 Task: Find connections with filter location Kāramadai with filter topic #Leanstartupswith filter profile language English with filter current company Syngenta with filter school Indian Institute of Management Rohtak with filter industry Fruit and Vegetable Preserves Manufacturing with filter service category Visual Design with filter keywords title Accounts Payable/Receivable Clerk
Action: Mouse moved to (178, 261)
Screenshot: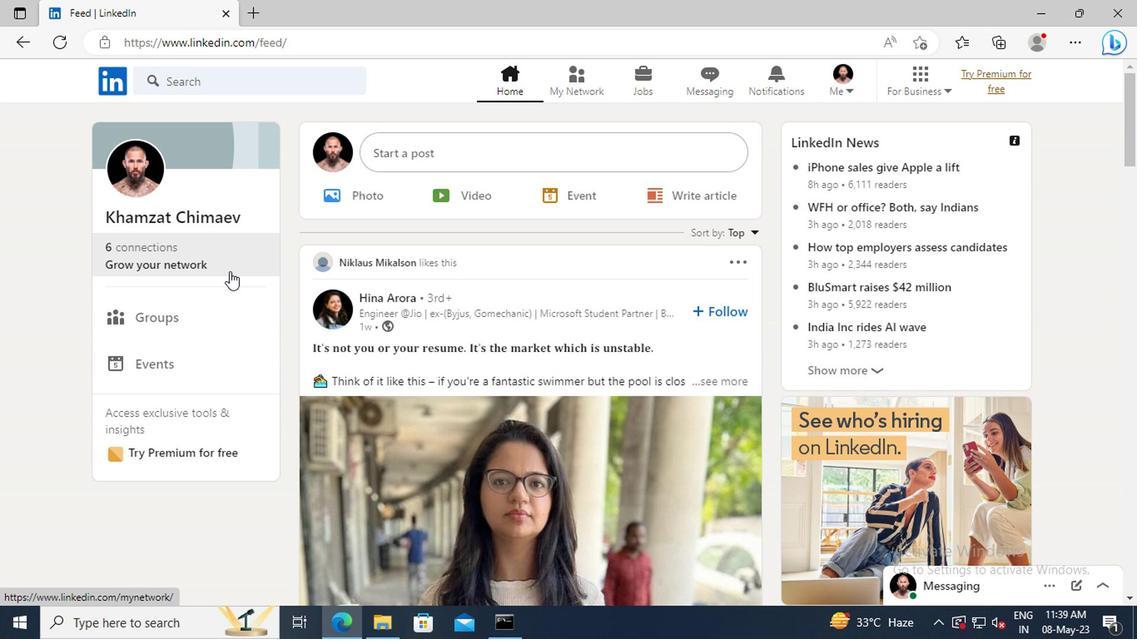 
Action: Mouse pressed left at (178, 261)
Screenshot: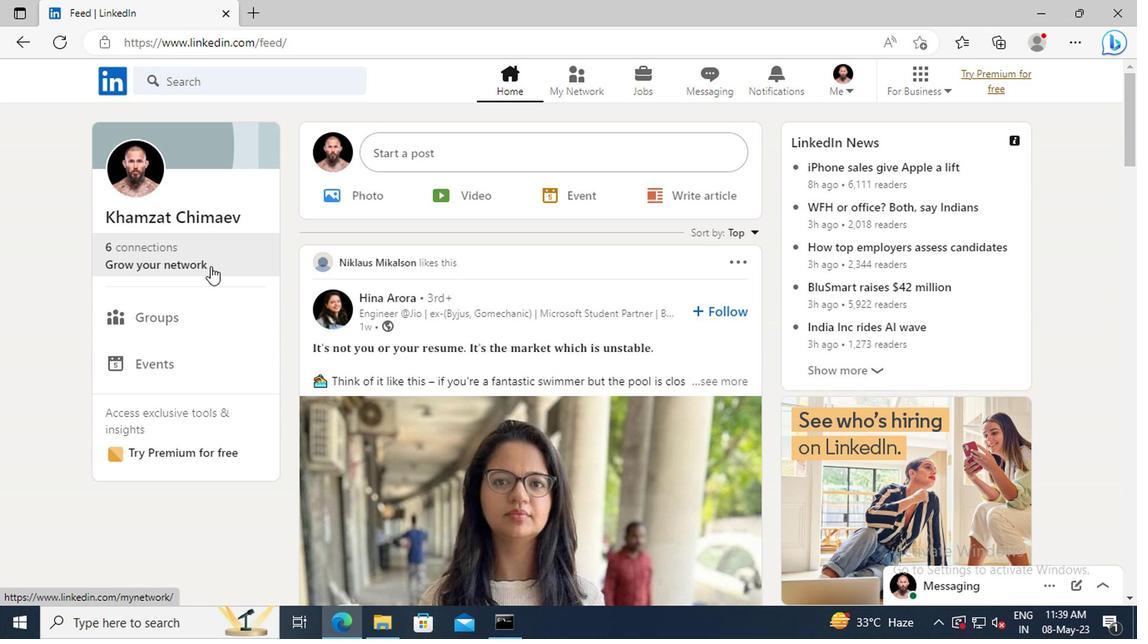 
Action: Mouse moved to (177, 178)
Screenshot: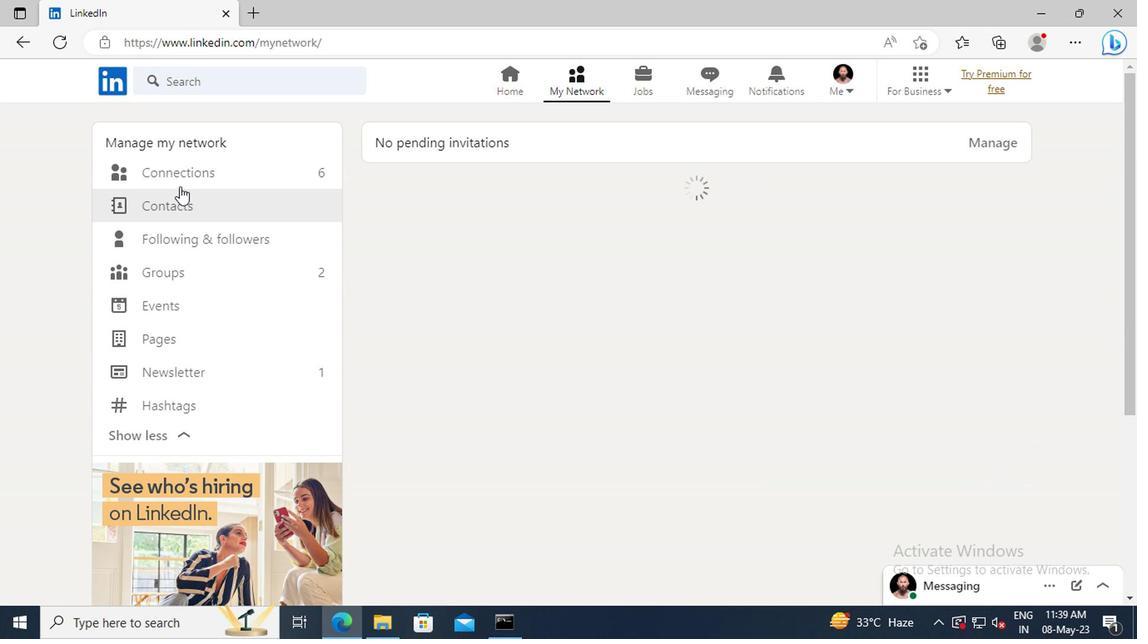 
Action: Mouse pressed left at (177, 178)
Screenshot: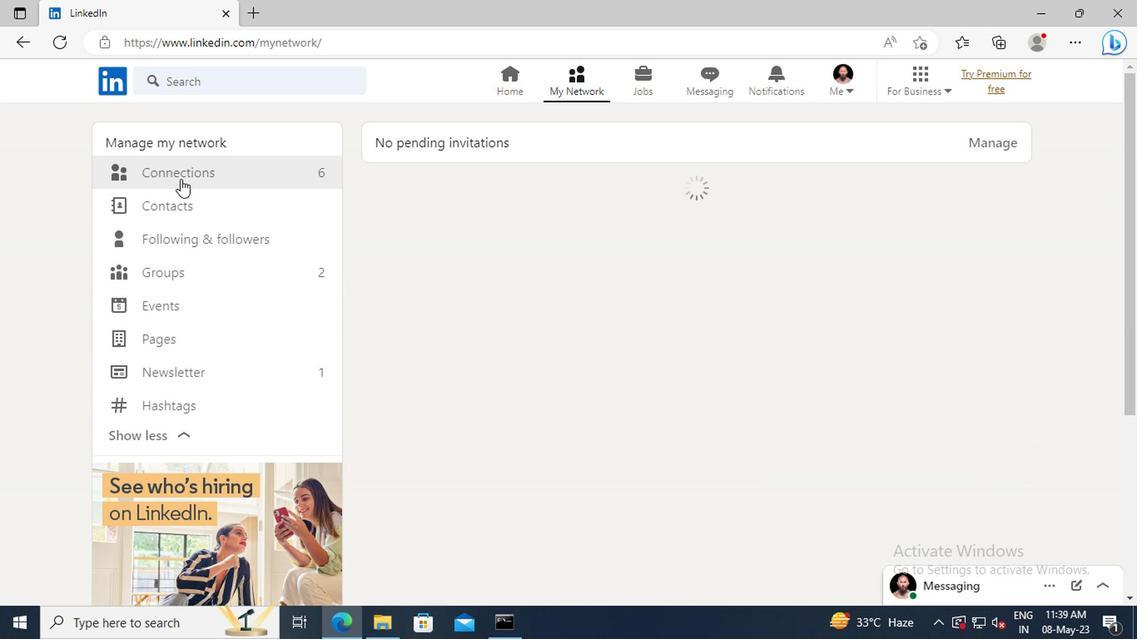 
Action: Mouse moved to (691, 180)
Screenshot: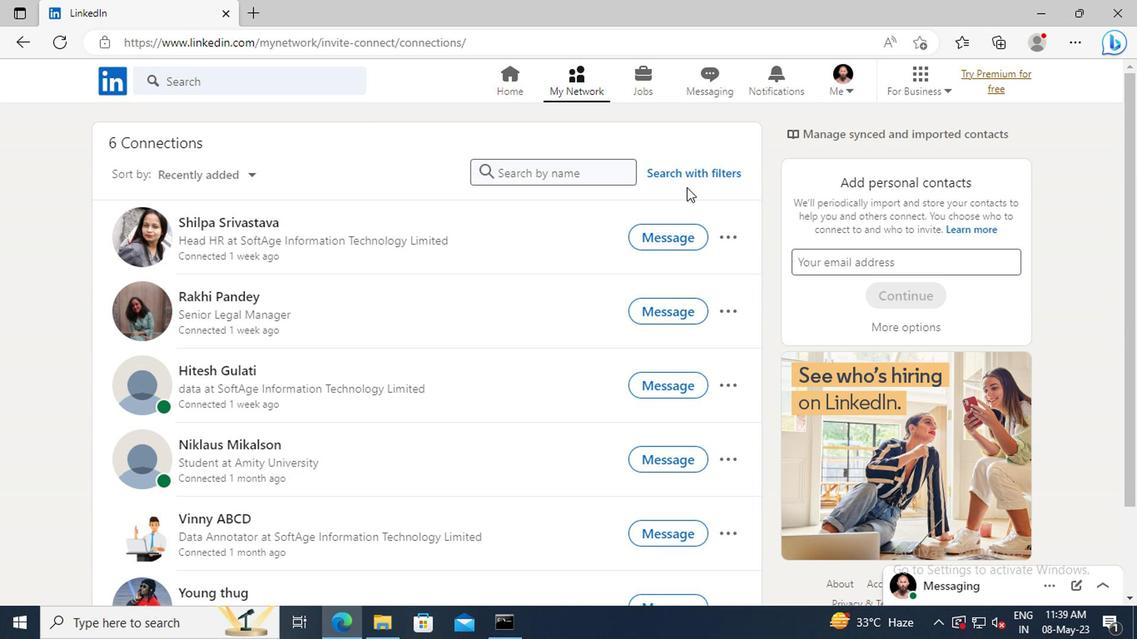 
Action: Mouse pressed left at (691, 180)
Screenshot: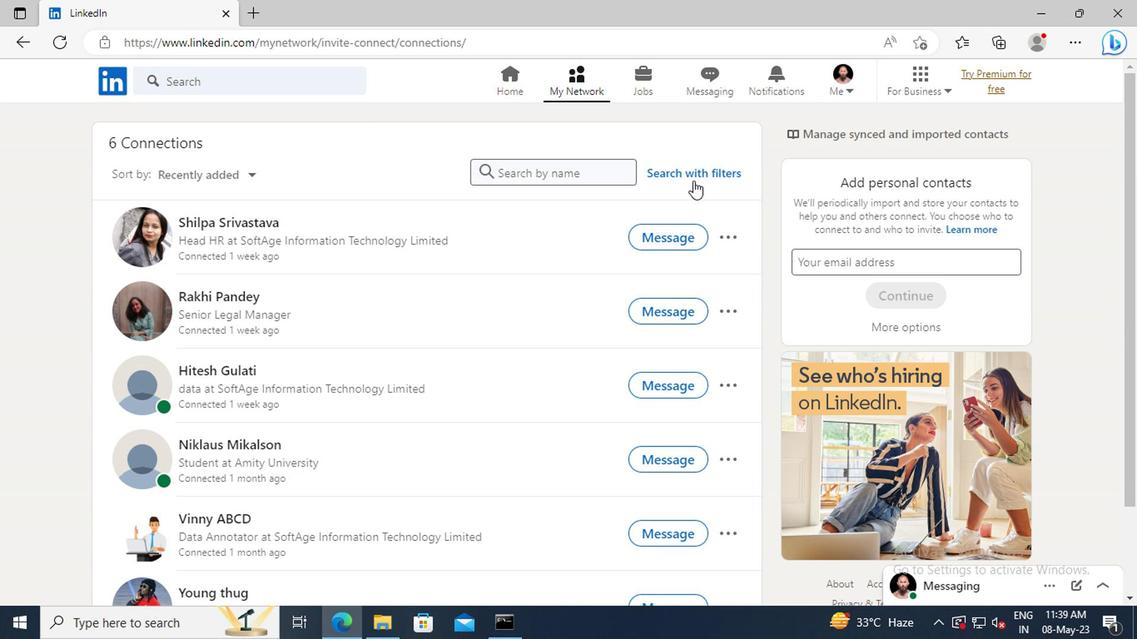 
Action: Mouse moved to (620, 125)
Screenshot: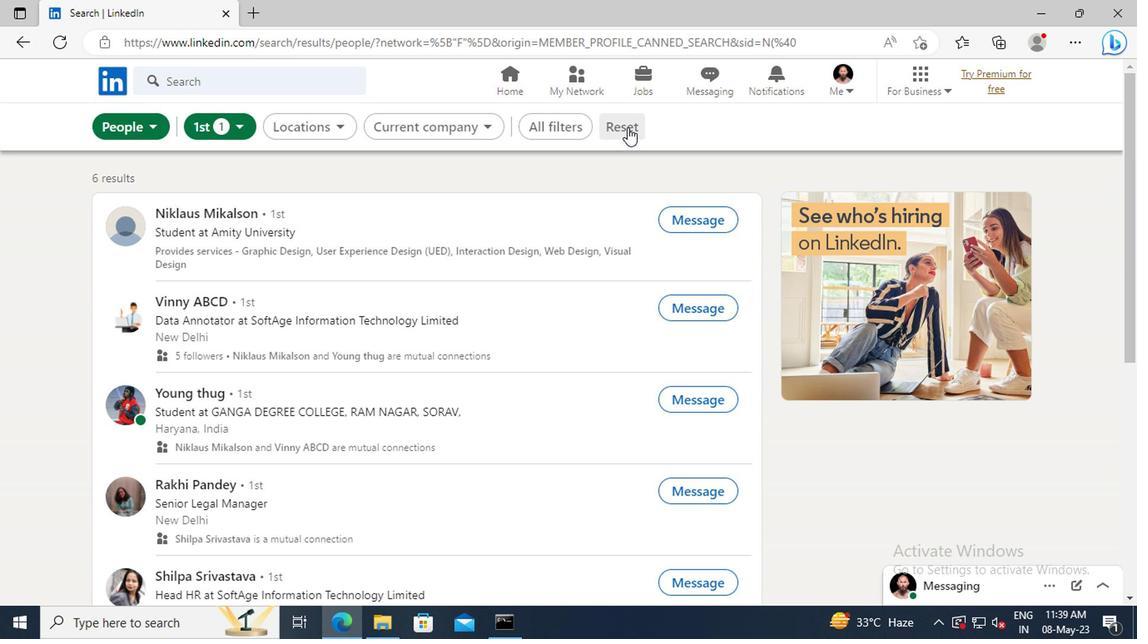 
Action: Mouse pressed left at (620, 125)
Screenshot: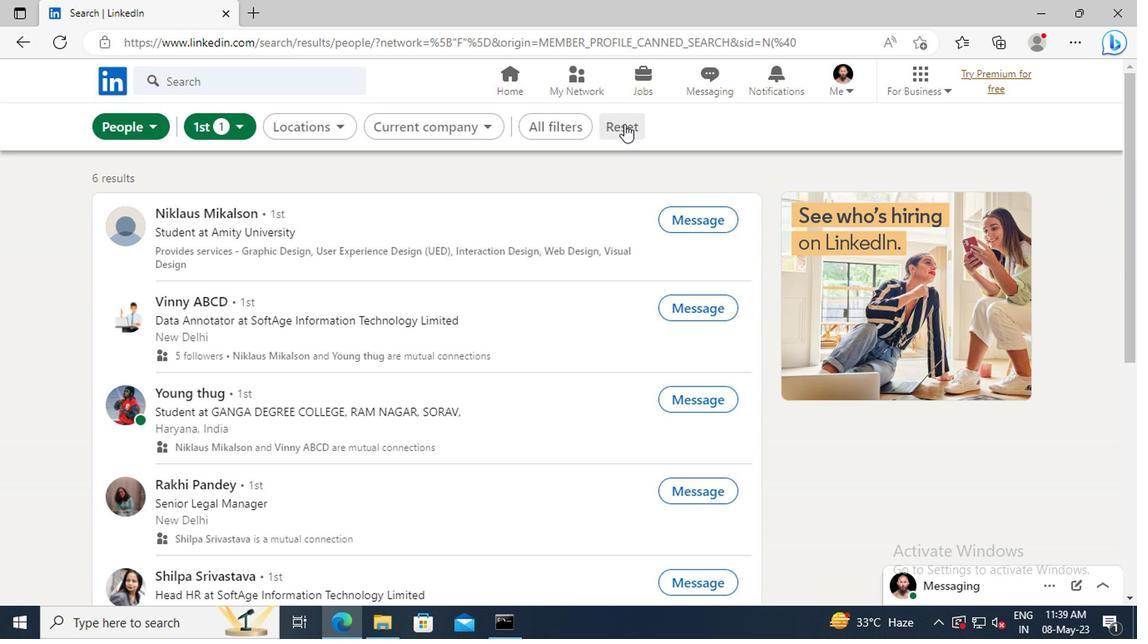 
Action: Mouse moved to (603, 130)
Screenshot: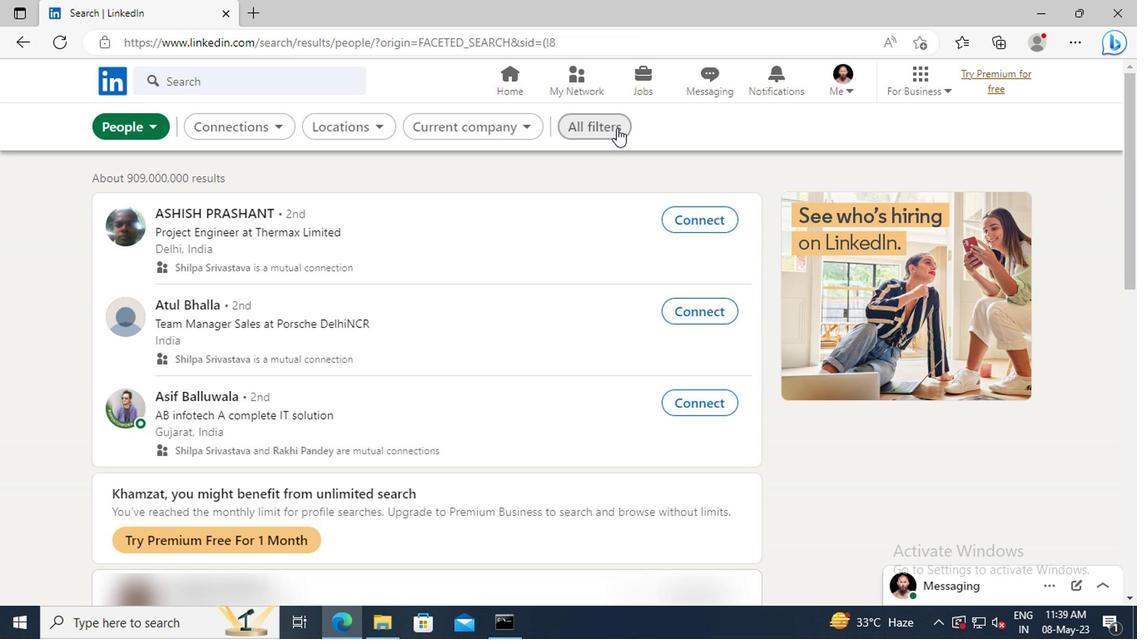 
Action: Mouse pressed left at (603, 130)
Screenshot: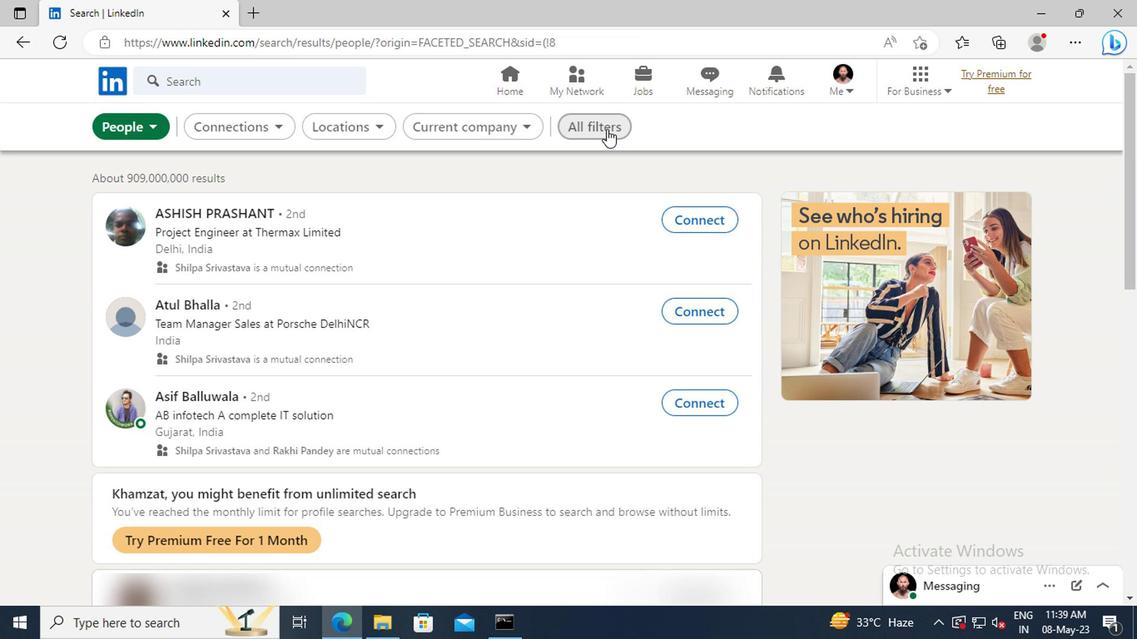 
Action: Mouse moved to (947, 319)
Screenshot: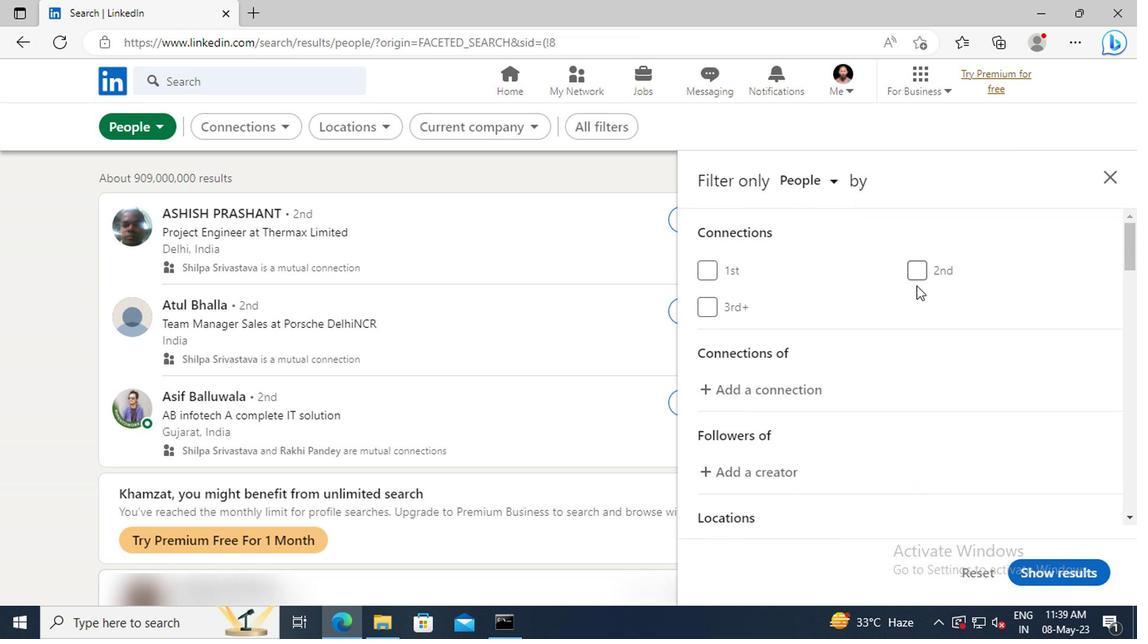 
Action: Mouse scrolled (947, 318) with delta (0, -1)
Screenshot: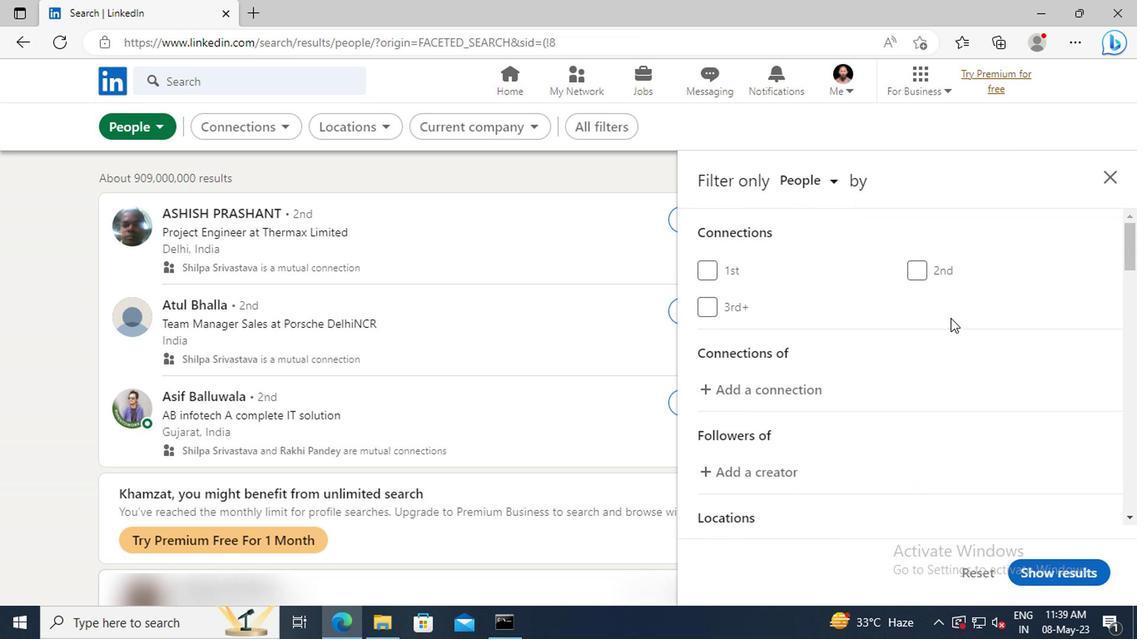 
Action: Mouse scrolled (947, 318) with delta (0, -1)
Screenshot: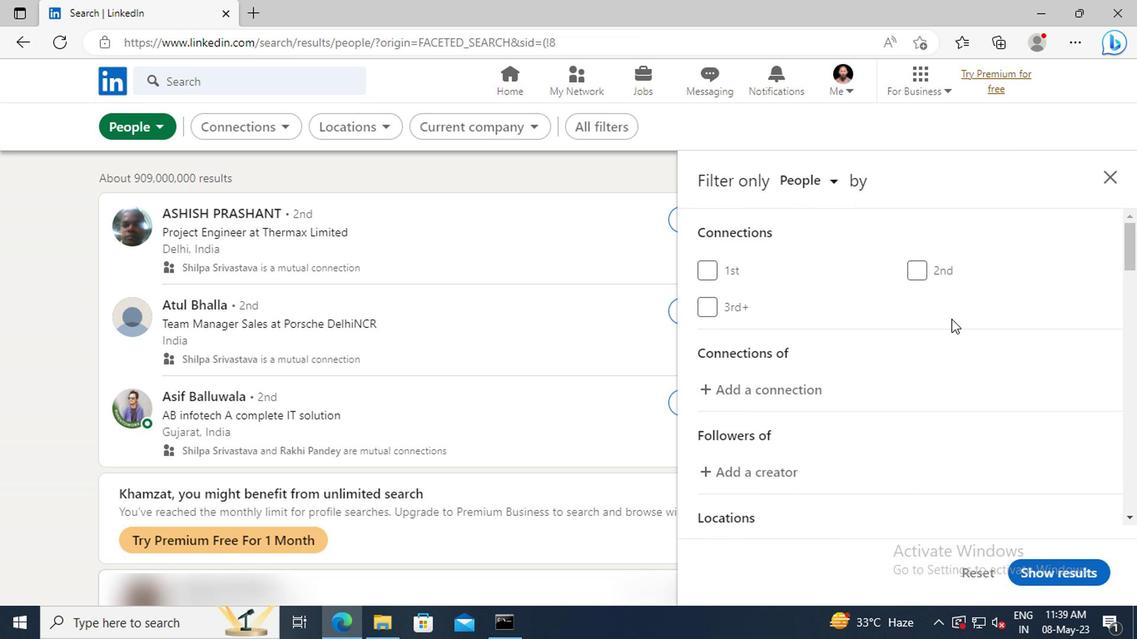 
Action: Mouse scrolled (947, 318) with delta (0, -1)
Screenshot: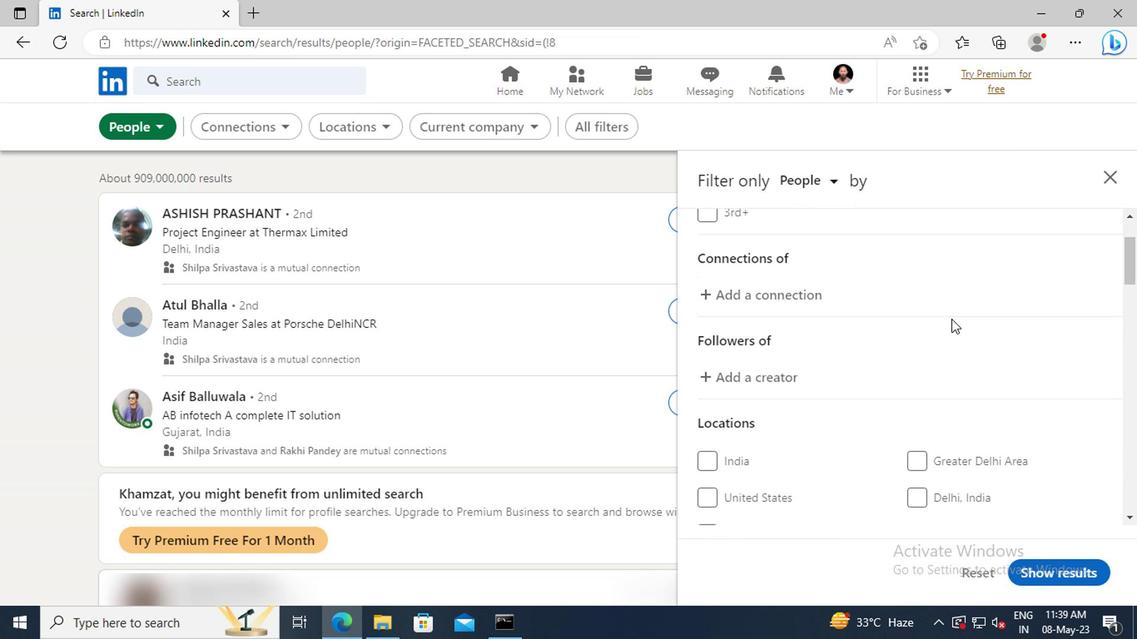 
Action: Mouse scrolled (947, 318) with delta (0, -1)
Screenshot: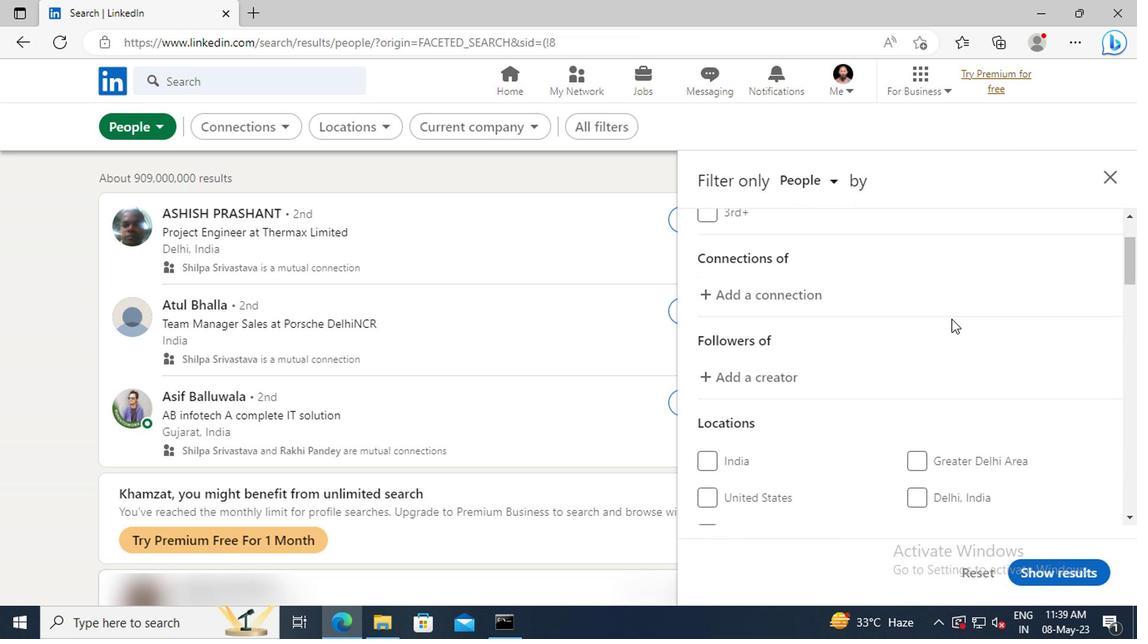 
Action: Mouse scrolled (947, 318) with delta (0, -1)
Screenshot: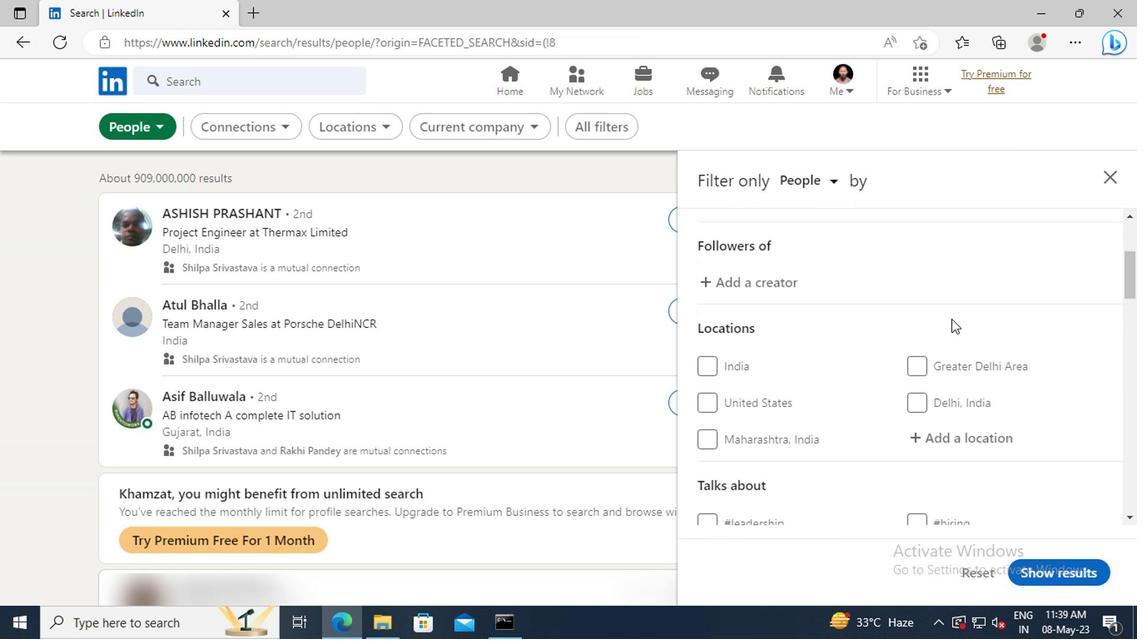 
Action: Mouse scrolled (947, 318) with delta (0, -1)
Screenshot: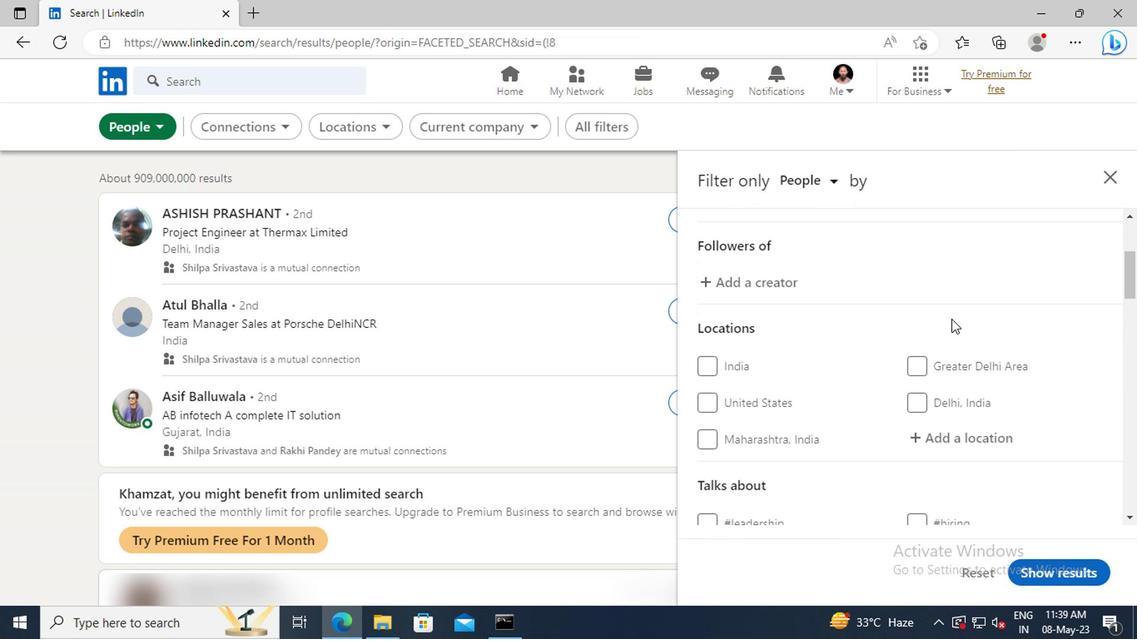 
Action: Mouse moved to (946, 341)
Screenshot: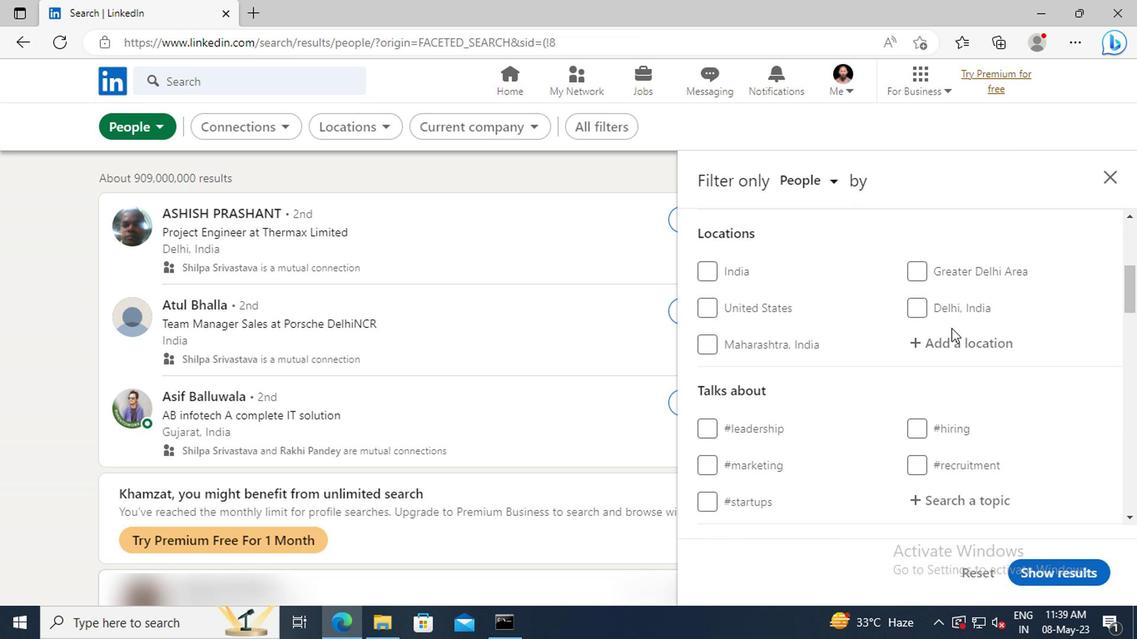 
Action: Mouse pressed left at (946, 341)
Screenshot: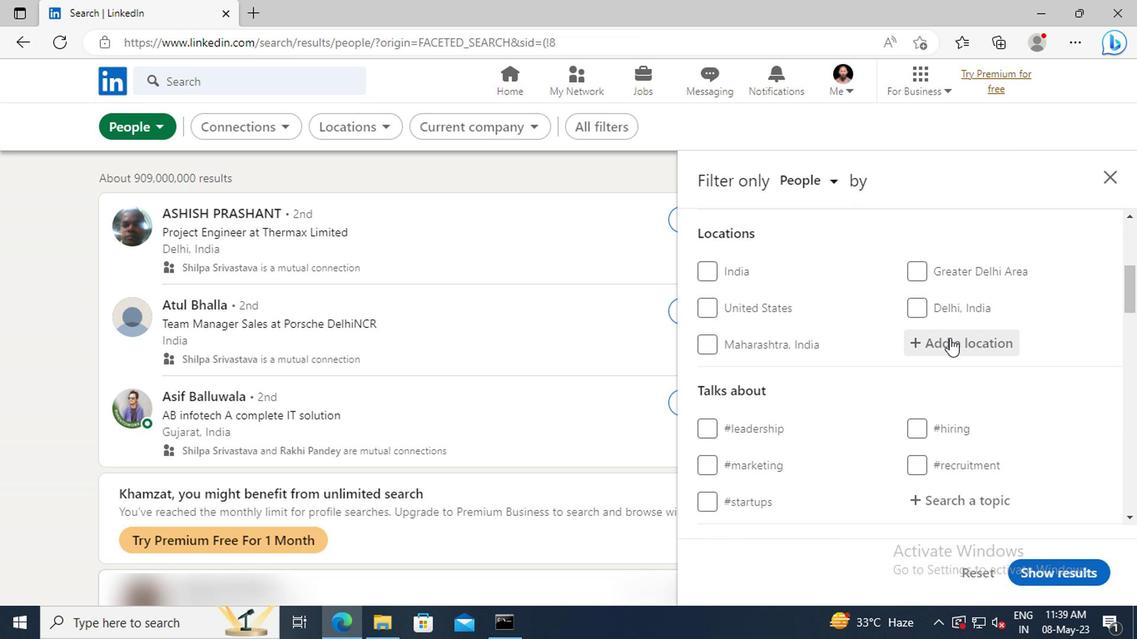 
Action: Key pressed <Key.shift>KARAMADAI<Key.enter>
Screenshot: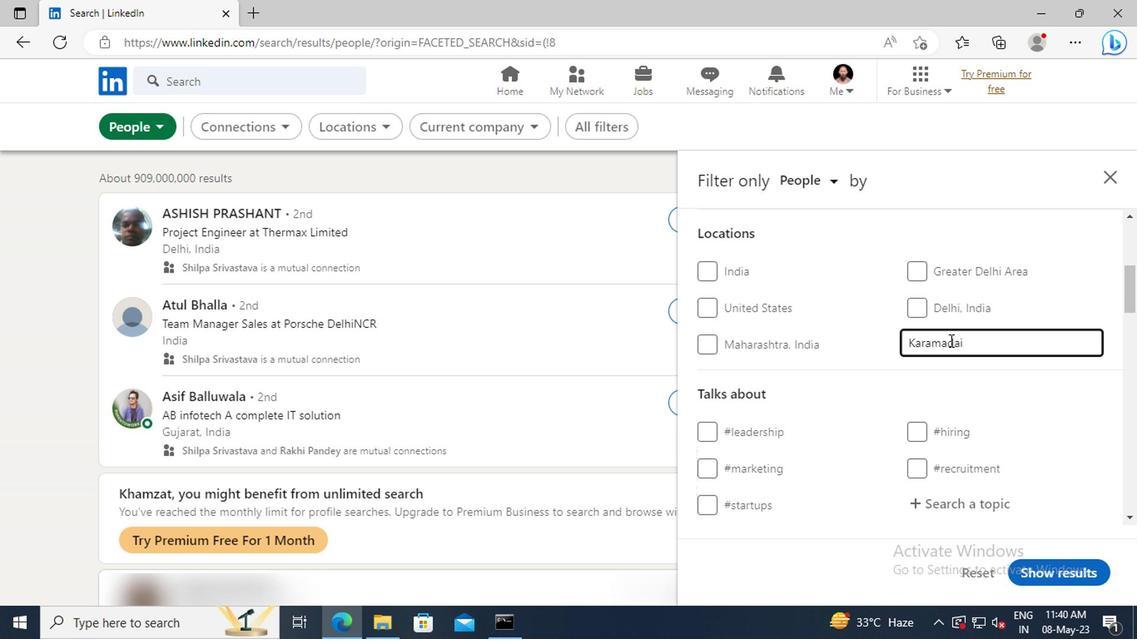 
Action: Mouse scrolled (946, 340) with delta (0, 0)
Screenshot: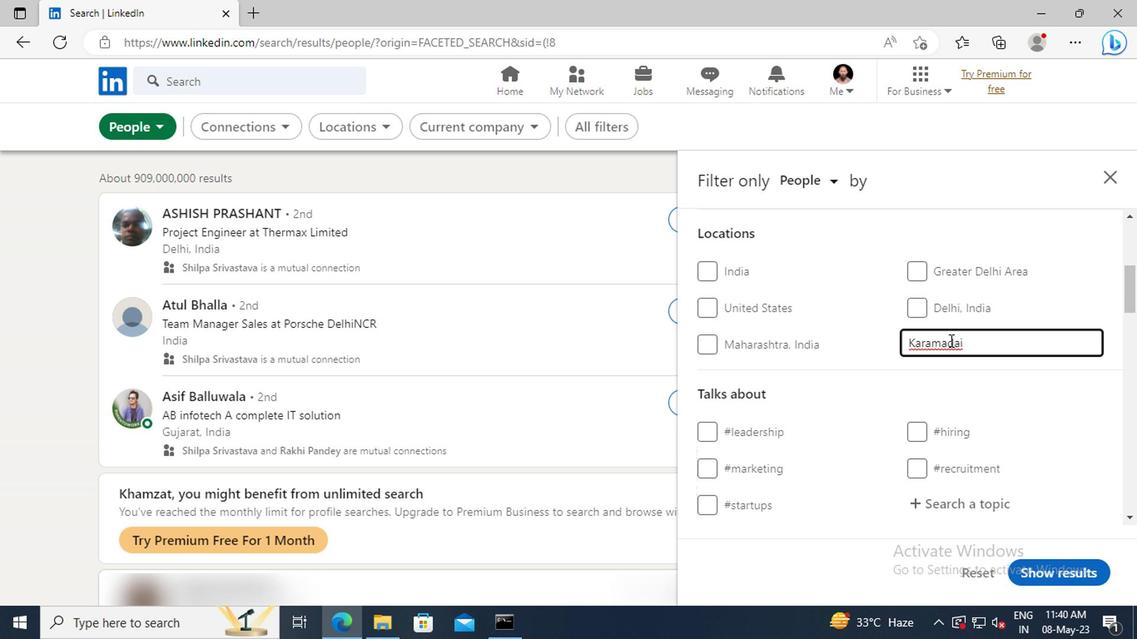 
Action: Mouse moved to (946, 342)
Screenshot: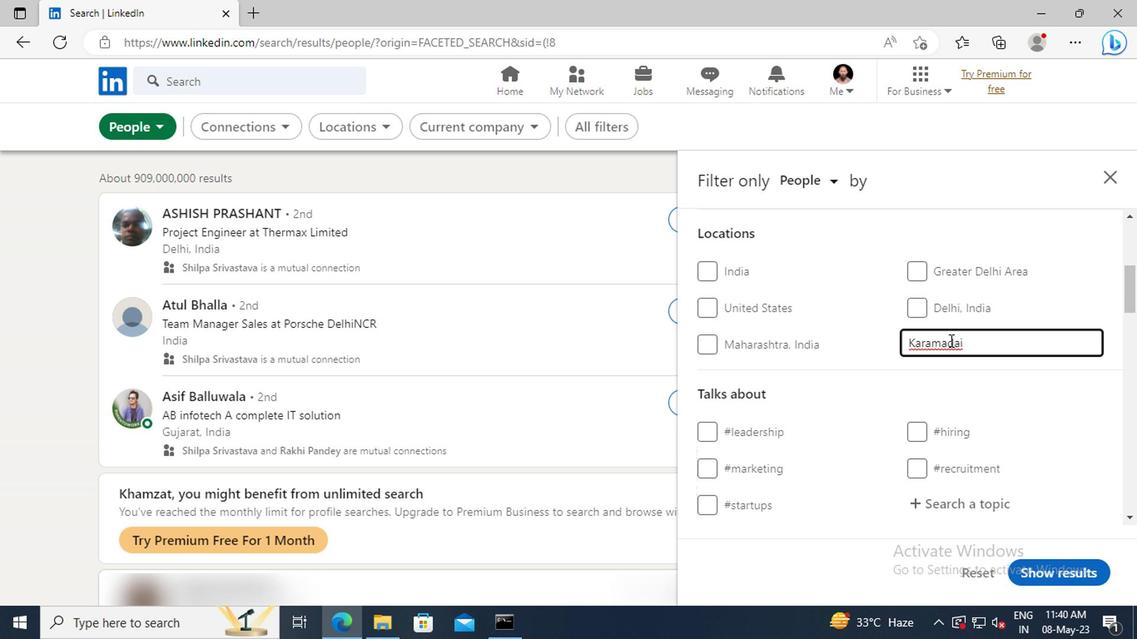 
Action: Mouse scrolled (946, 341) with delta (0, -1)
Screenshot: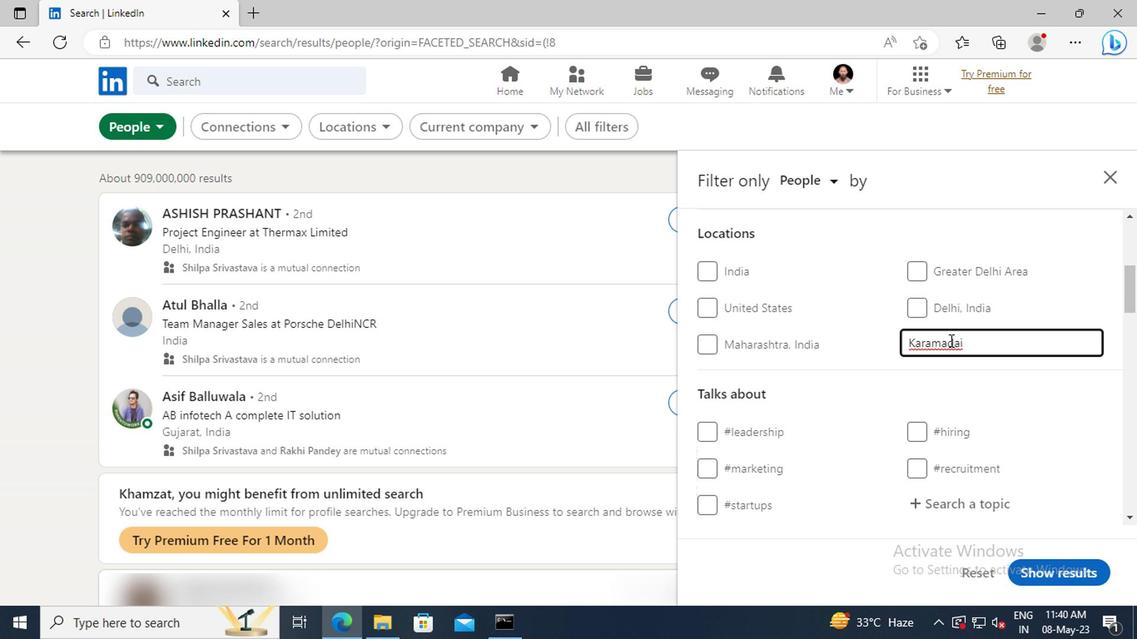 
Action: Mouse scrolled (946, 341) with delta (0, -1)
Screenshot: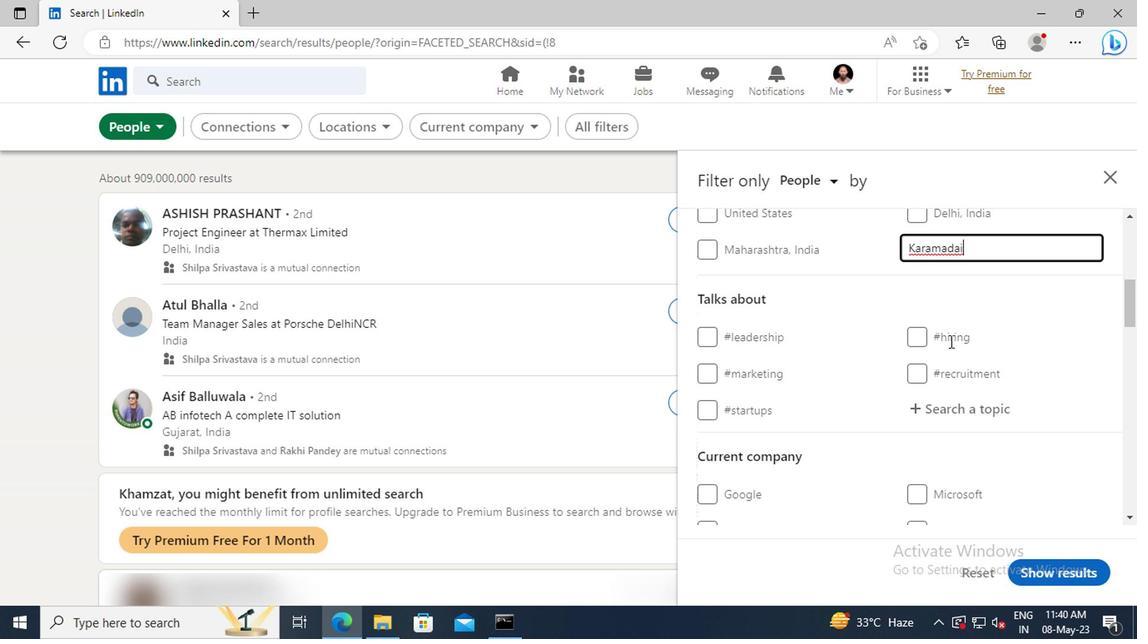
Action: Mouse moved to (936, 363)
Screenshot: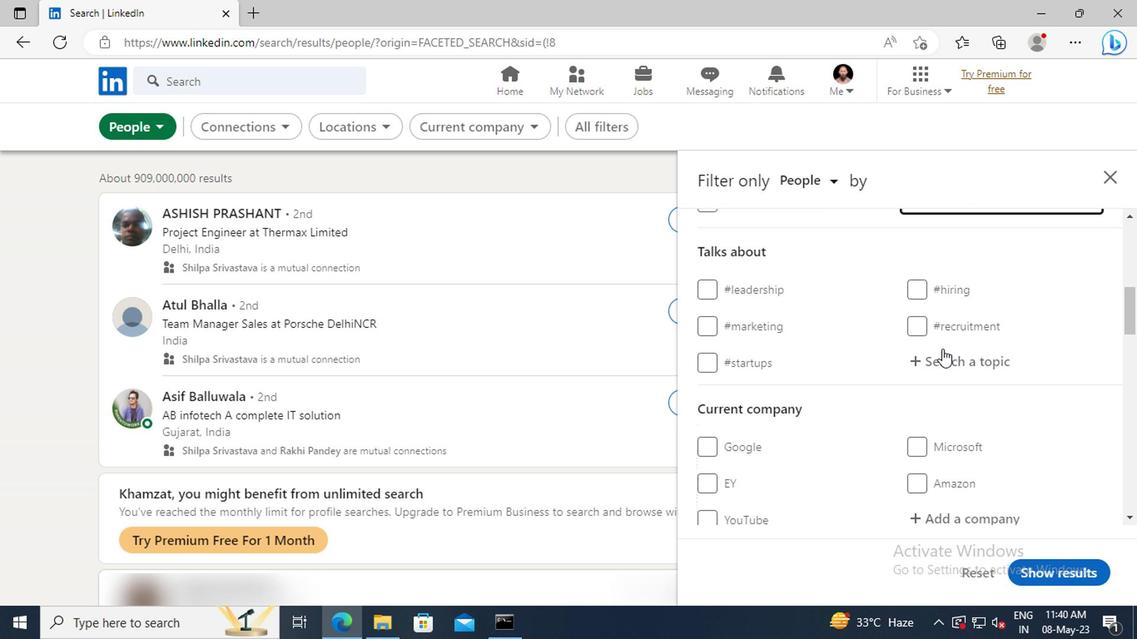 
Action: Mouse pressed left at (936, 363)
Screenshot: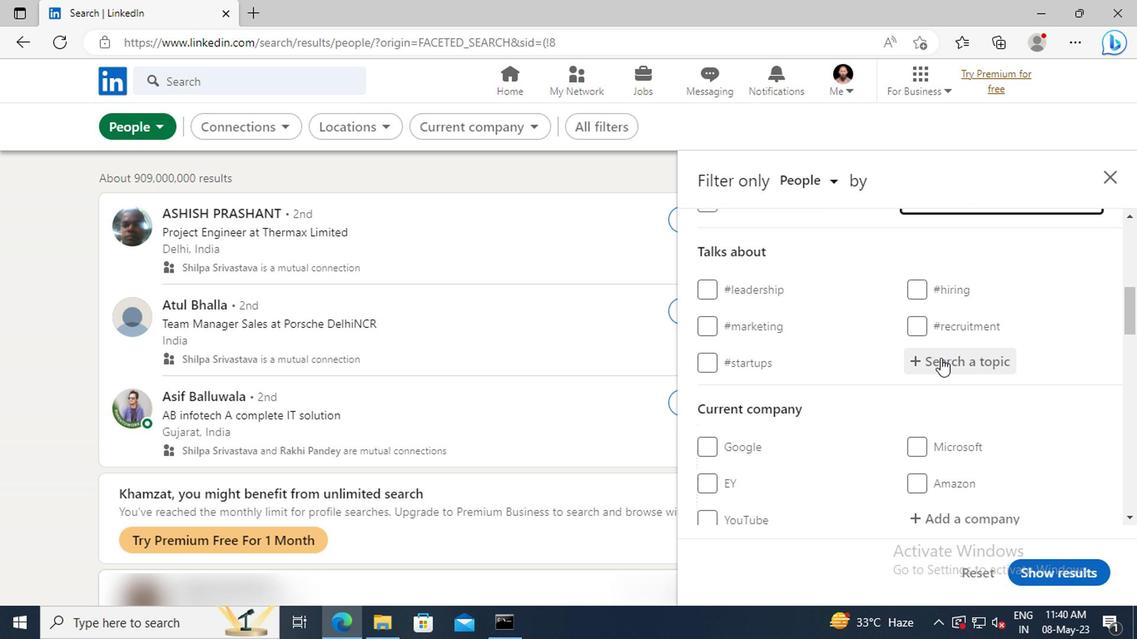 
Action: Key pressed <Key.shift>LEANST
Screenshot: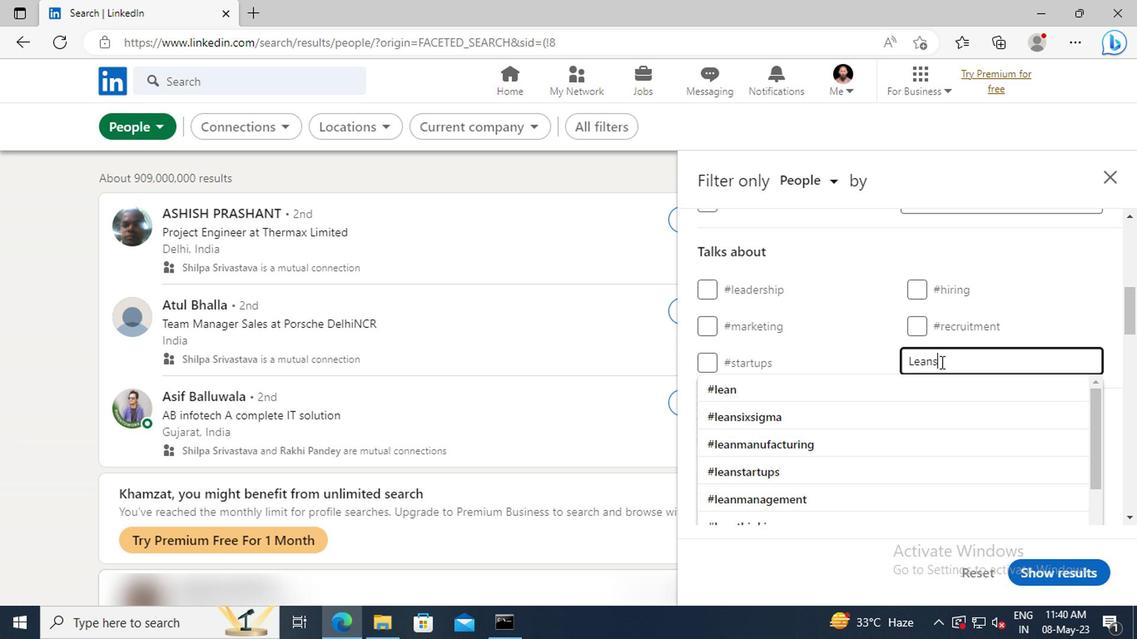 
Action: Mouse moved to (930, 383)
Screenshot: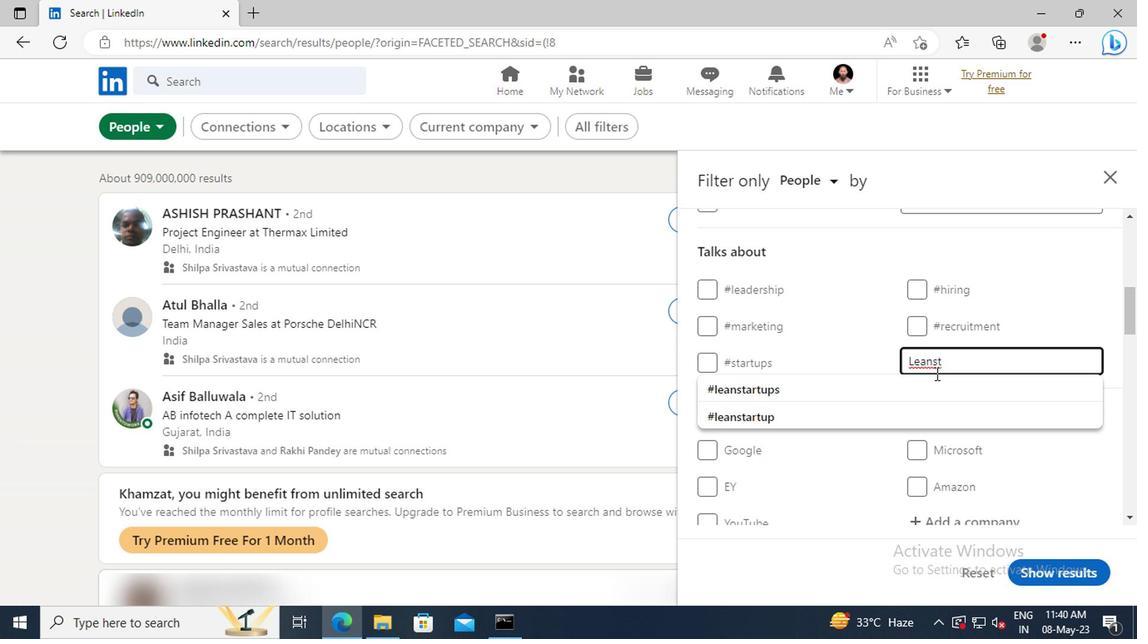
Action: Mouse pressed left at (930, 383)
Screenshot: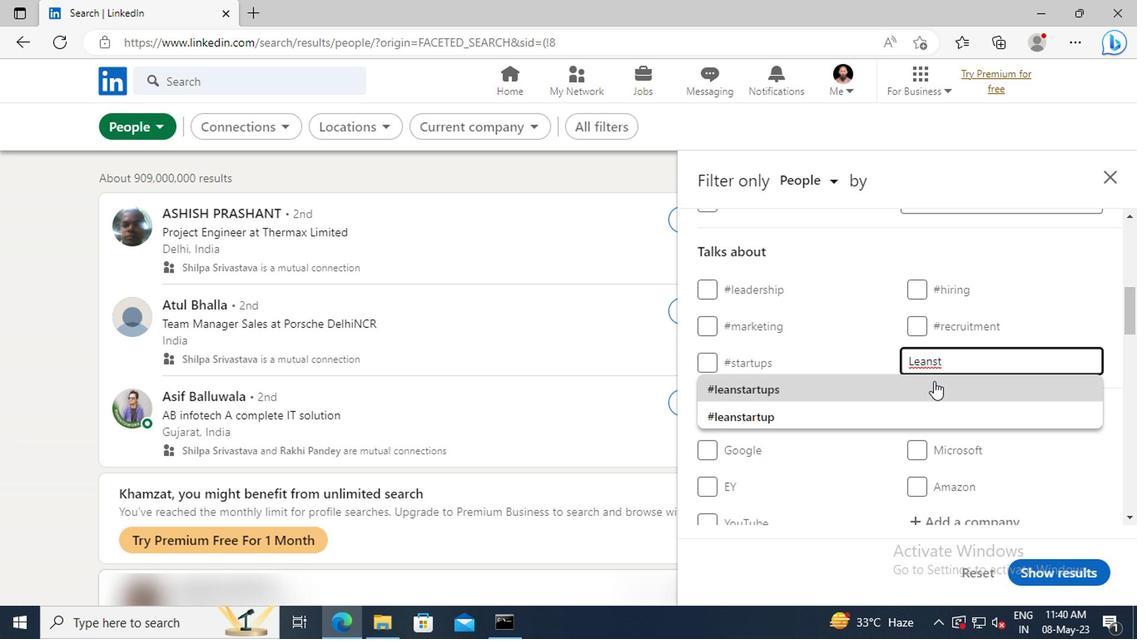
Action: Mouse scrolled (930, 382) with delta (0, -1)
Screenshot: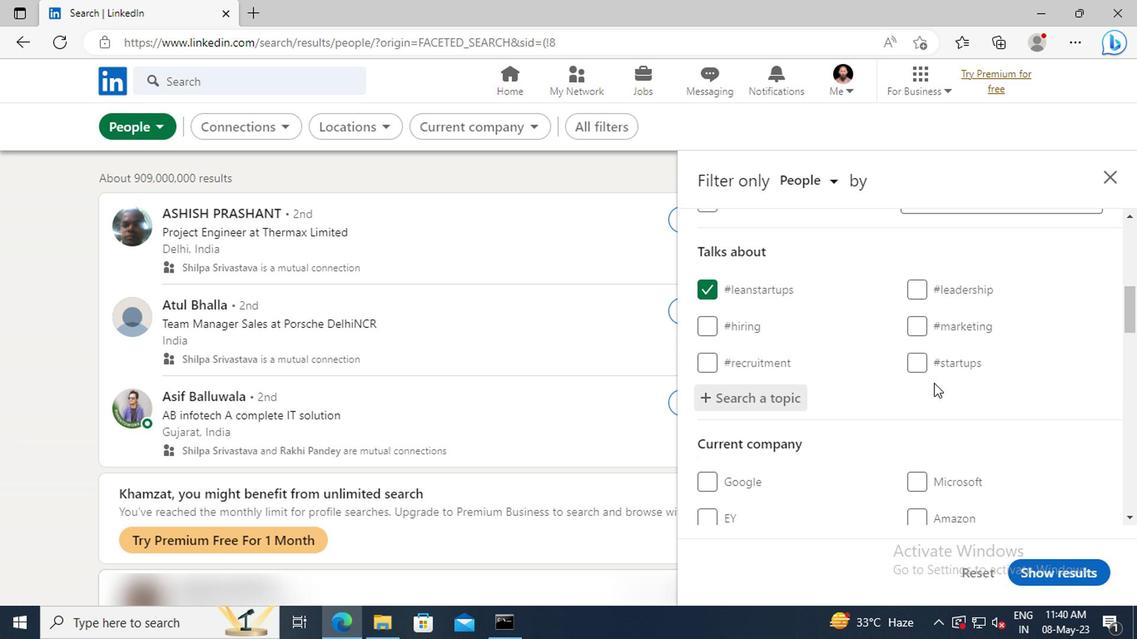 
Action: Mouse scrolled (930, 382) with delta (0, -1)
Screenshot: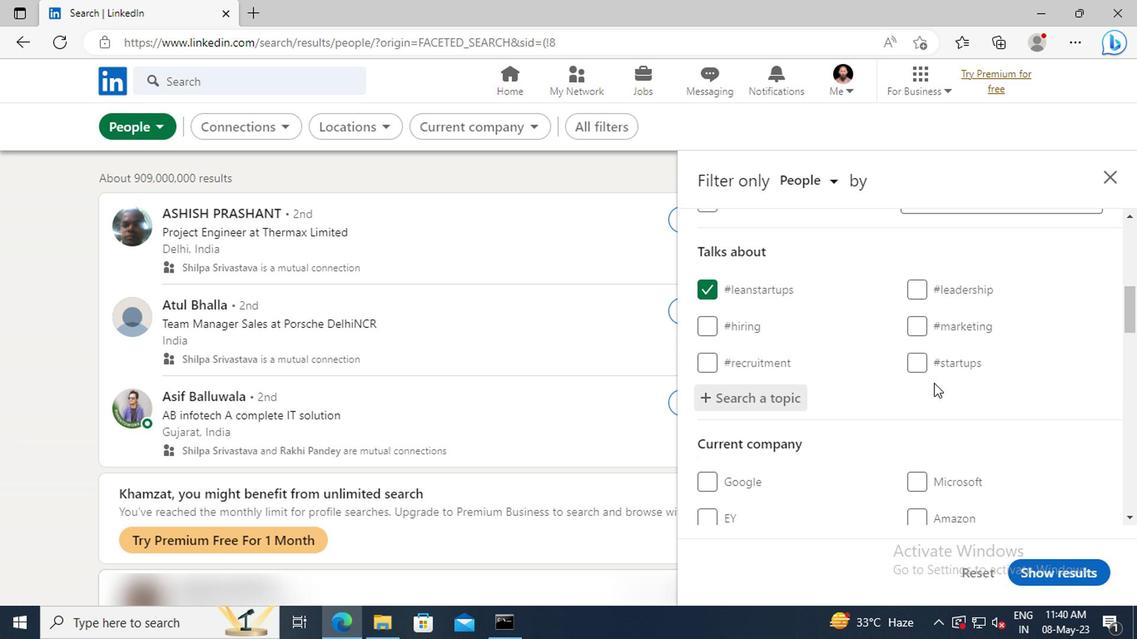 
Action: Mouse scrolled (930, 382) with delta (0, -1)
Screenshot: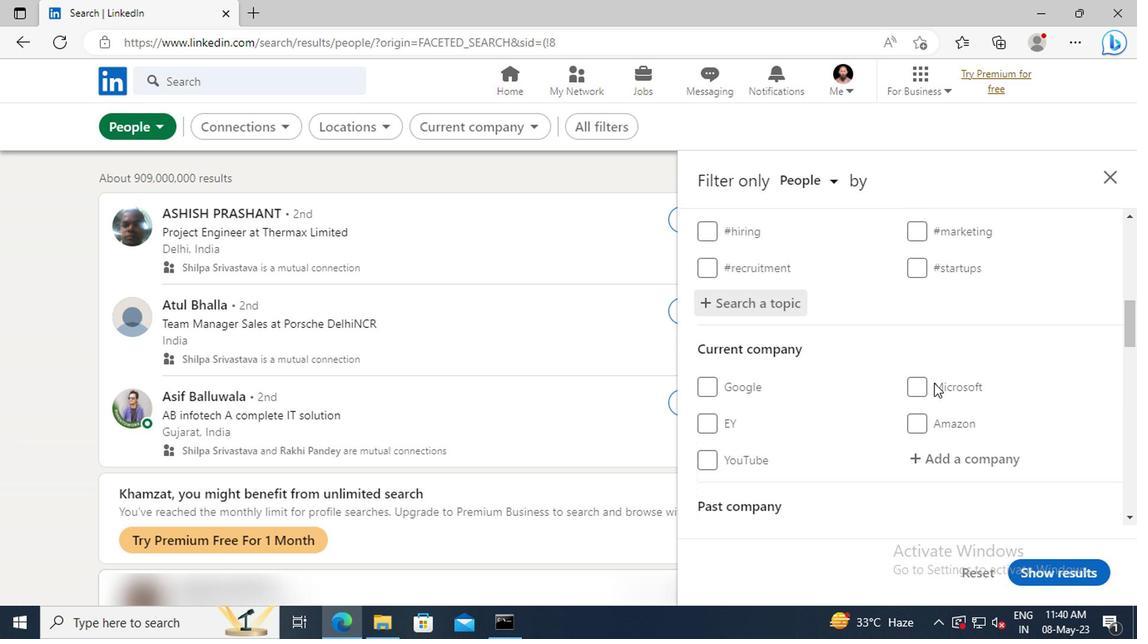 
Action: Mouse scrolled (930, 382) with delta (0, -1)
Screenshot: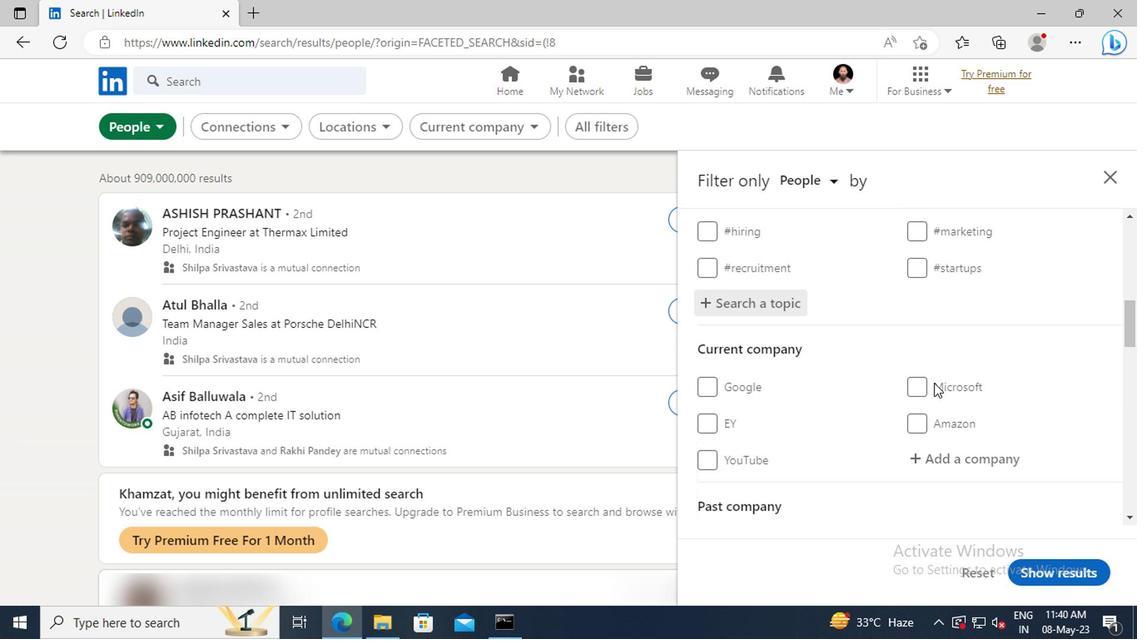 
Action: Mouse scrolled (930, 382) with delta (0, -1)
Screenshot: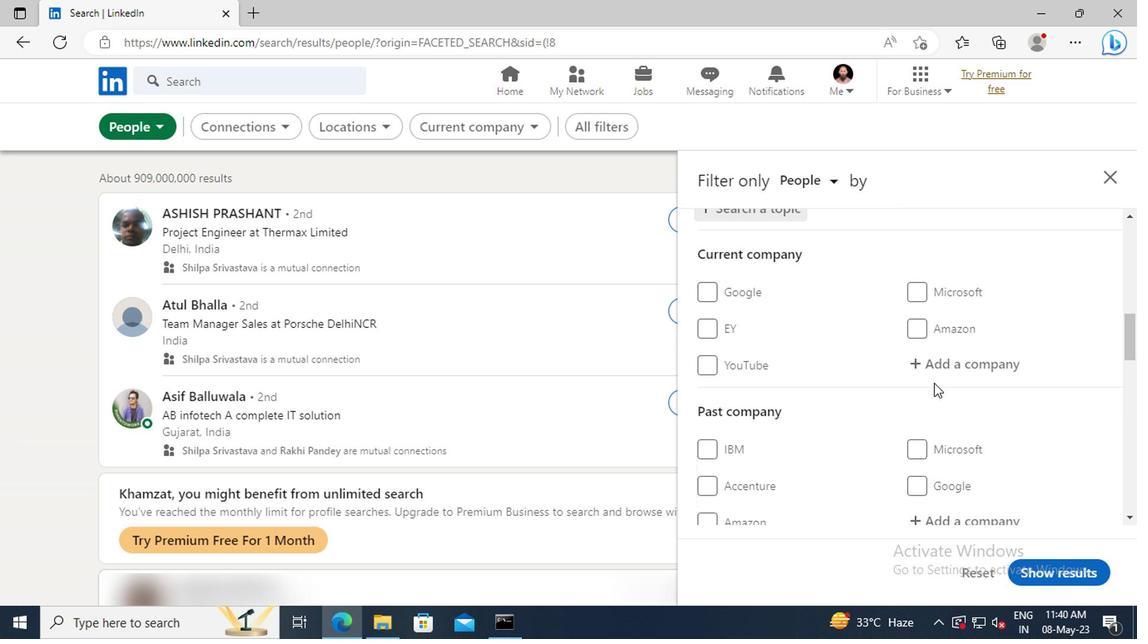 
Action: Mouse scrolled (930, 382) with delta (0, -1)
Screenshot: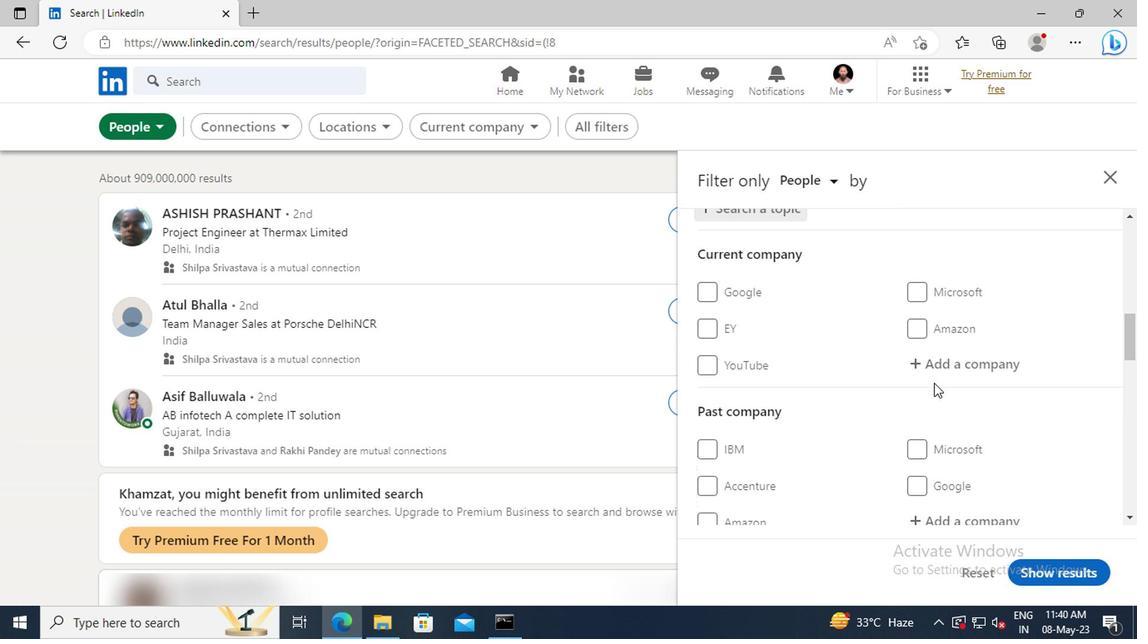 
Action: Mouse scrolled (930, 382) with delta (0, -1)
Screenshot: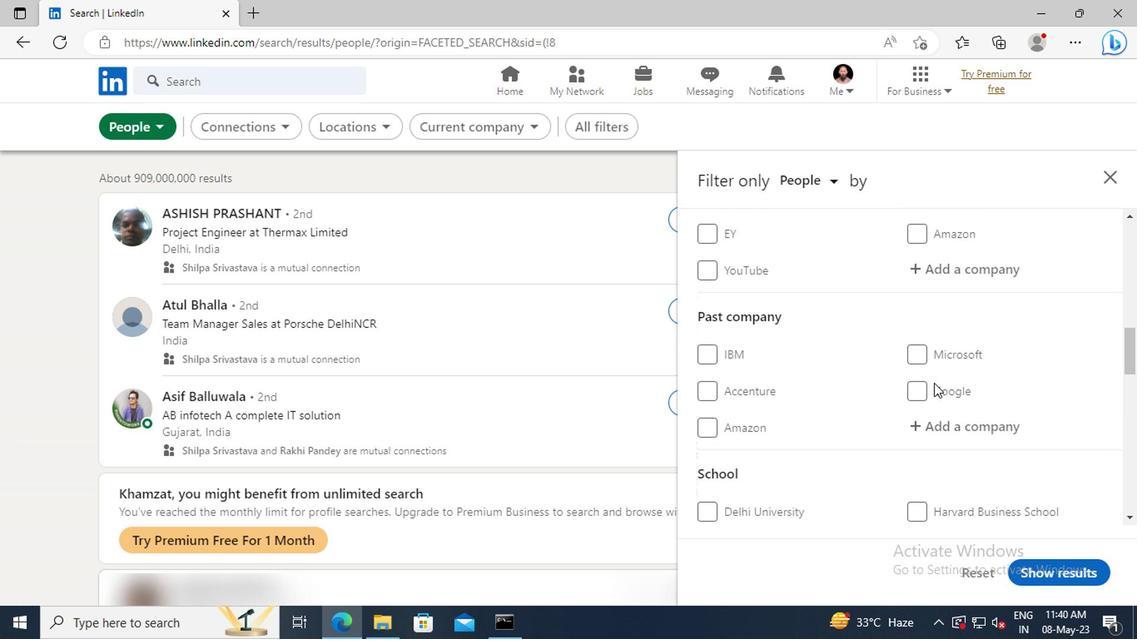 
Action: Mouse scrolled (930, 382) with delta (0, -1)
Screenshot: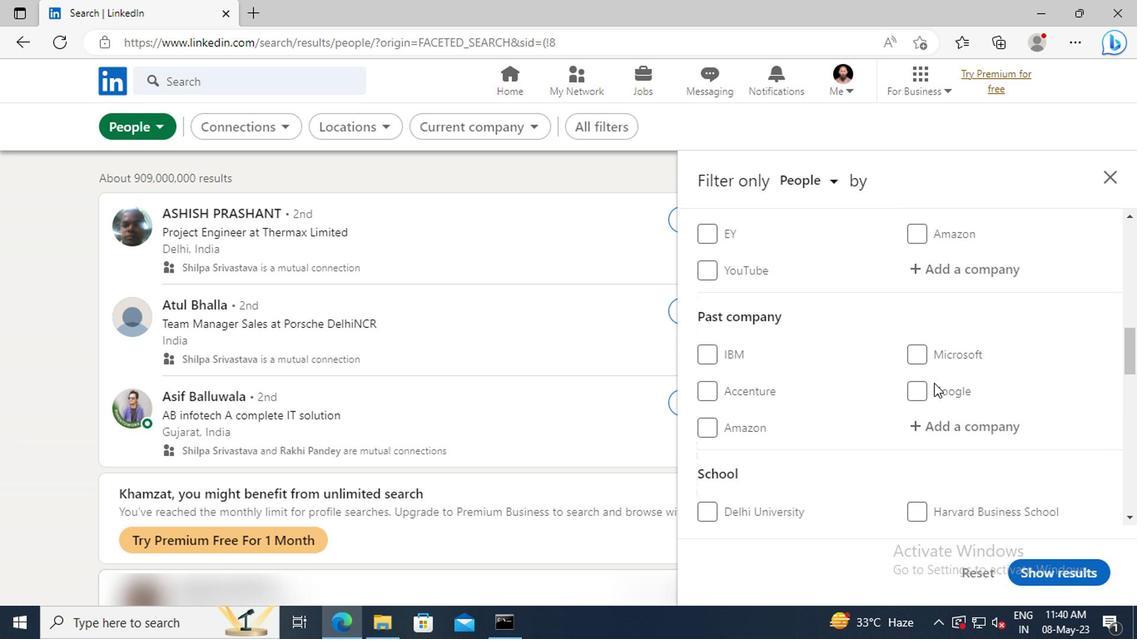 
Action: Mouse scrolled (930, 382) with delta (0, -1)
Screenshot: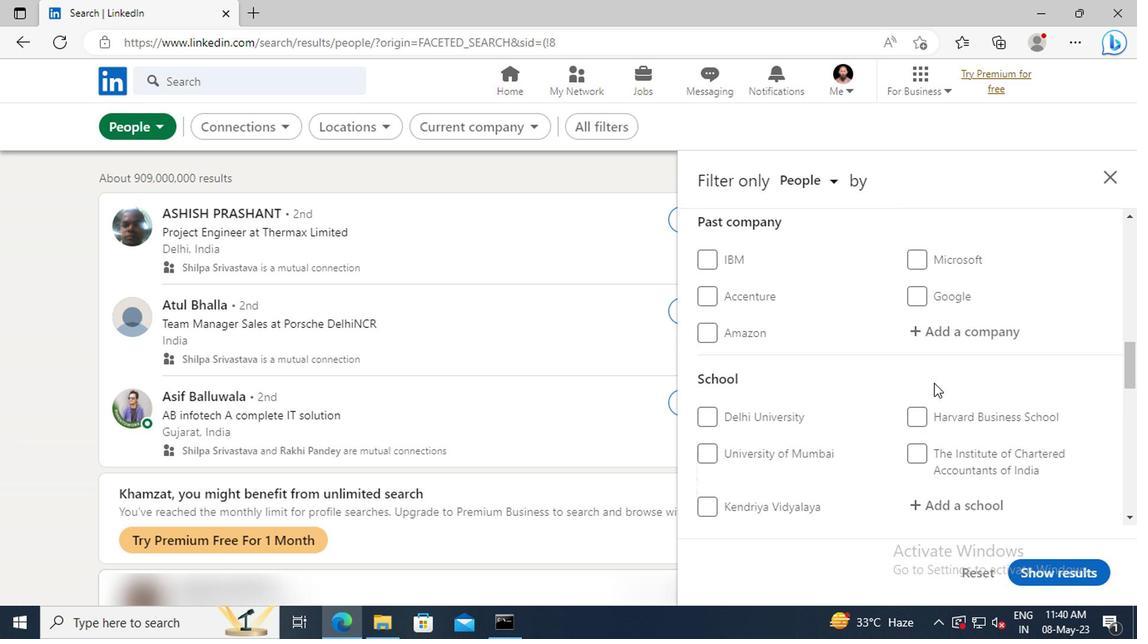 
Action: Mouse scrolled (930, 382) with delta (0, -1)
Screenshot: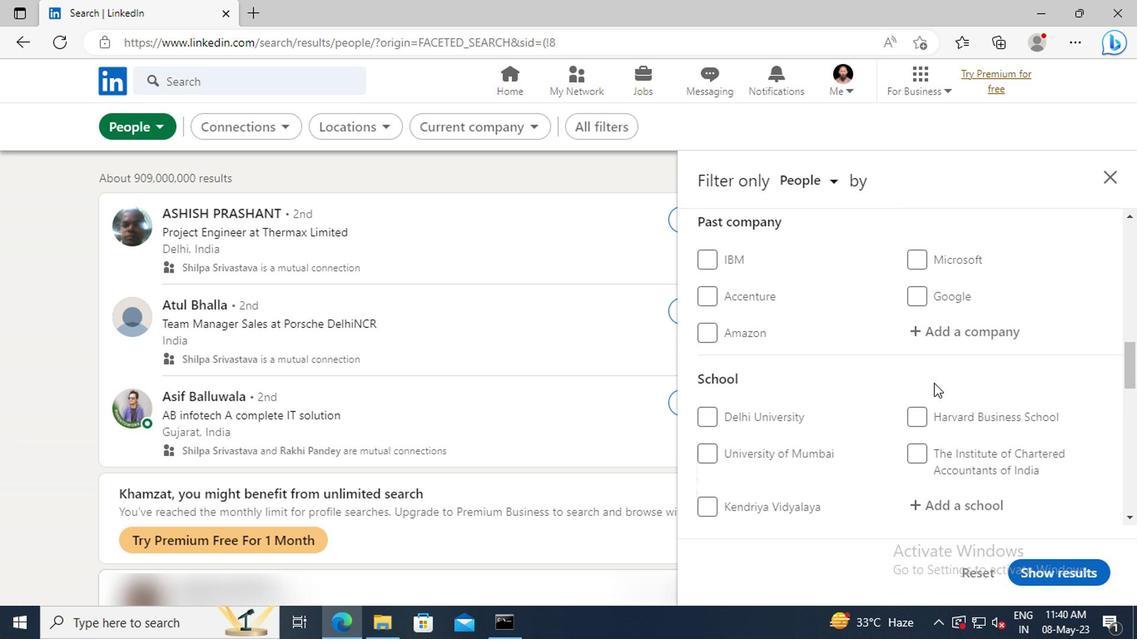
Action: Mouse scrolled (930, 382) with delta (0, -1)
Screenshot: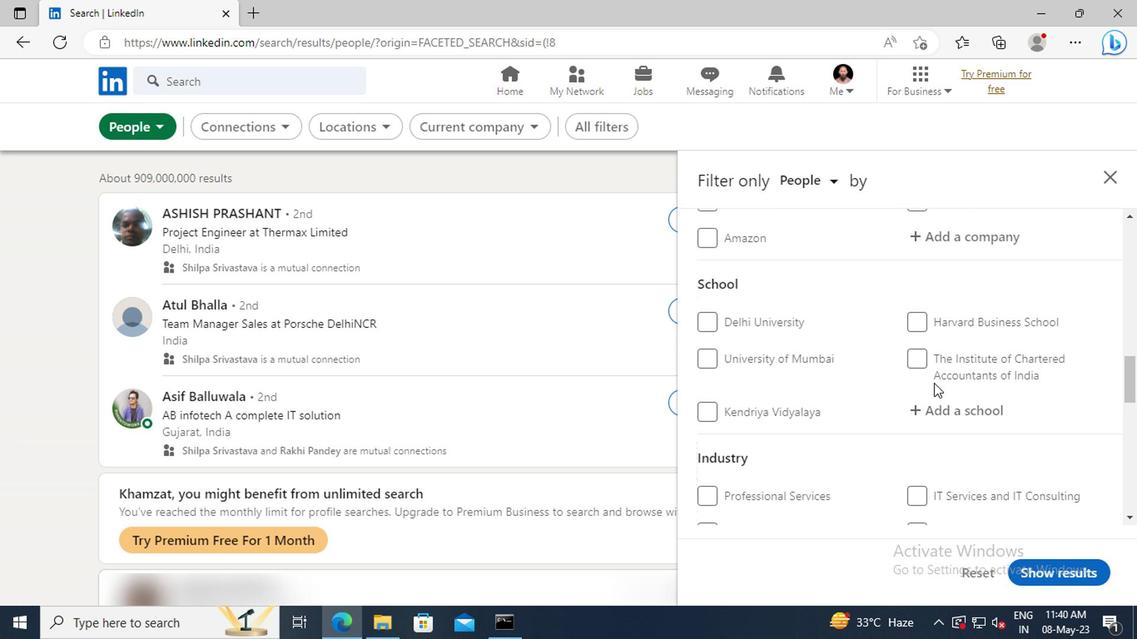 
Action: Mouse scrolled (930, 382) with delta (0, -1)
Screenshot: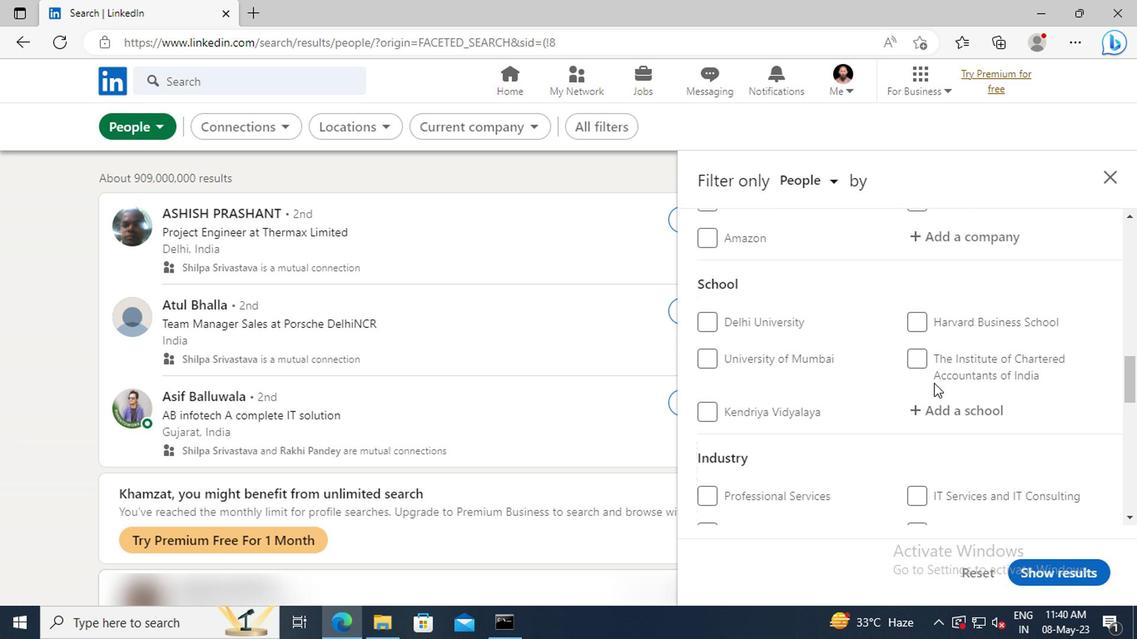 
Action: Mouse scrolled (930, 382) with delta (0, -1)
Screenshot: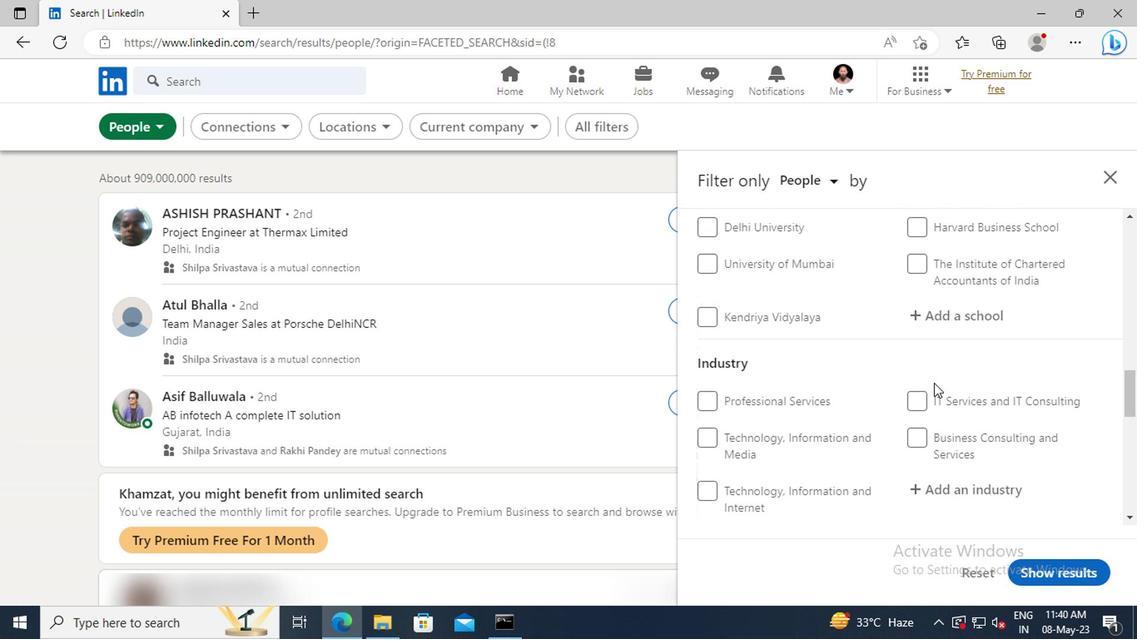 
Action: Mouse scrolled (930, 382) with delta (0, -1)
Screenshot: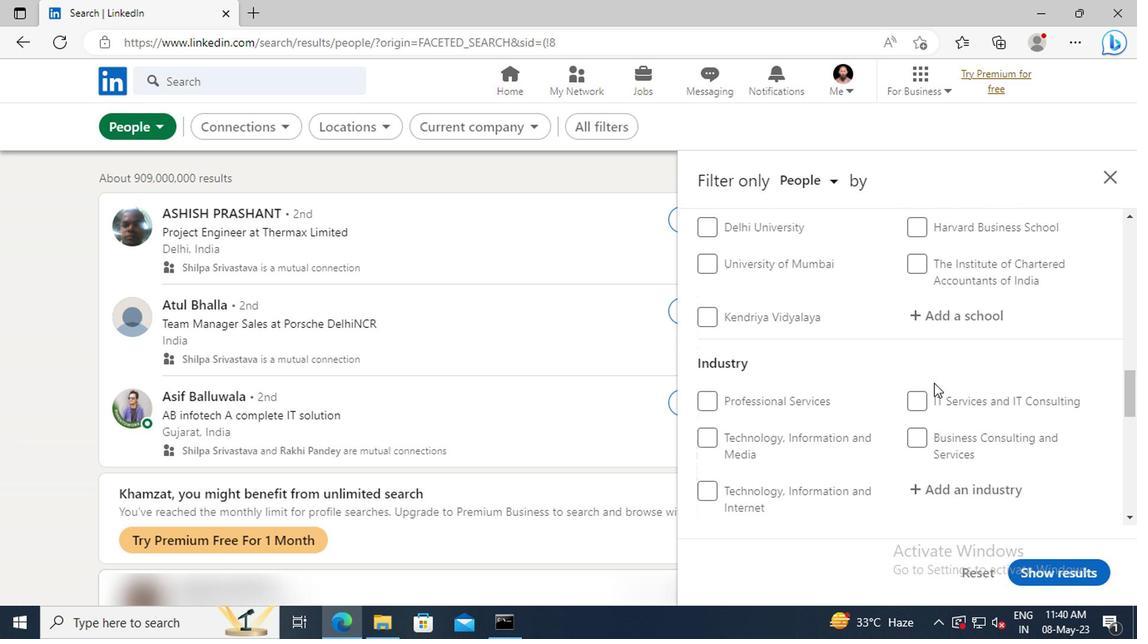 
Action: Mouse scrolled (930, 382) with delta (0, -1)
Screenshot: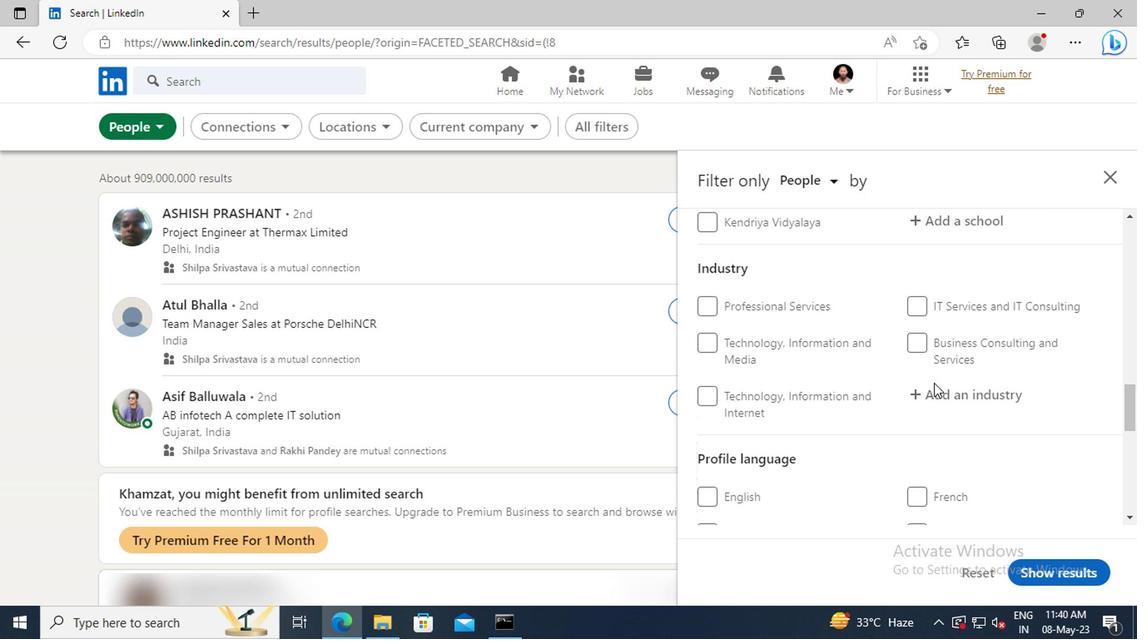 
Action: Mouse moved to (707, 455)
Screenshot: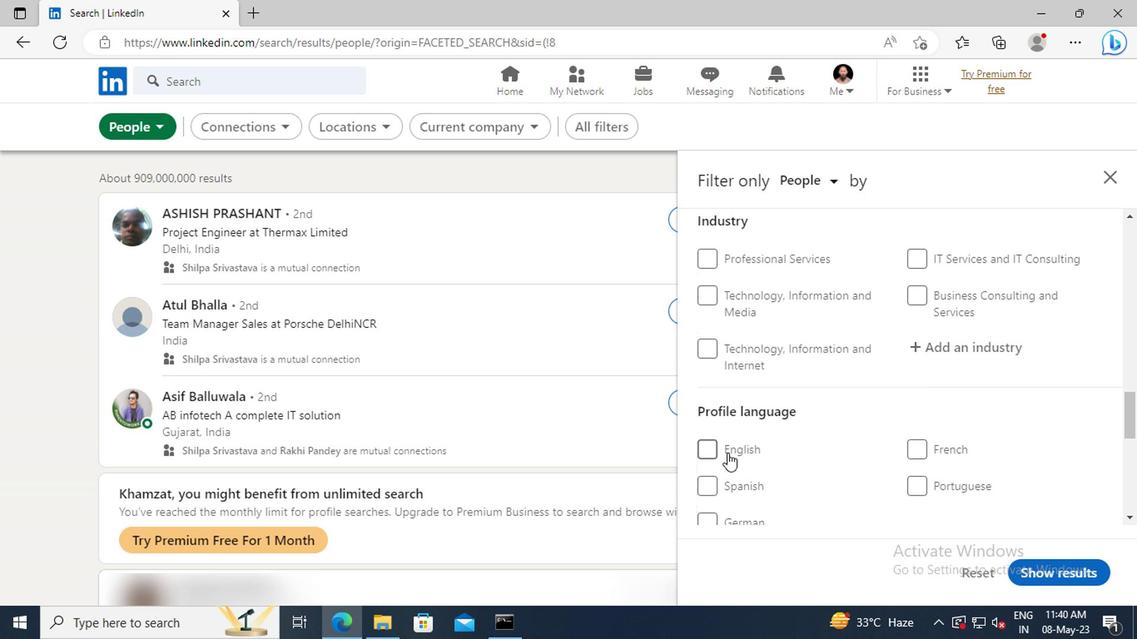 
Action: Mouse pressed left at (707, 455)
Screenshot: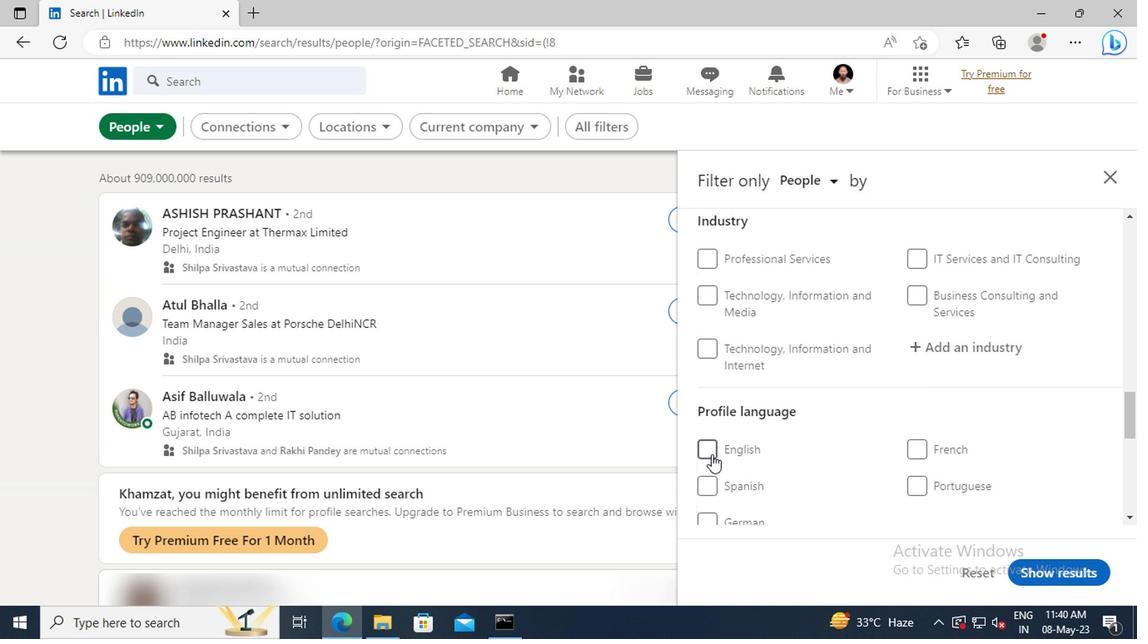 
Action: Mouse moved to (946, 408)
Screenshot: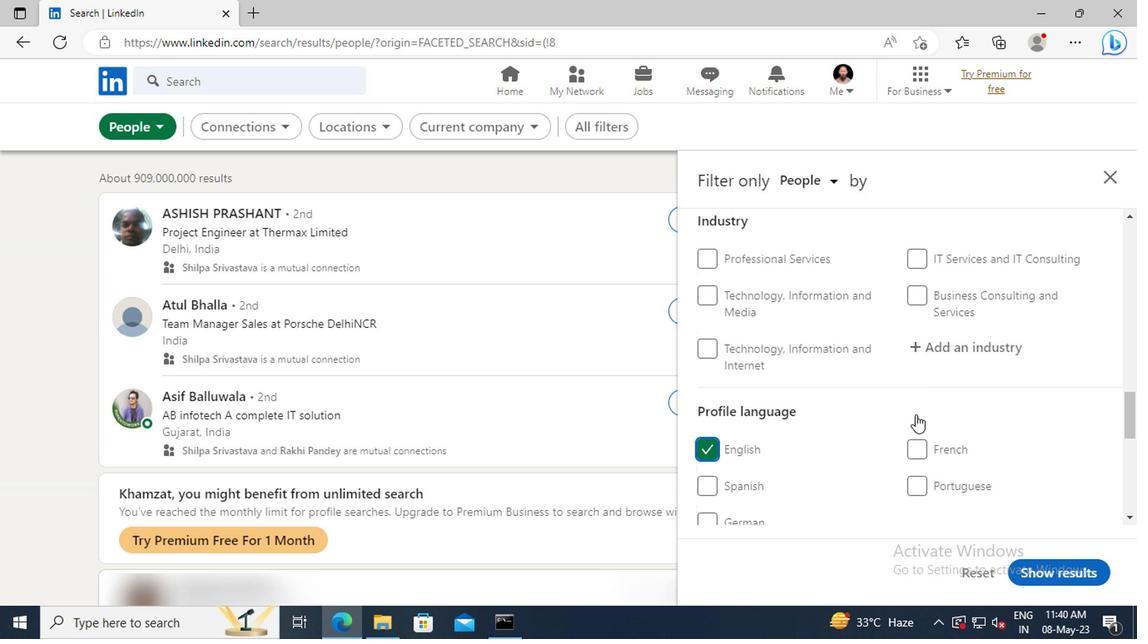 
Action: Mouse scrolled (946, 409) with delta (0, 0)
Screenshot: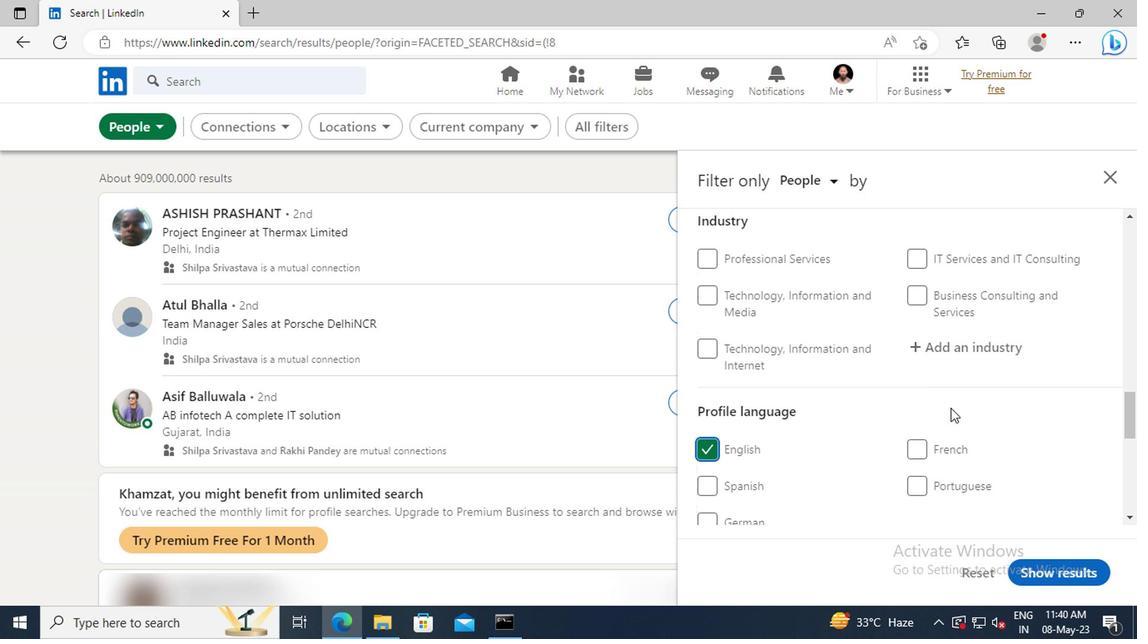 
Action: Mouse moved to (946, 408)
Screenshot: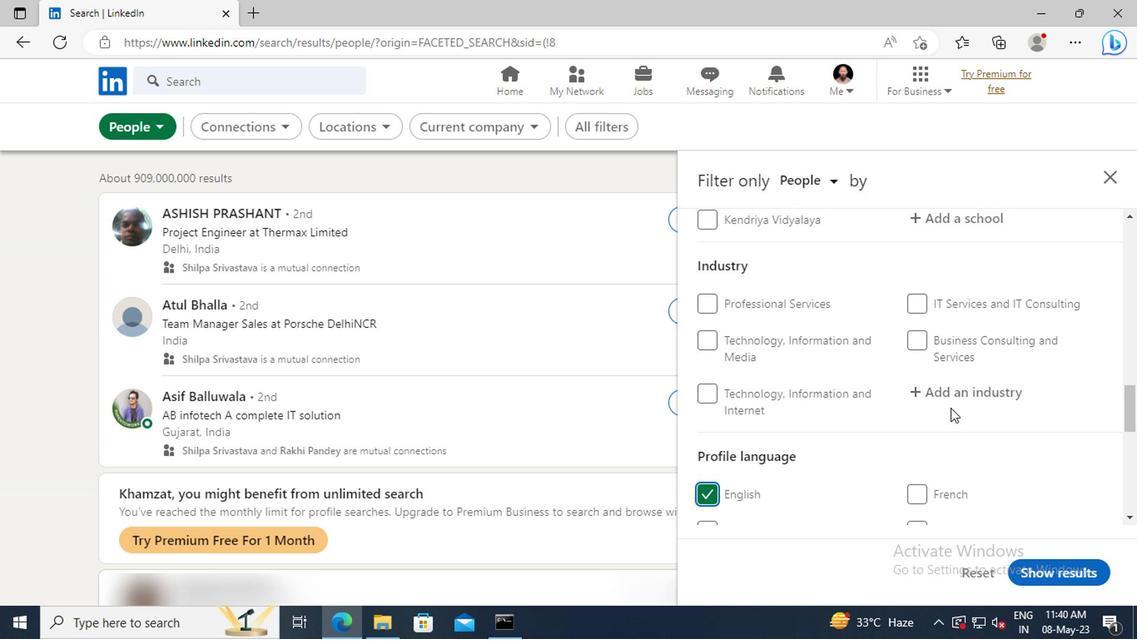 
Action: Mouse scrolled (946, 408) with delta (0, 0)
Screenshot: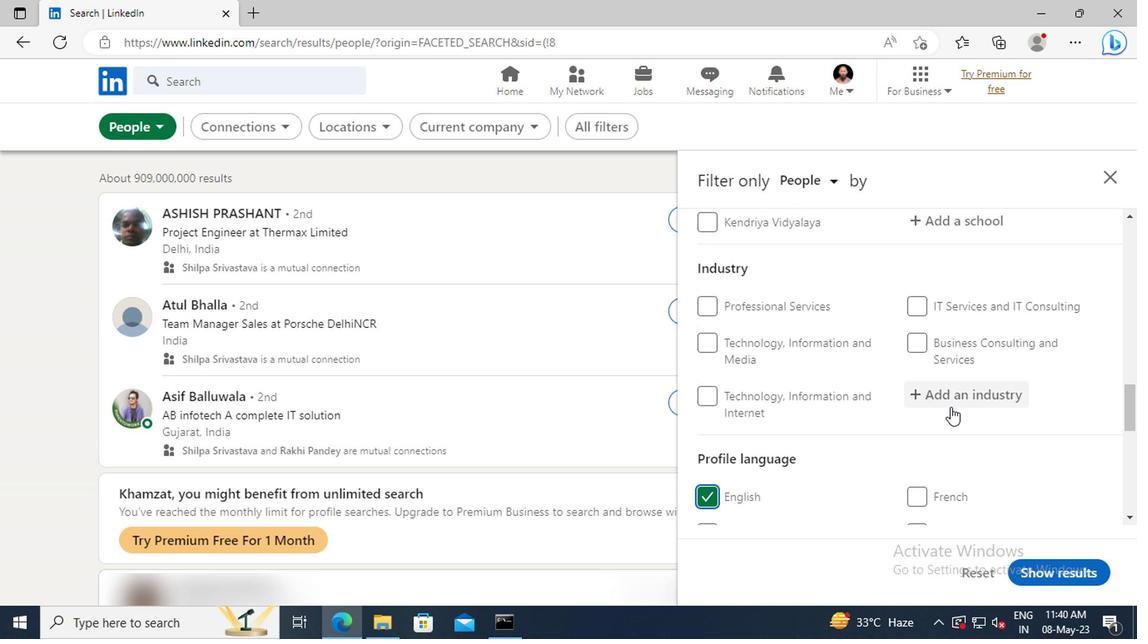 
Action: Mouse moved to (947, 408)
Screenshot: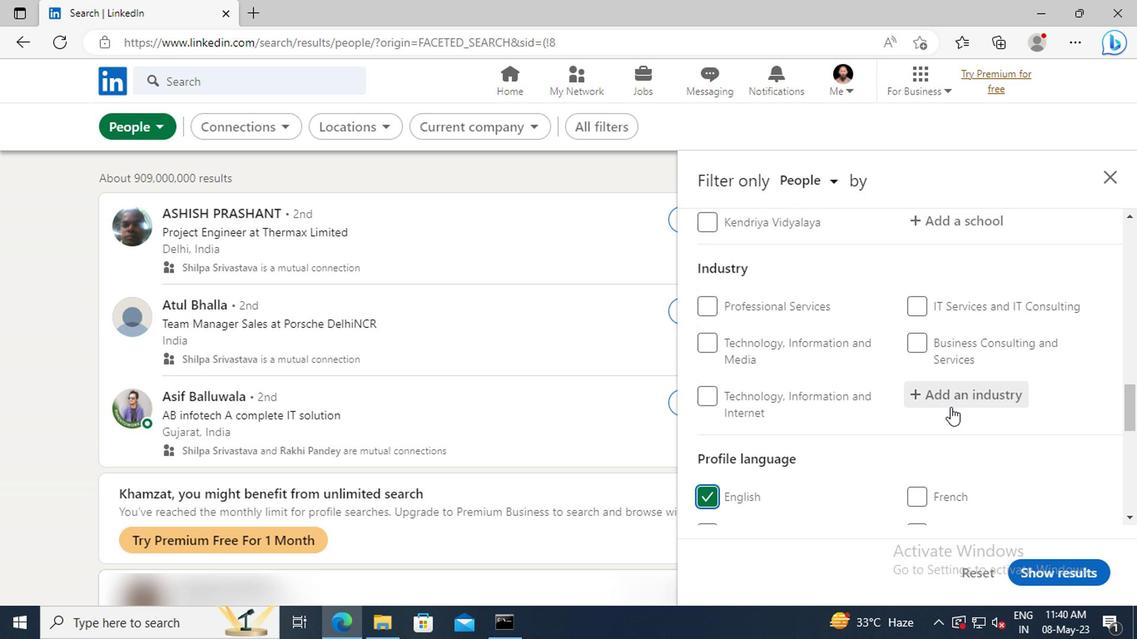 
Action: Mouse scrolled (947, 408) with delta (0, 0)
Screenshot: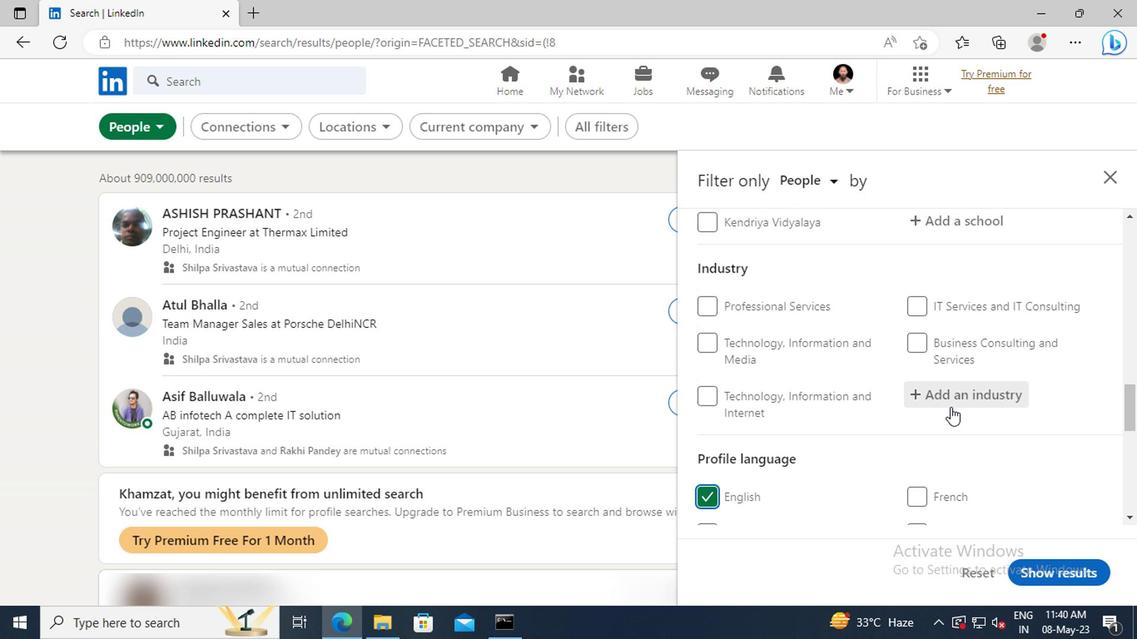 
Action: Mouse scrolled (947, 408) with delta (0, 0)
Screenshot: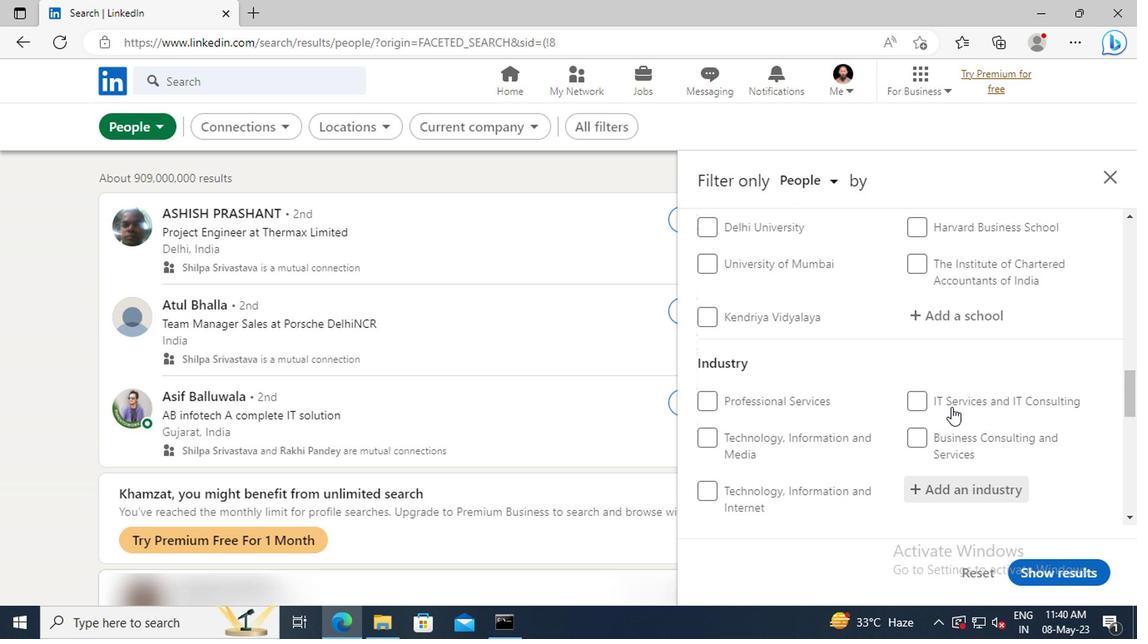 
Action: Mouse scrolled (947, 408) with delta (0, 0)
Screenshot: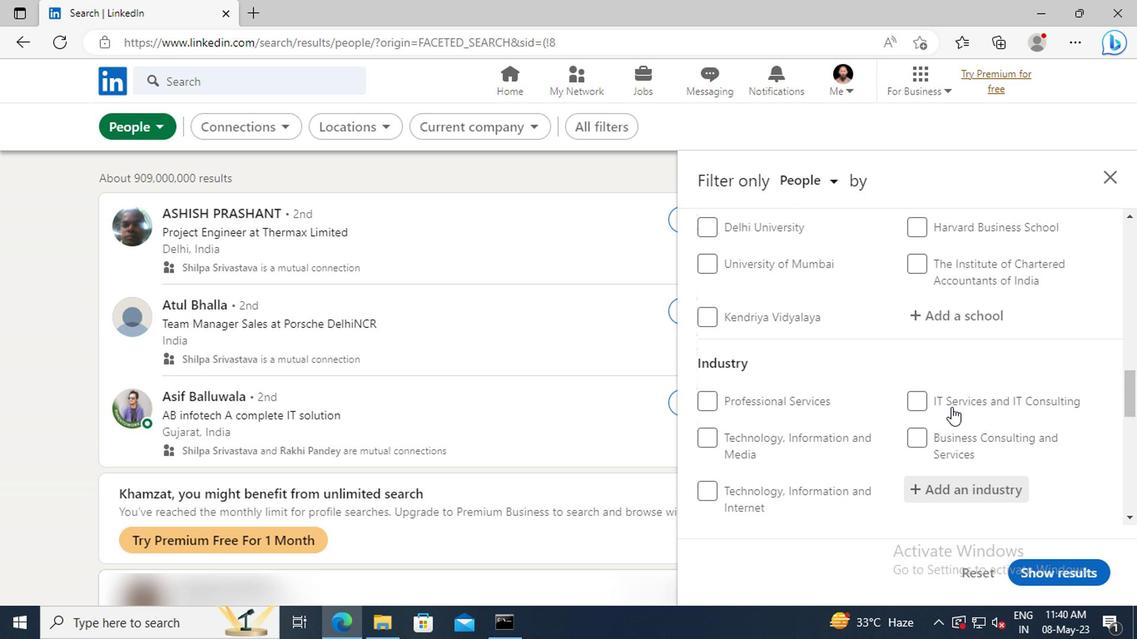 
Action: Mouse scrolled (947, 408) with delta (0, 0)
Screenshot: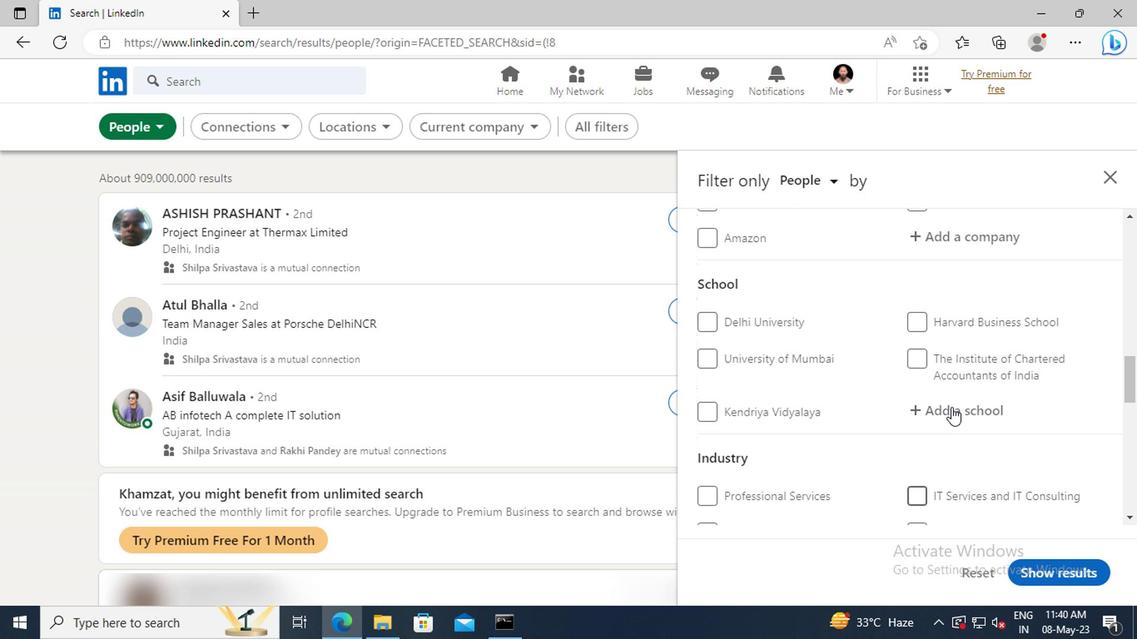 
Action: Mouse scrolled (947, 408) with delta (0, 0)
Screenshot: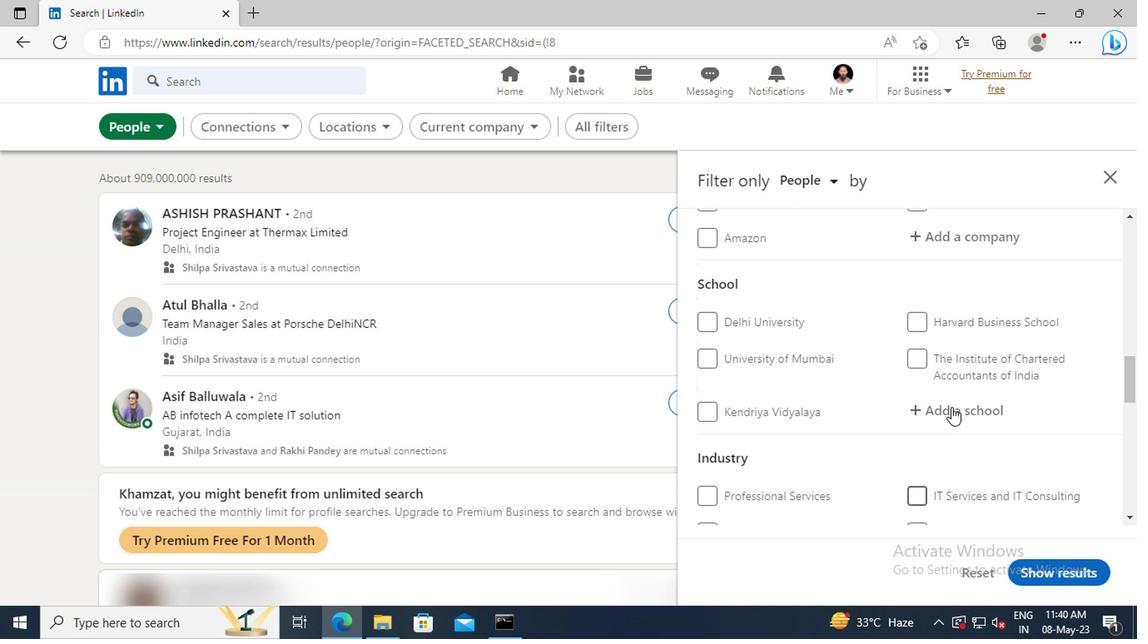 
Action: Mouse scrolled (947, 408) with delta (0, 0)
Screenshot: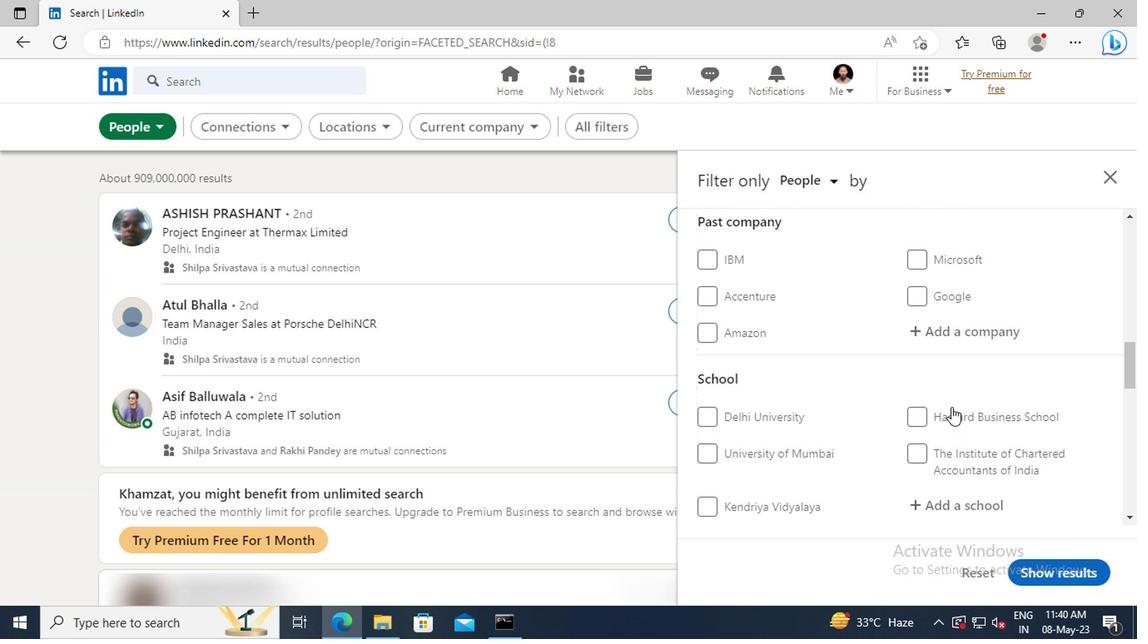 
Action: Mouse scrolled (947, 408) with delta (0, 0)
Screenshot: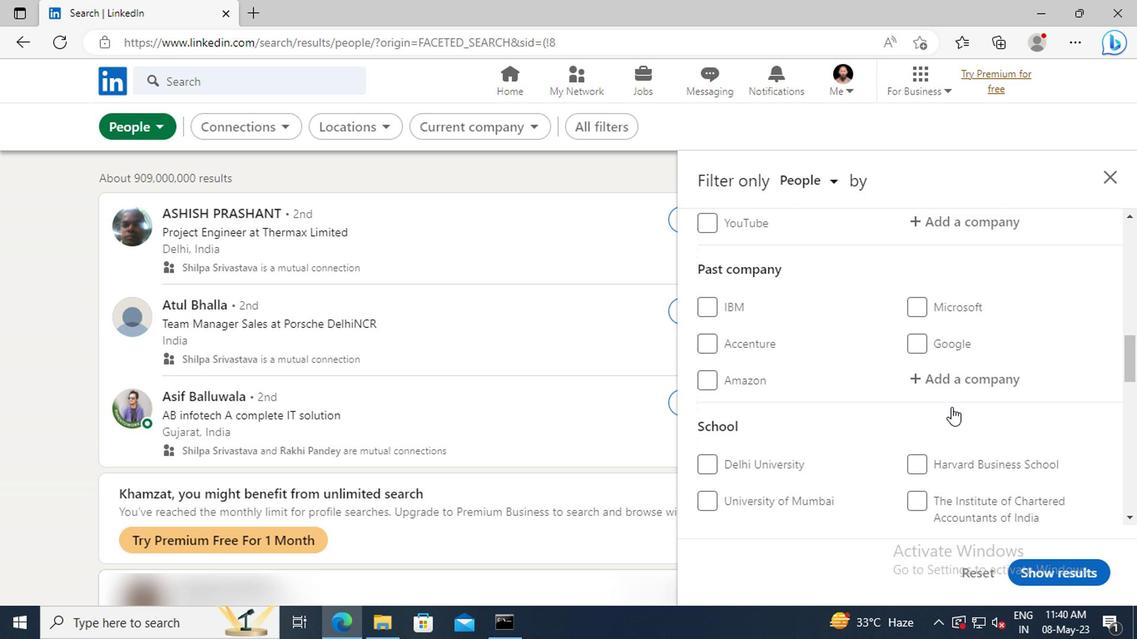 
Action: Mouse scrolled (947, 408) with delta (0, 0)
Screenshot: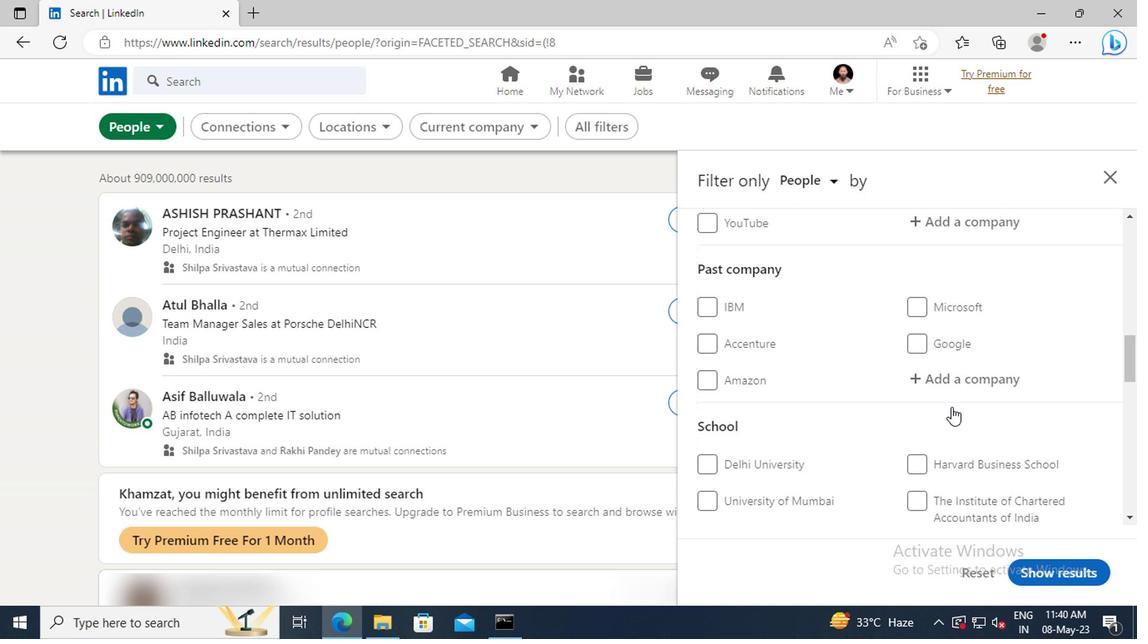 
Action: Mouse scrolled (947, 408) with delta (0, 0)
Screenshot: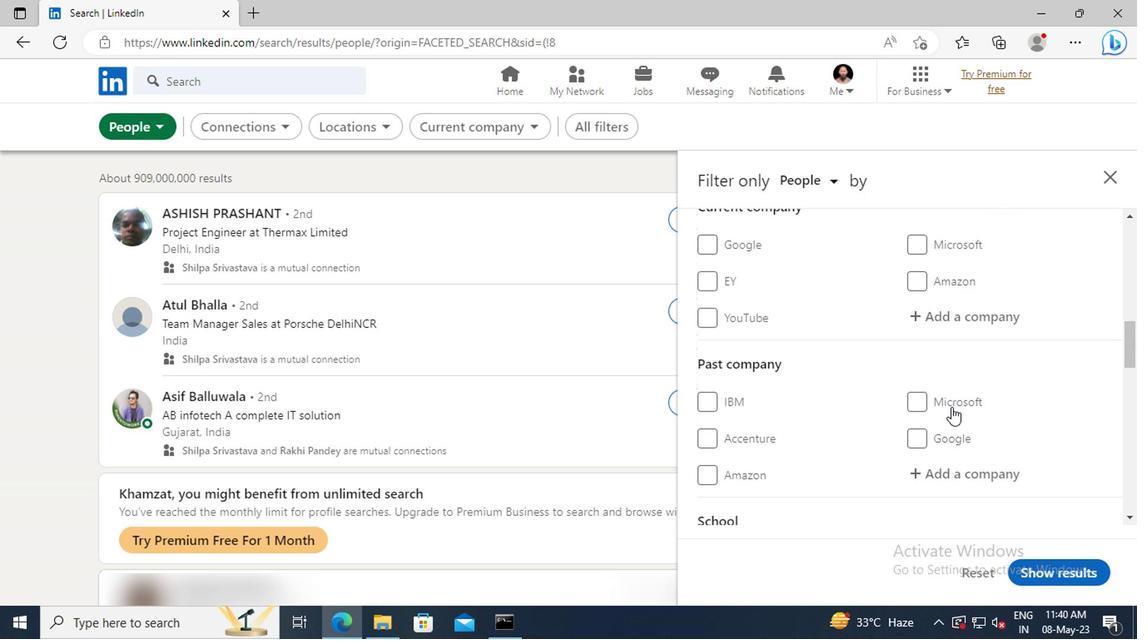 
Action: Mouse moved to (944, 370)
Screenshot: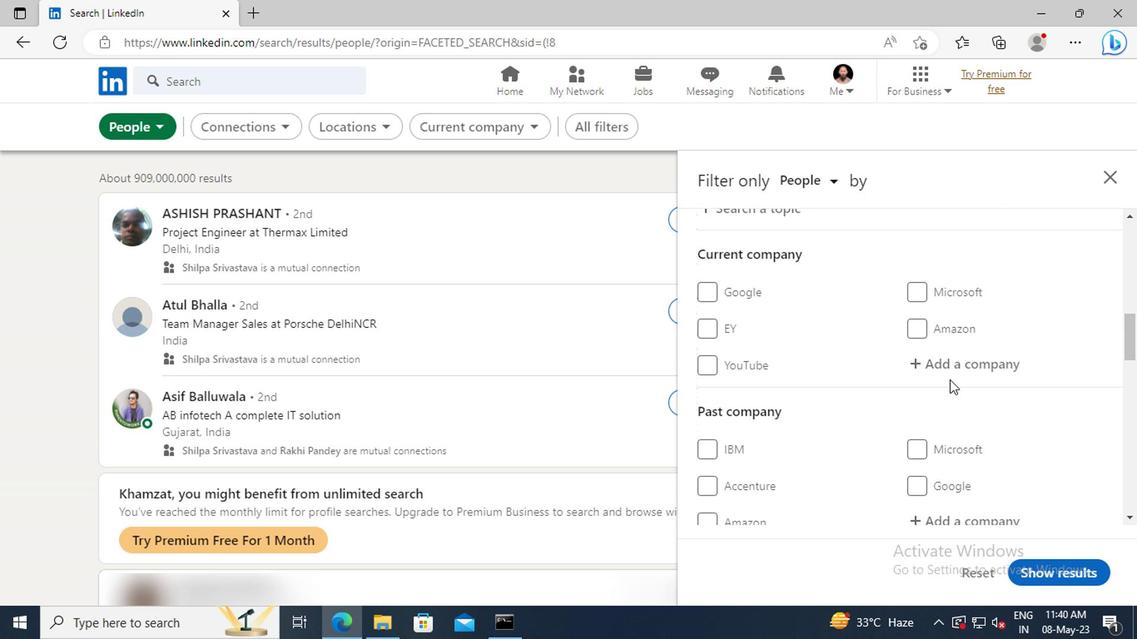 
Action: Mouse pressed left at (944, 370)
Screenshot: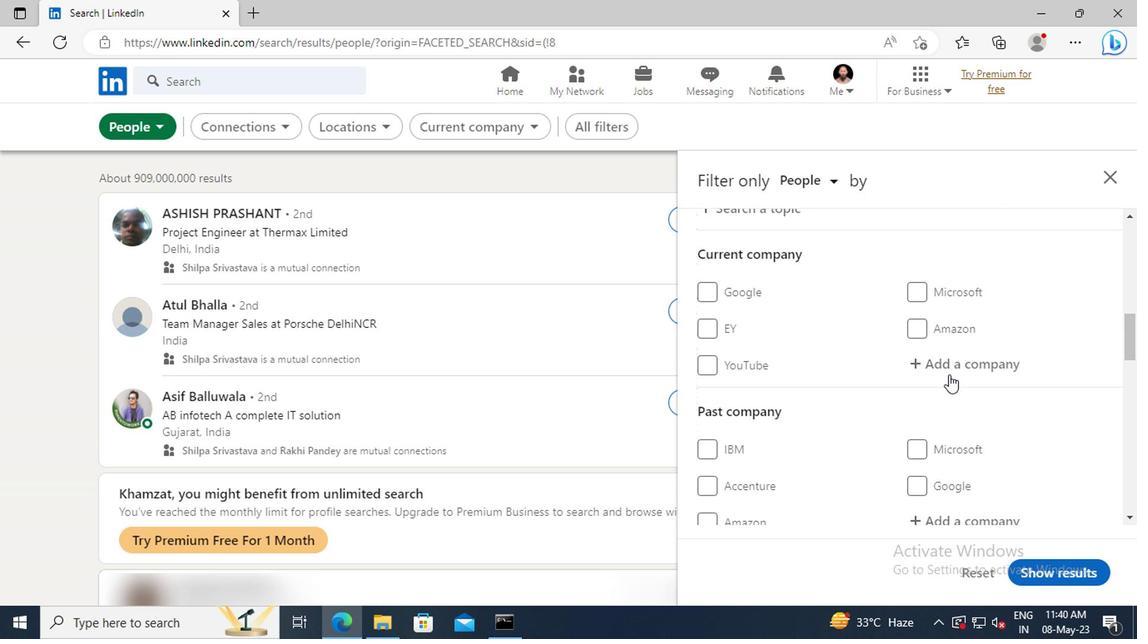 
Action: Key pressed <Key.shift>SYNGENTA
Screenshot: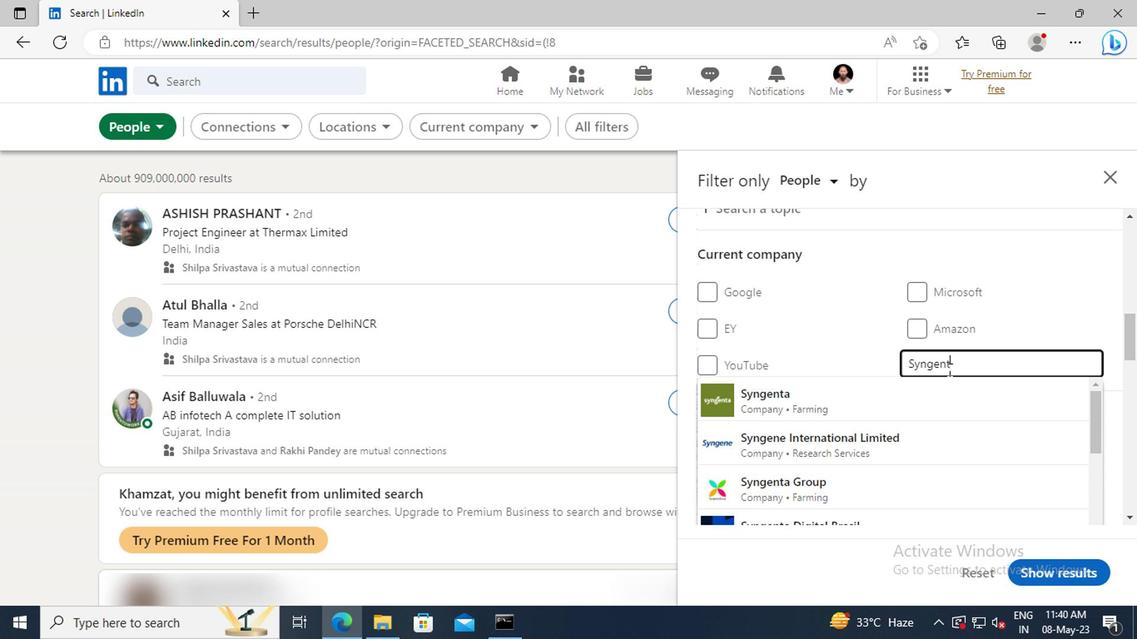 
Action: Mouse moved to (943, 394)
Screenshot: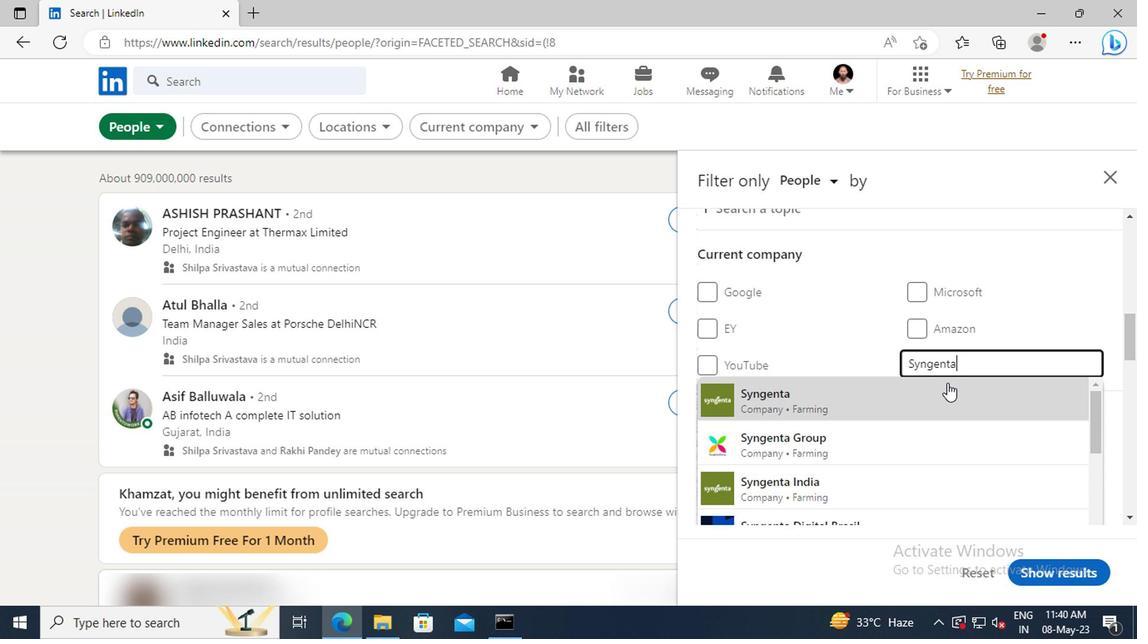 
Action: Mouse pressed left at (943, 394)
Screenshot: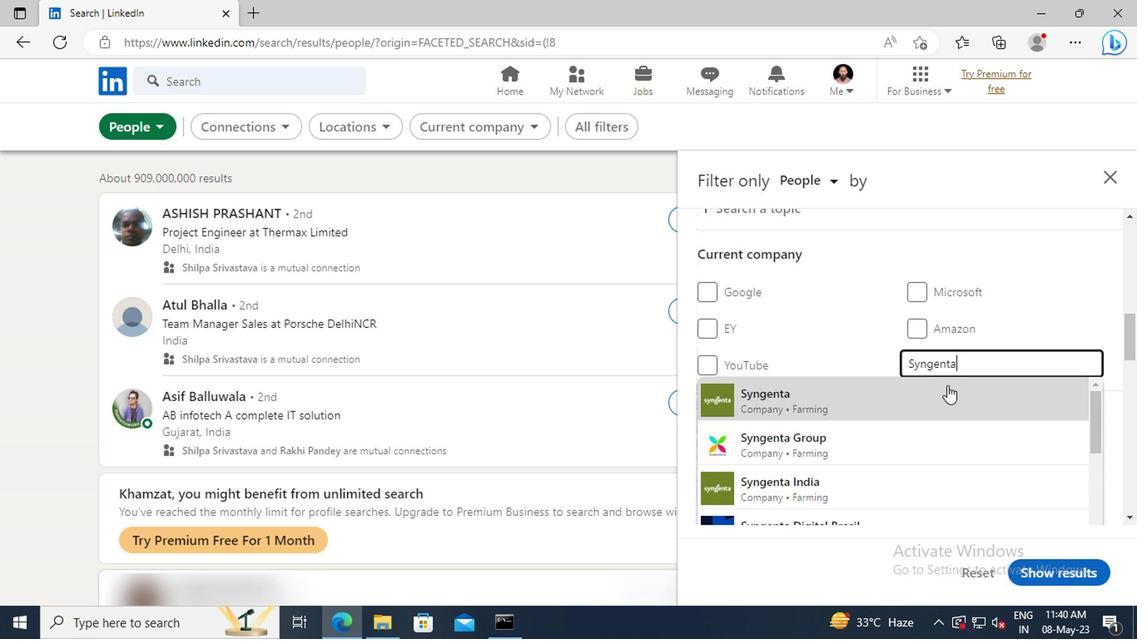 
Action: Mouse scrolled (943, 392) with delta (0, -1)
Screenshot: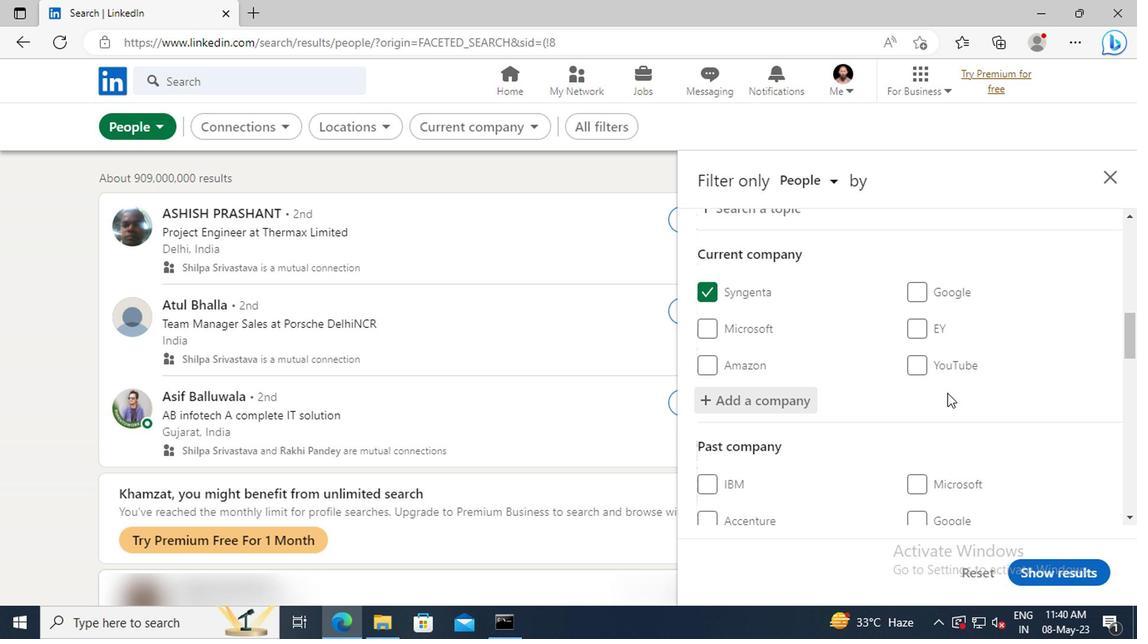 
Action: Mouse scrolled (943, 392) with delta (0, -1)
Screenshot: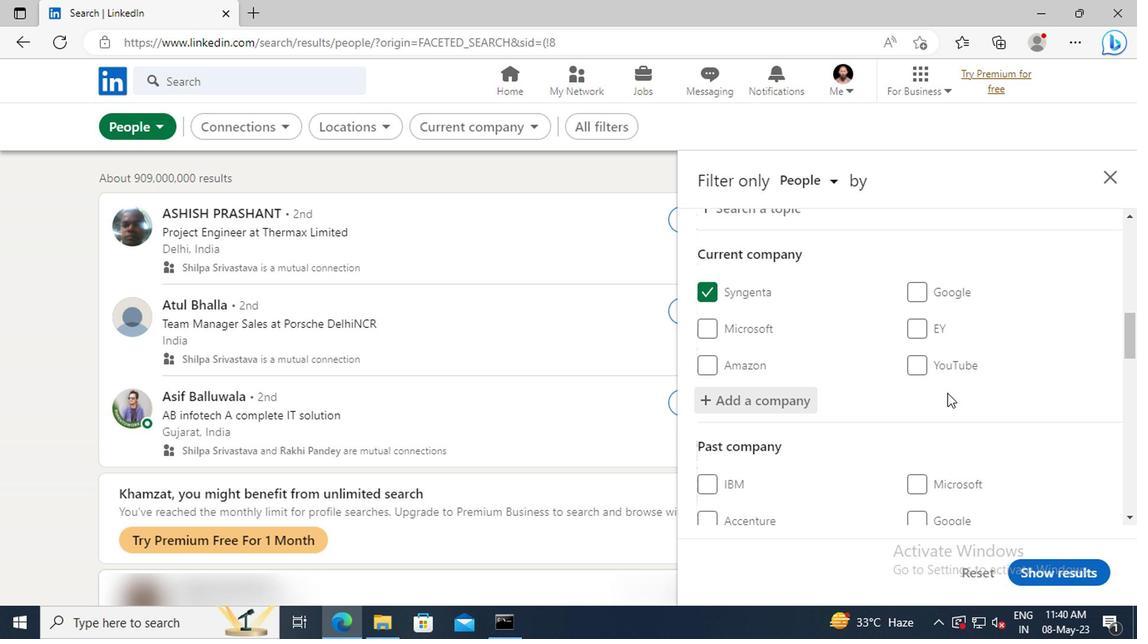
Action: Mouse moved to (942, 386)
Screenshot: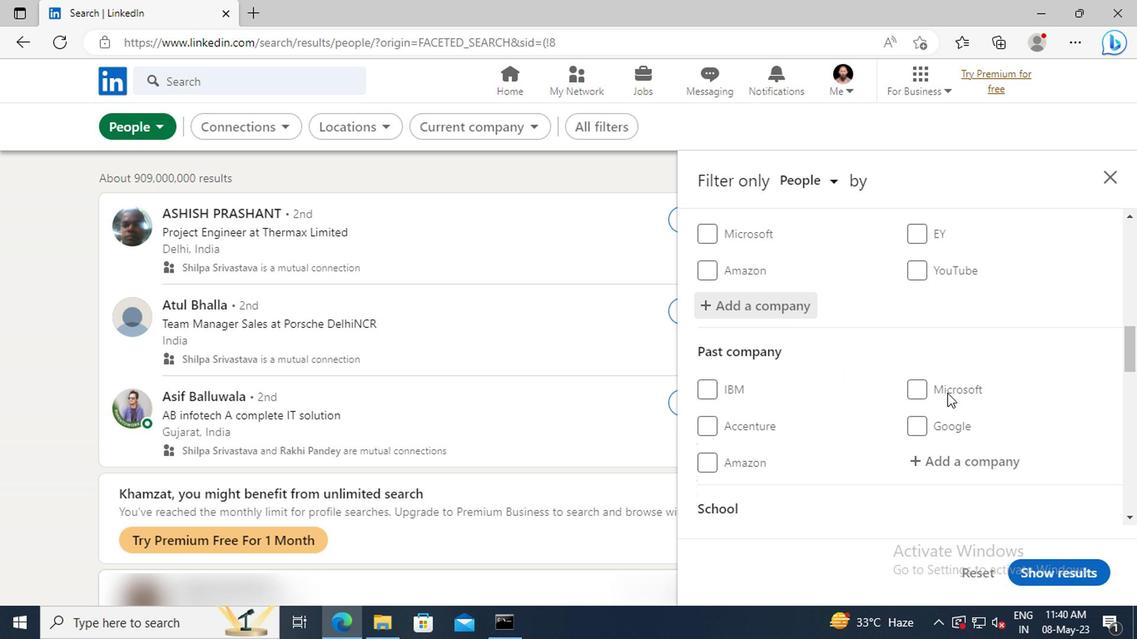 
Action: Mouse scrolled (942, 385) with delta (0, 0)
Screenshot: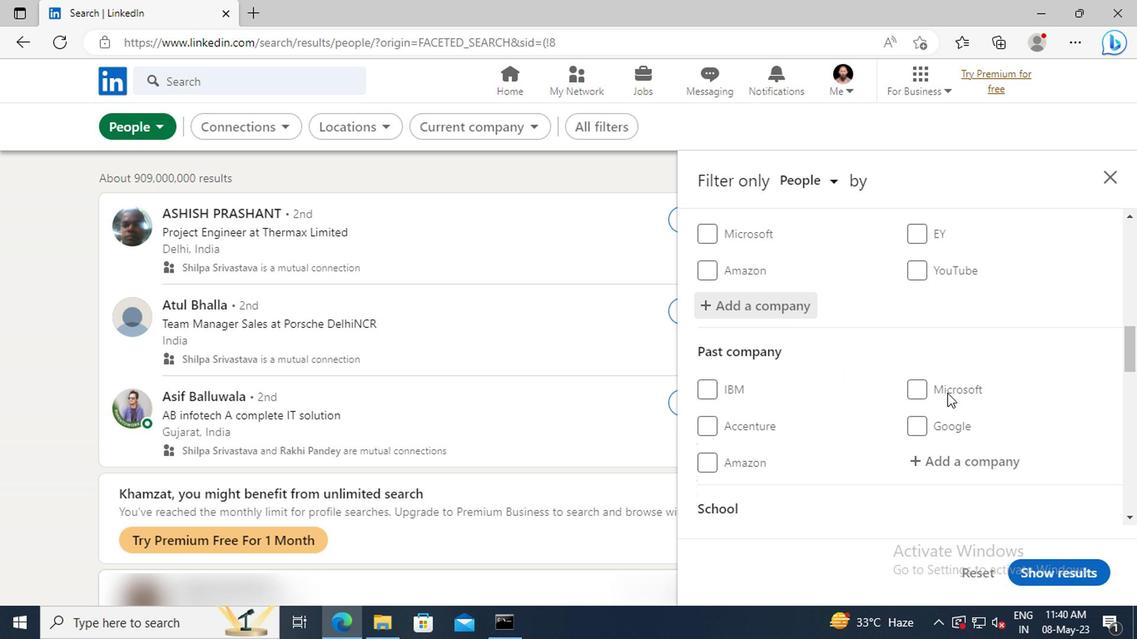 
Action: Mouse moved to (940, 382)
Screenshot: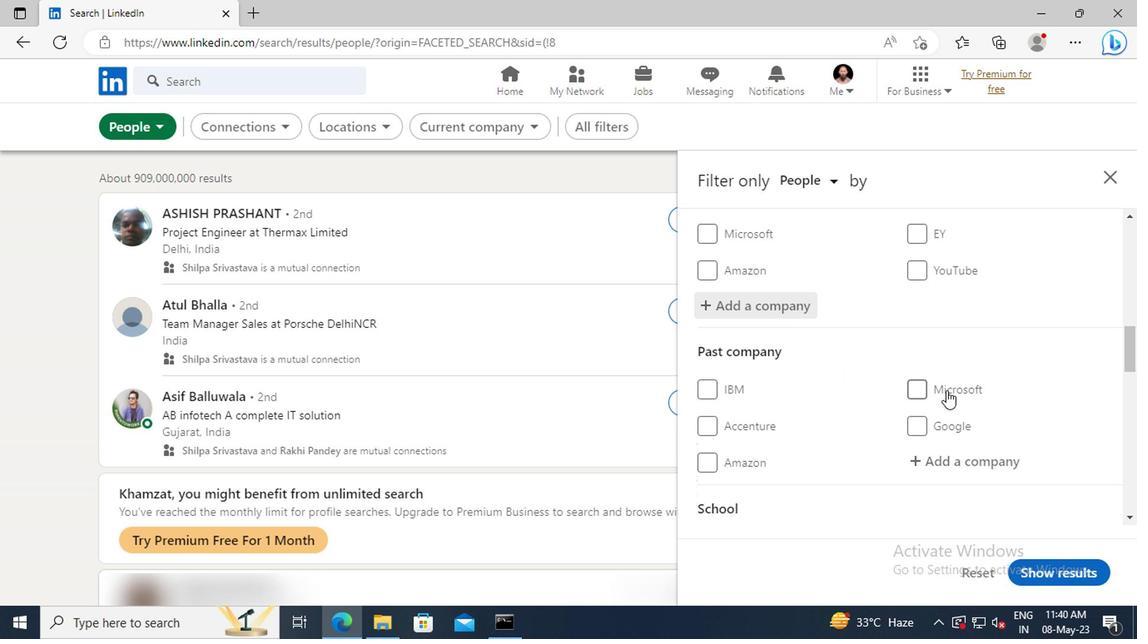 
Action: Mouse scrolled (940, 382) with delta (0, 0)
Screenshot: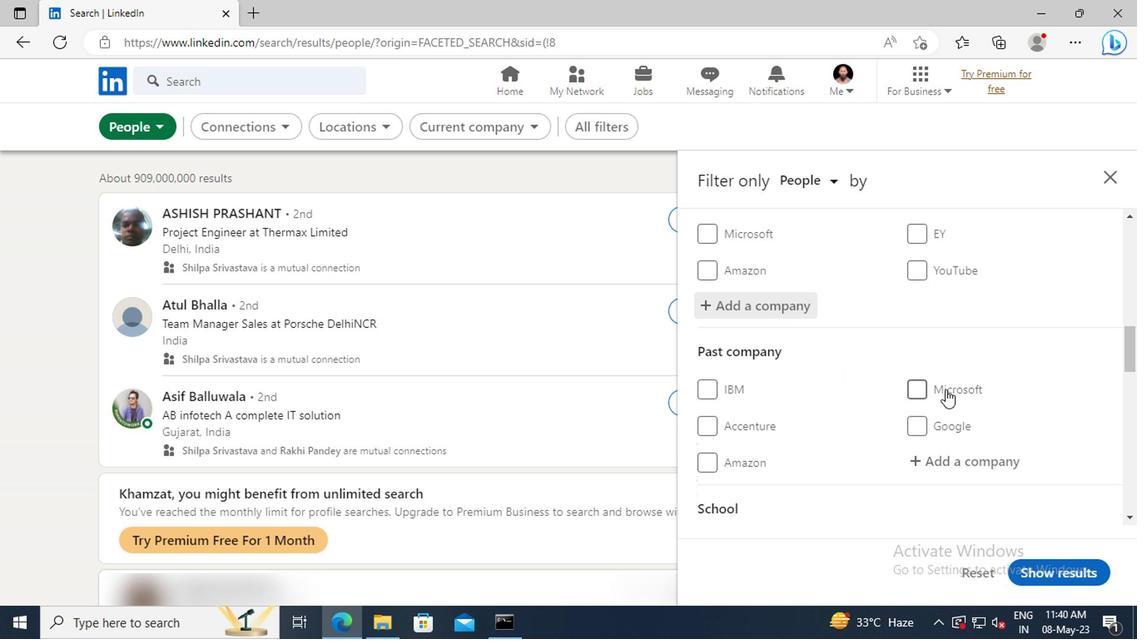
Action: Mouse moved to (939, 378)
Screenshot: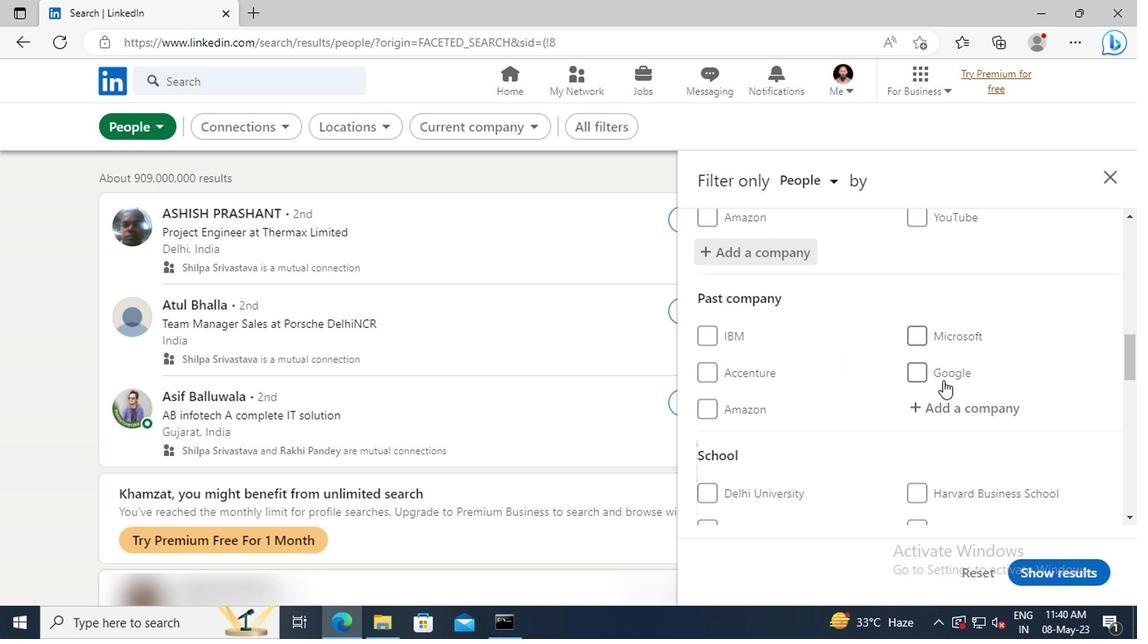 
Action: Mouse scrolled (939, 377) with delta (0, 0)
Screenshot: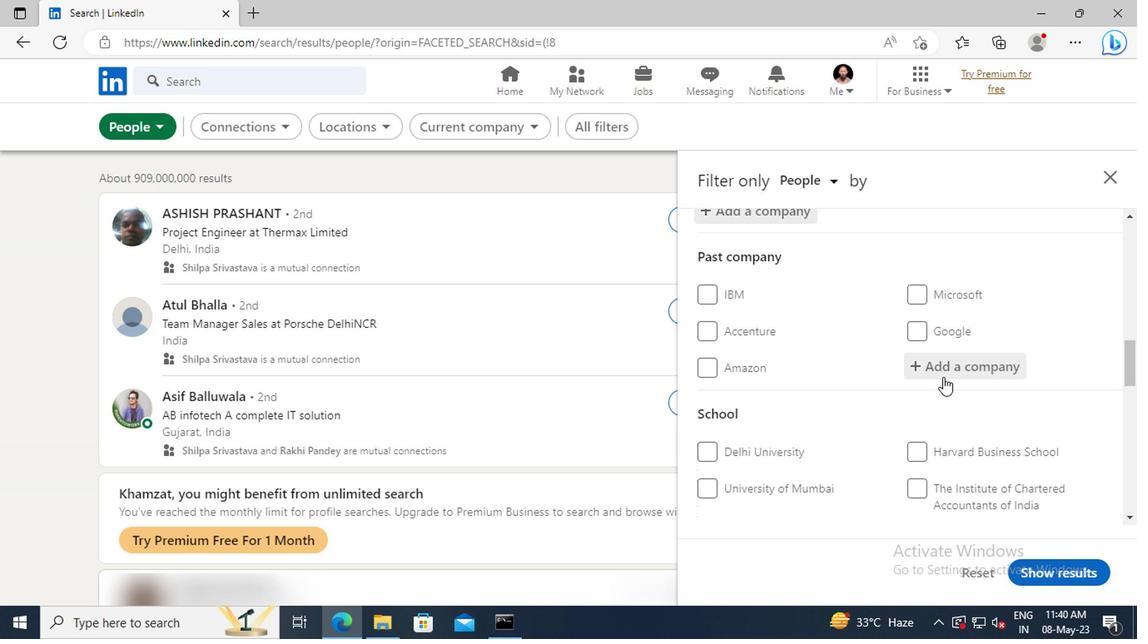 
Action: Mouse moved to (938, 374)
Screenshot: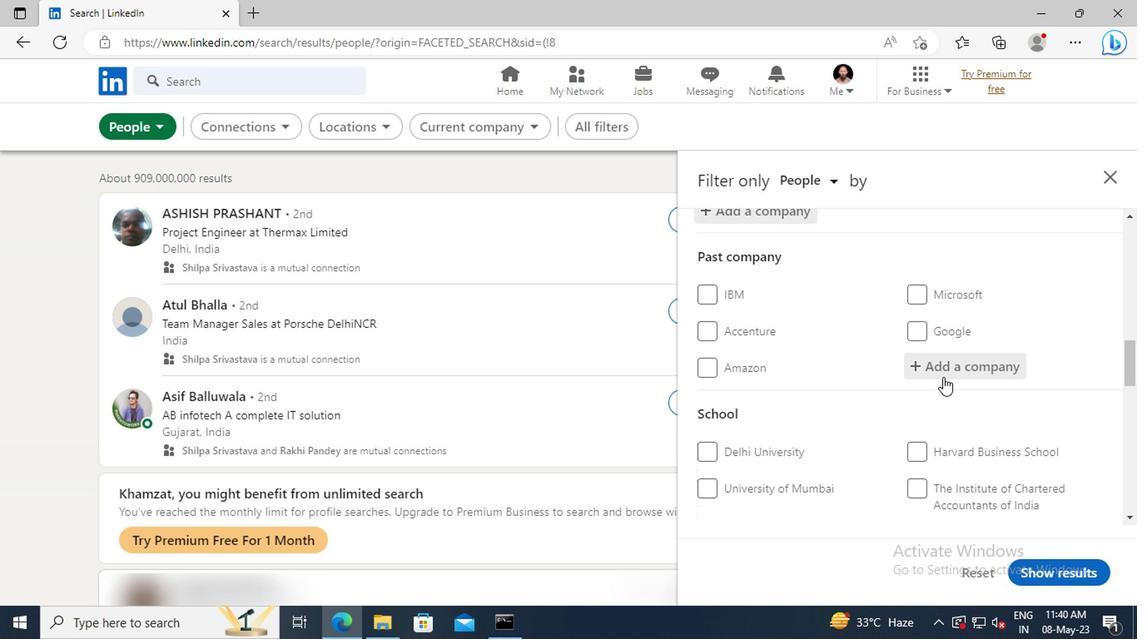 
Action: Mouse scrolled (938, 373) with delta (0, 0)
Screenshot: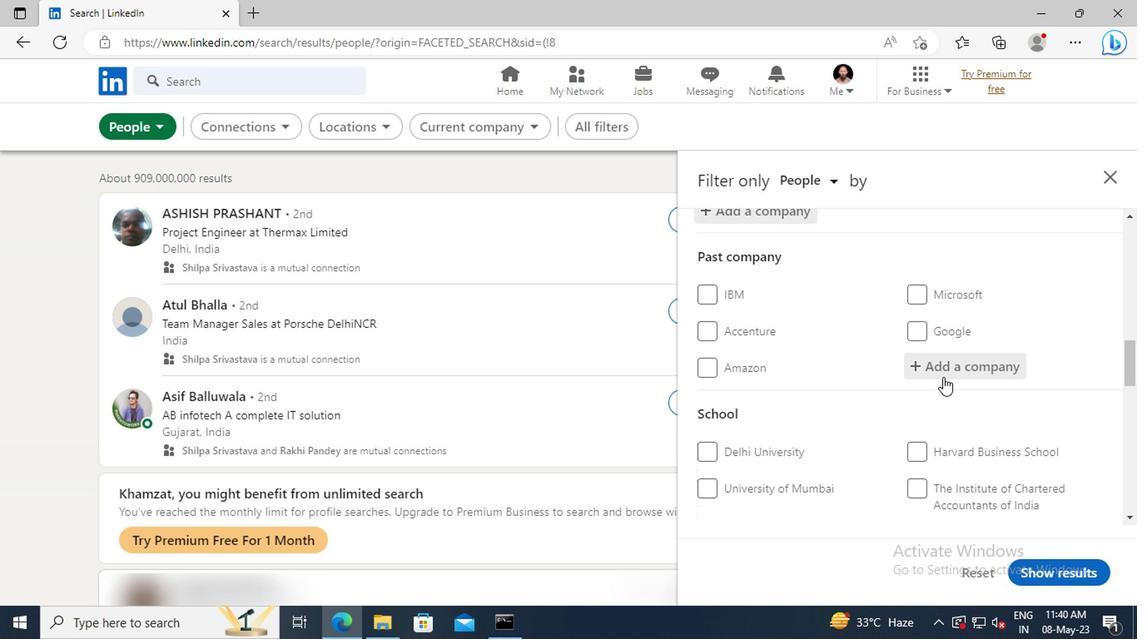 
Action: Mouse moved to (938, 374)
Screenshot: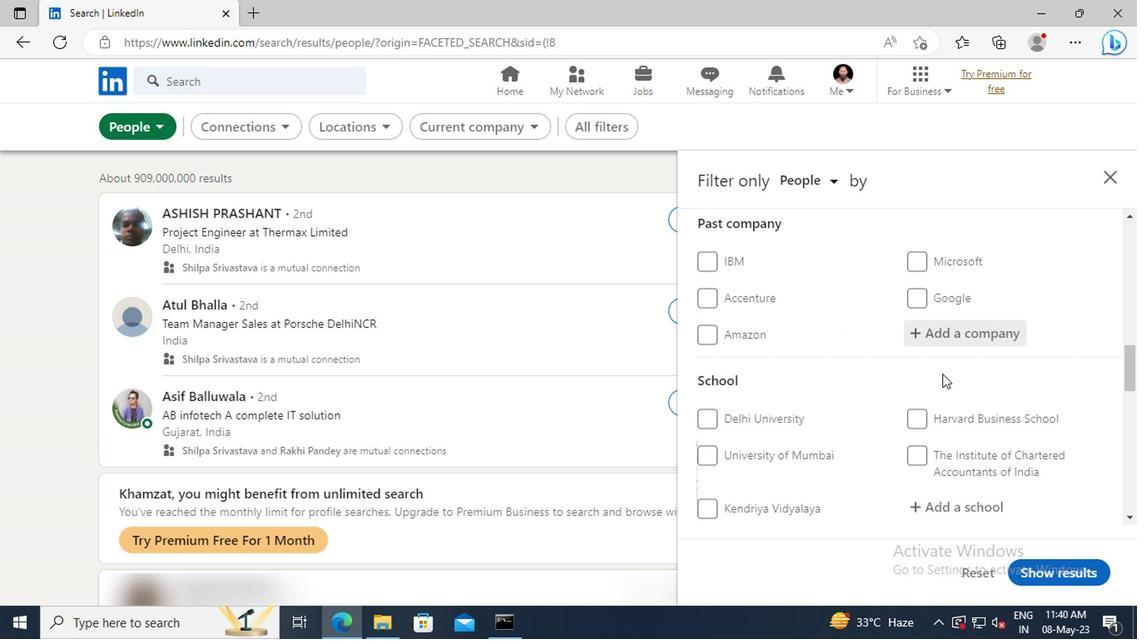 
Action: Mouse scrolled (938, 373) with delta (0, 0)
Screenshot: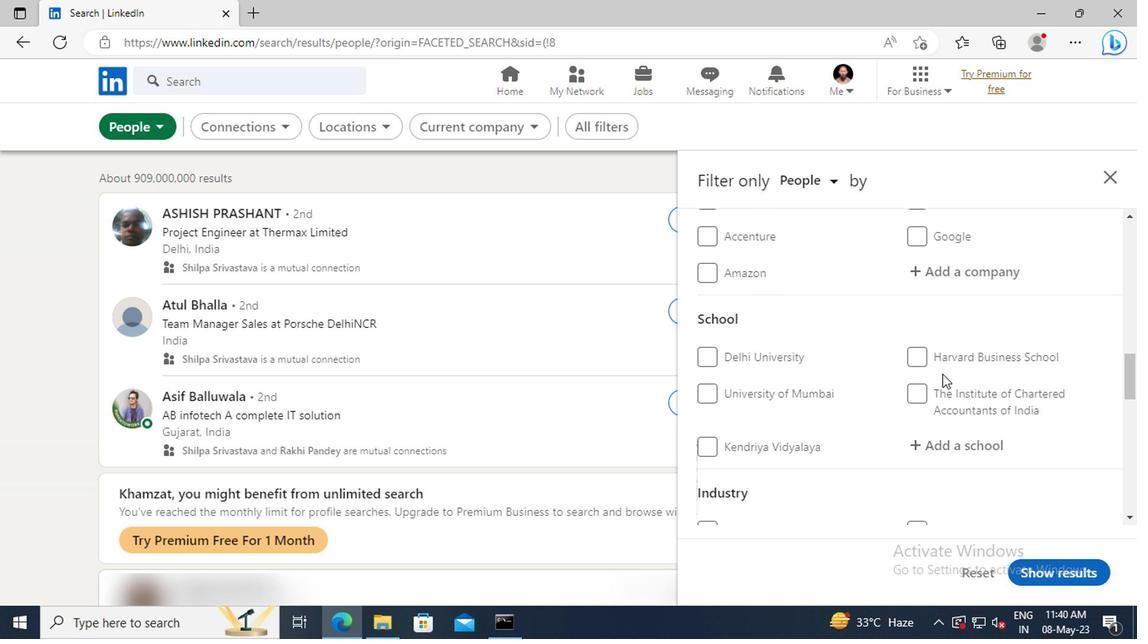 
Action: Mouse moved to (936, 395)
Screenshot: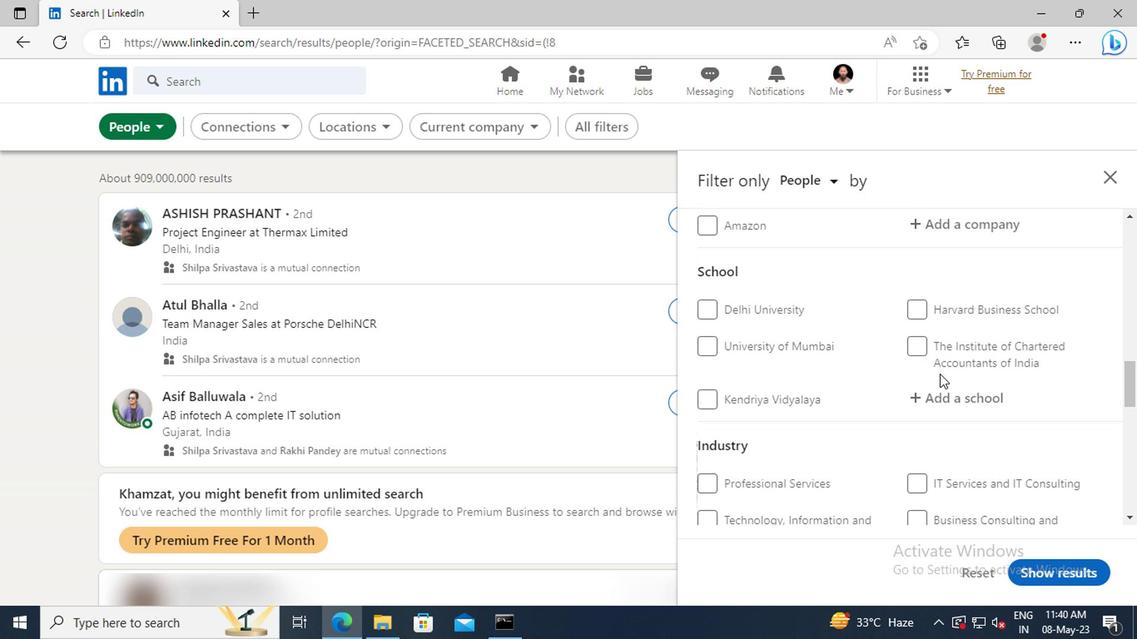 
Action: Mouse pressed left at (936, 395)
Screenshot: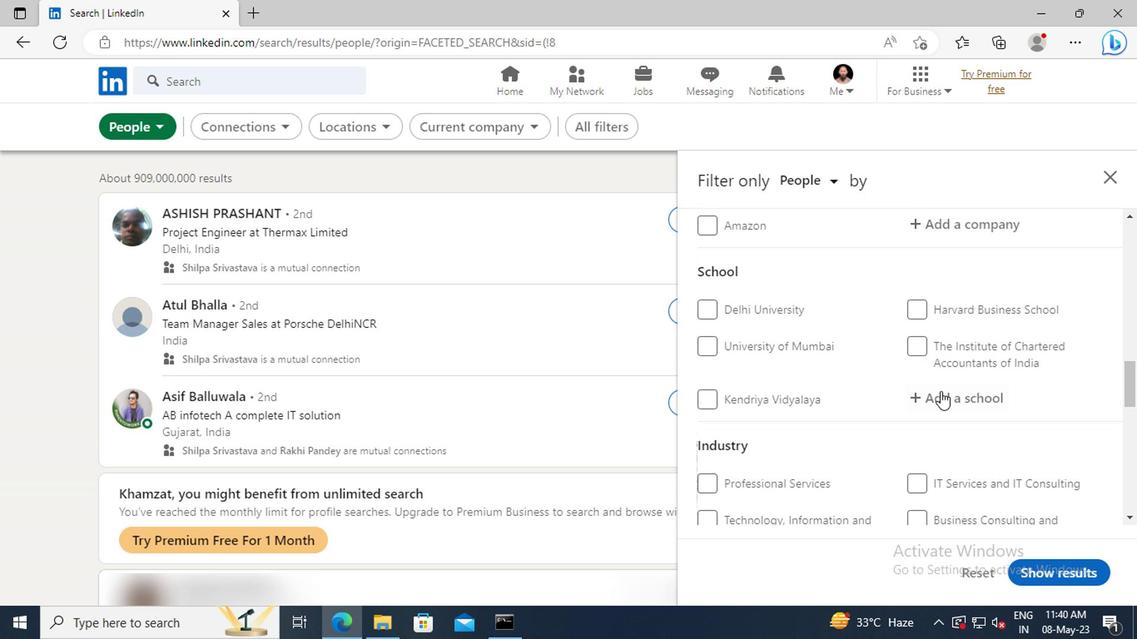
Action: Mouse moved to (939, 396)
Screenshot: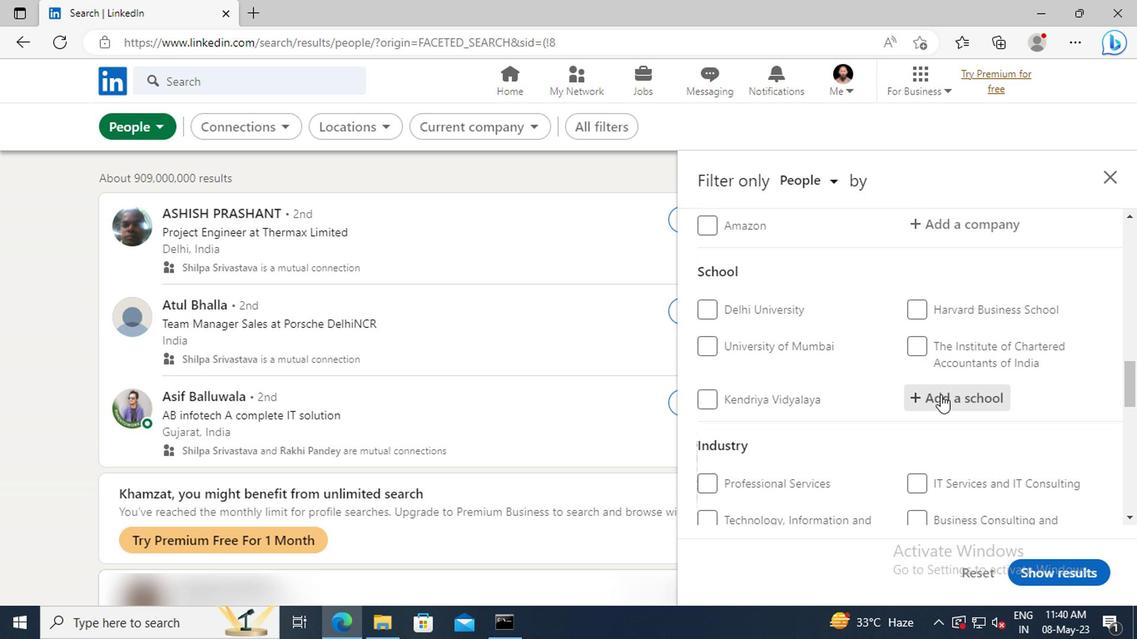 
Action: Key pressed <Key.shift>INDIAN<Key.space><Key.shift>INSTITUTE<Key.space>OF<Key.space><Key.shift>MANAGEMENT<Key.space><Key.shift>RO
Screenshot: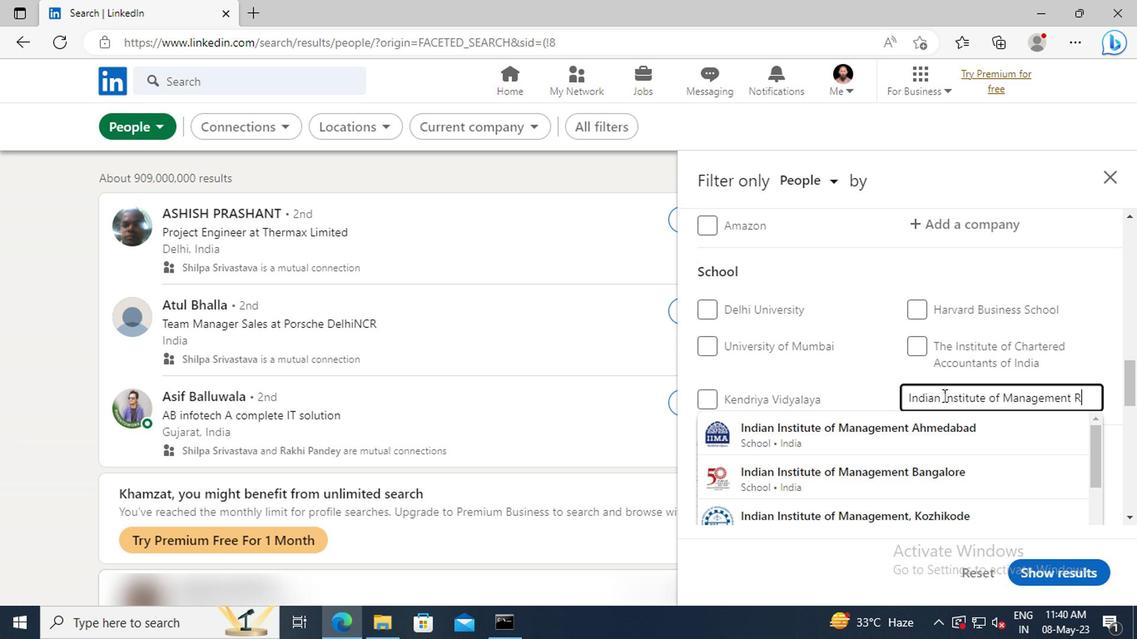
Action: Mouse moved to (935, 426)
Screenshot: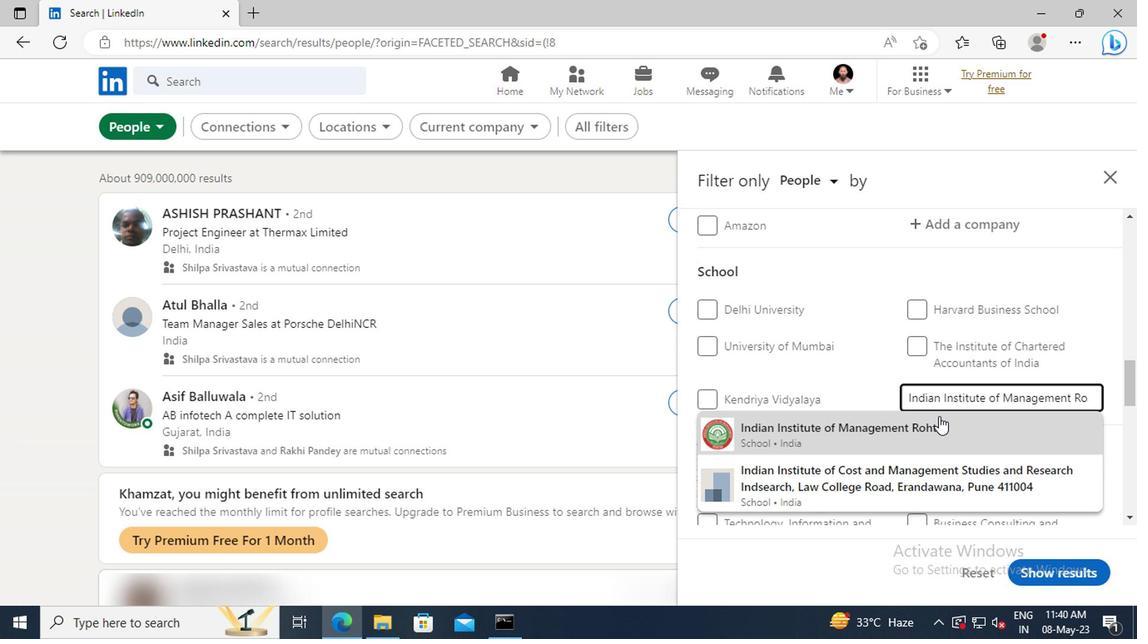 
Action: Mouse pressed left at (935, 426)
Screenshot: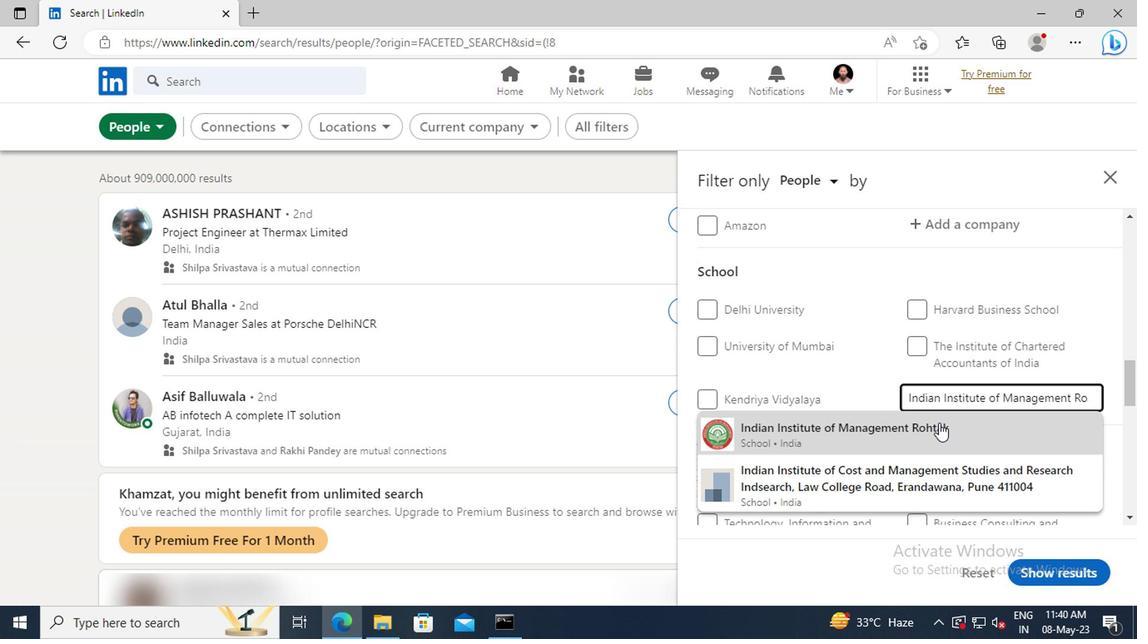 
Action: Mouse moved to (933, 413)
Screenshot: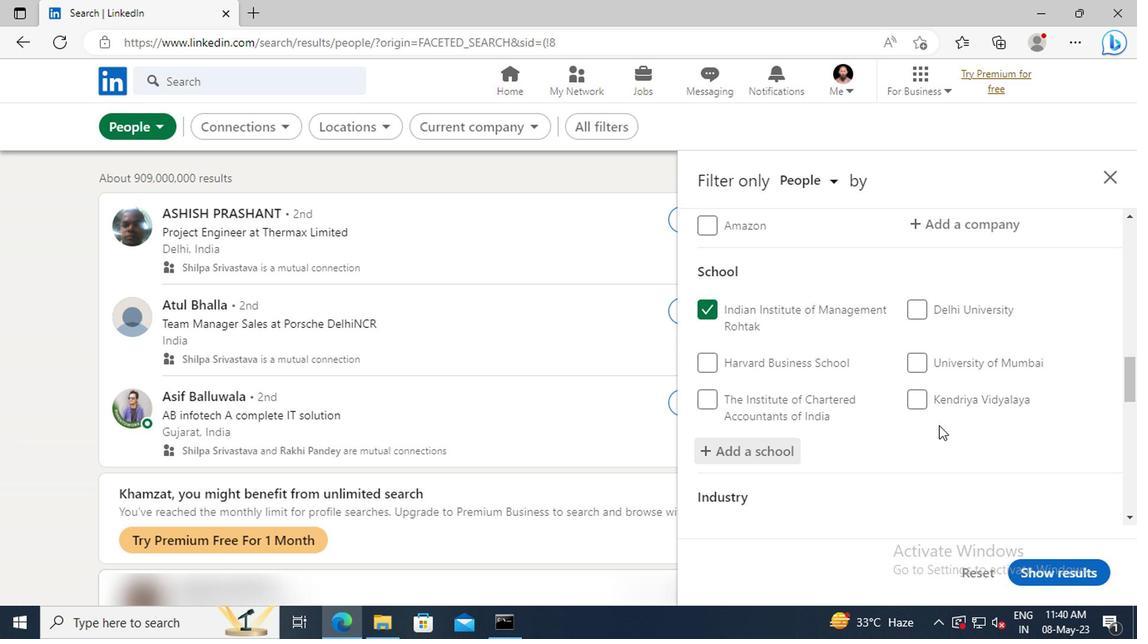 
Action: Mouse scrolled (933, 413) with delta (0, 0)
Screenshot: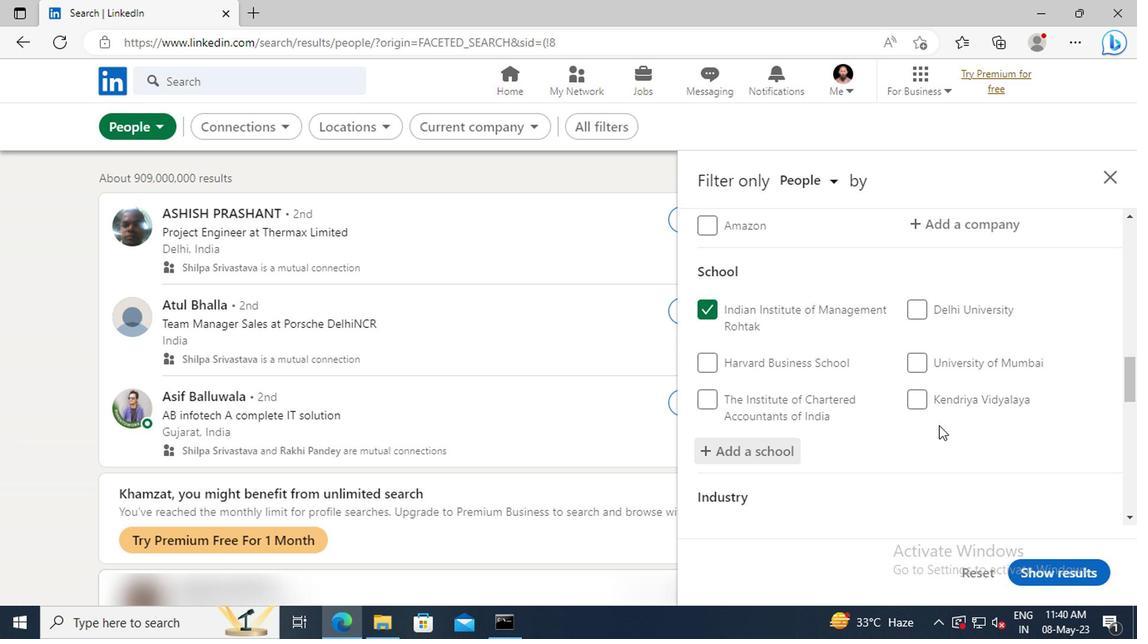 
Action: Mouse moved to (933, 407)
Screenshot: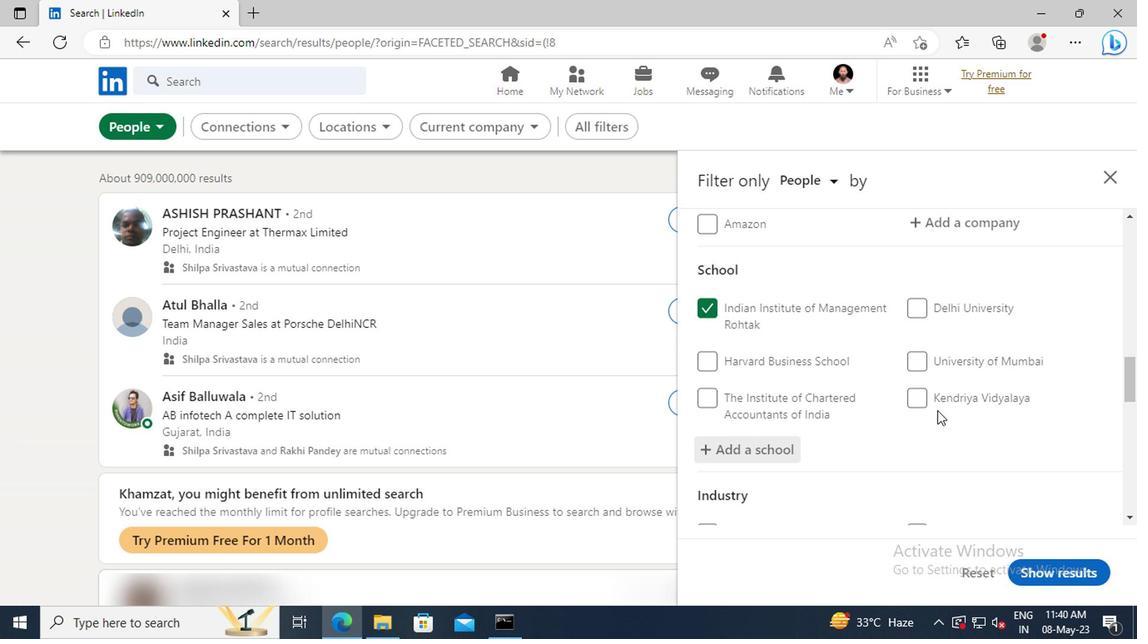 
Action: Mouse scrolled (933, 406) with delta (0, 0)
Screenshot: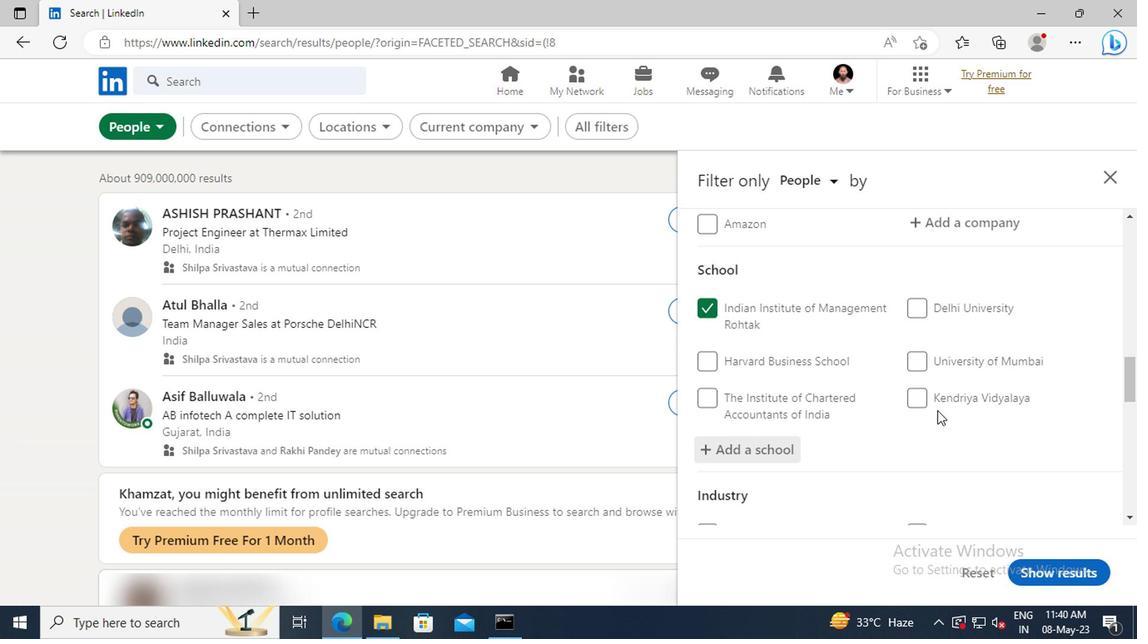
Action: Mouse moved to (930, 394)
Screenshot: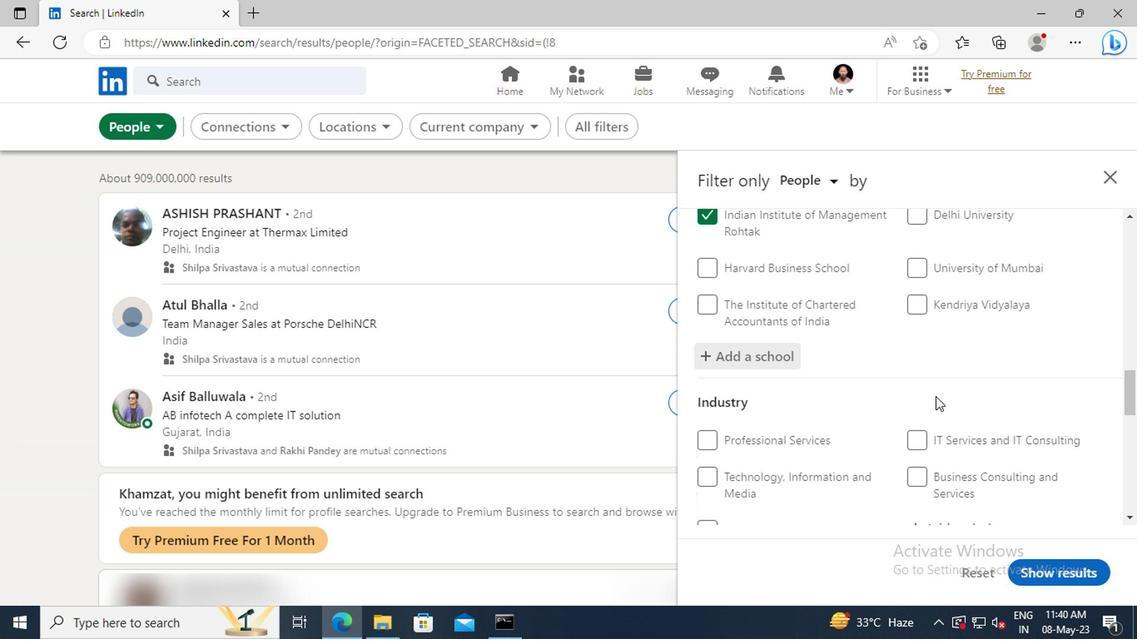 
Action: Mouse scrolled (930, 394) with delta (0, 0)
Screenshot: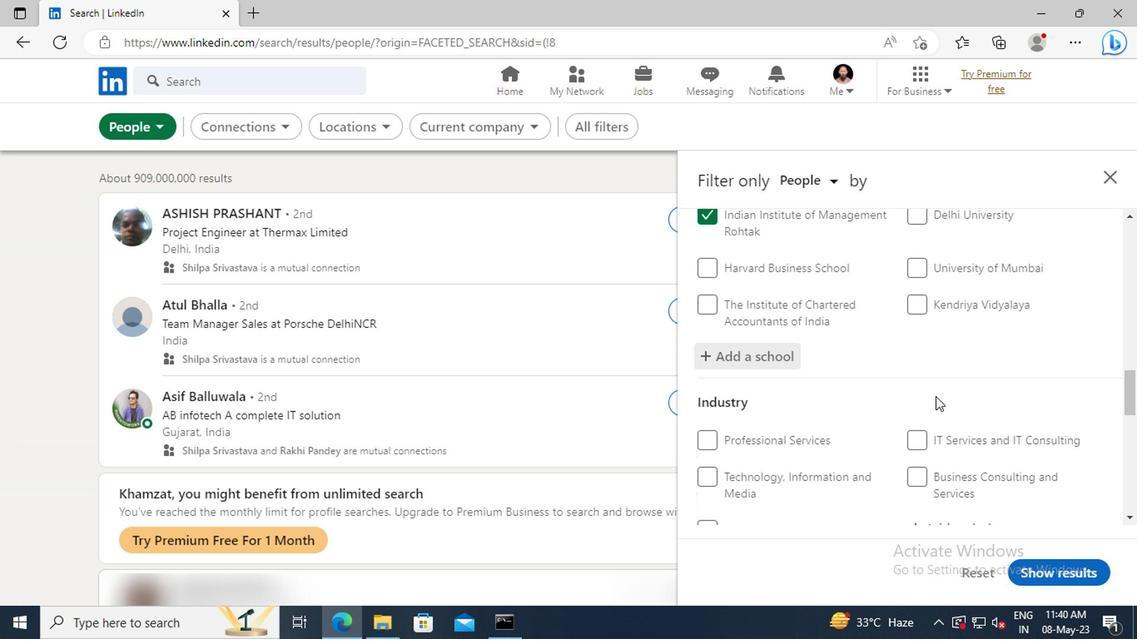 
Action: Mouse moved to (930, 392)
Screenshot: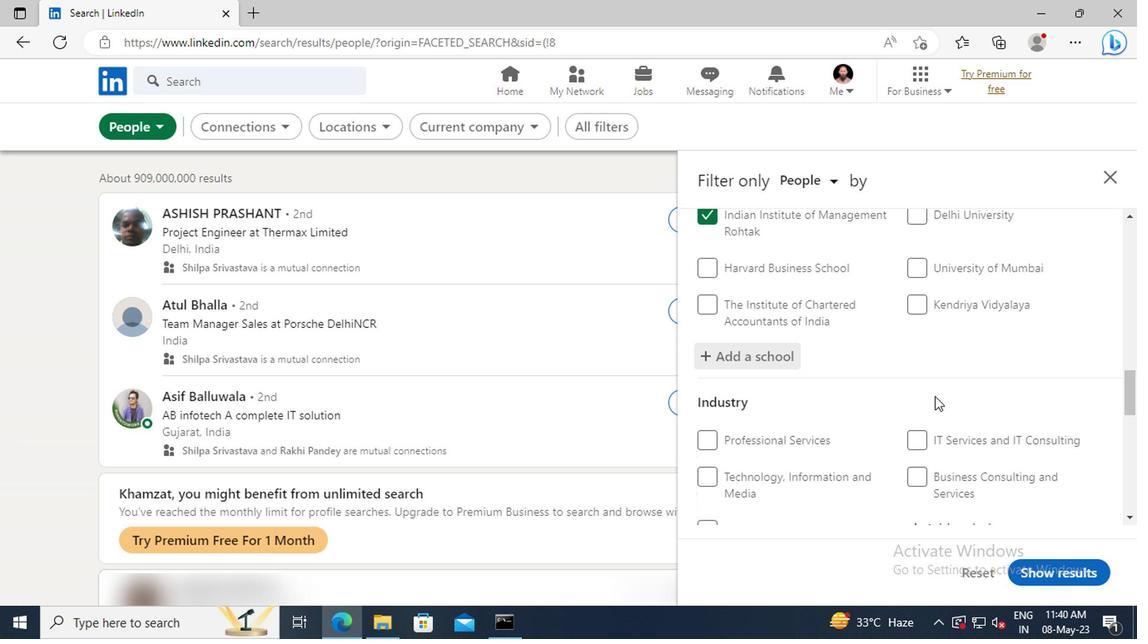 
Action: Mouse scrolled (930, 392) with delta (0, 0)
Screenshot: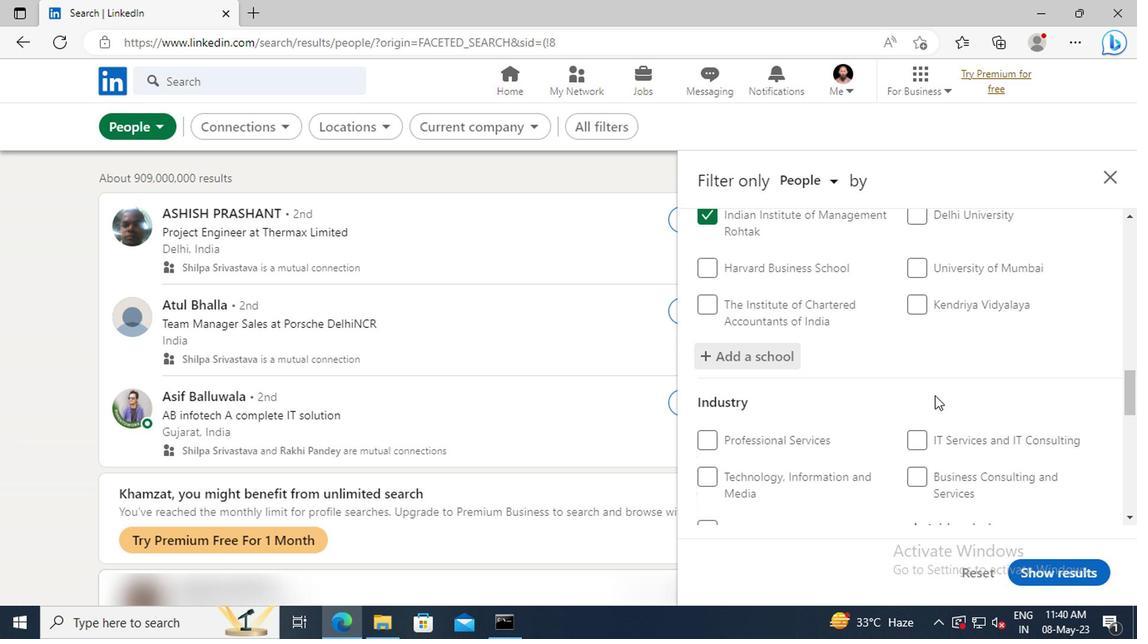 
Action: Mouse moved to (930, 392)
Screenshot: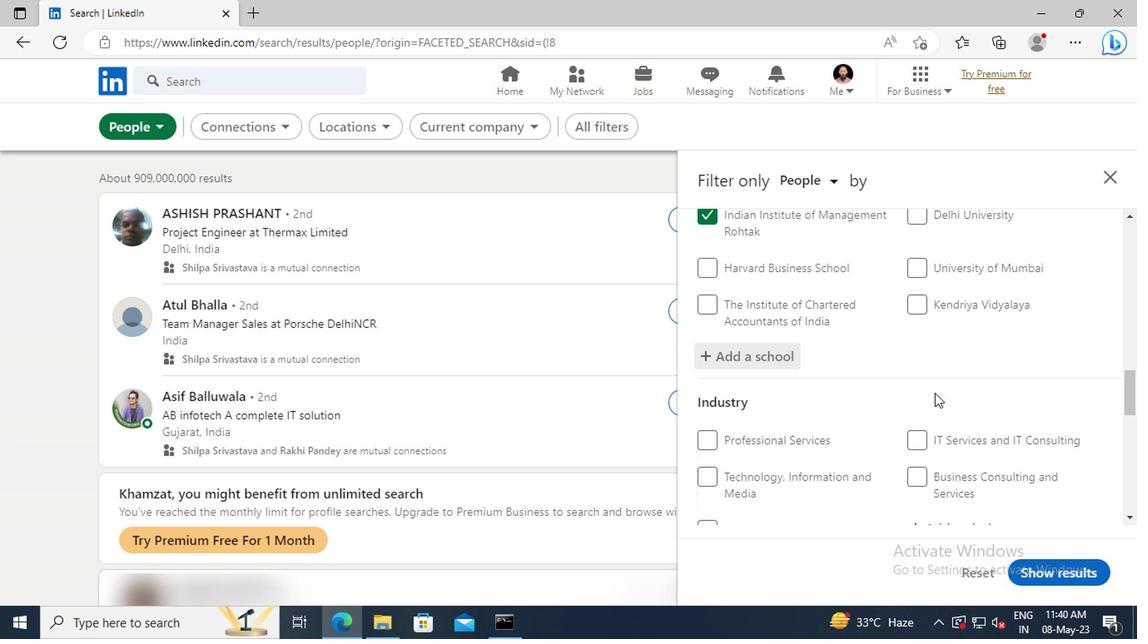 
Action: Mouse scrolled (930, 391) with delta (0, -1)
Screenshot: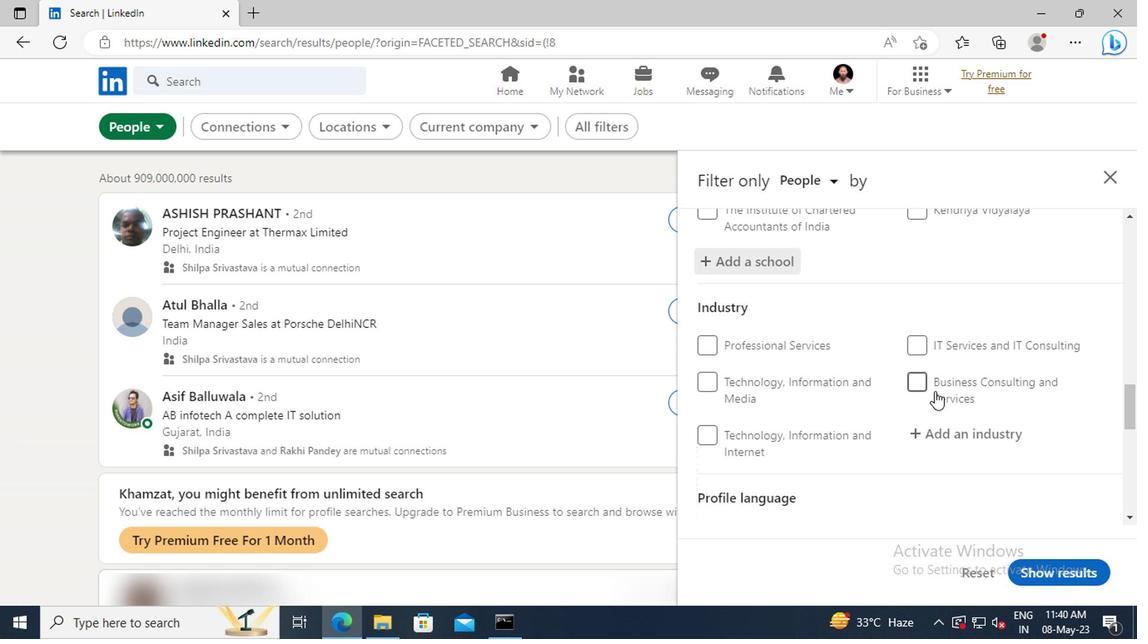 
Action: Mouse pressed left at (930, 392)
Screenshot: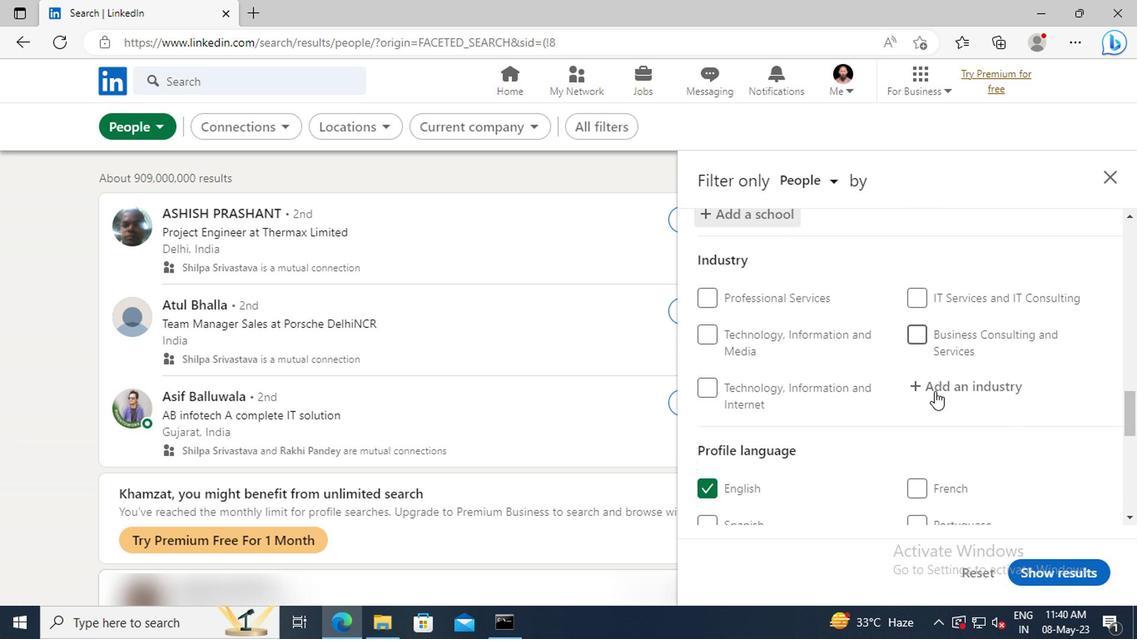 
Action: Key pressed <Key.shift>FRUIT<Key.space>
Screenshot: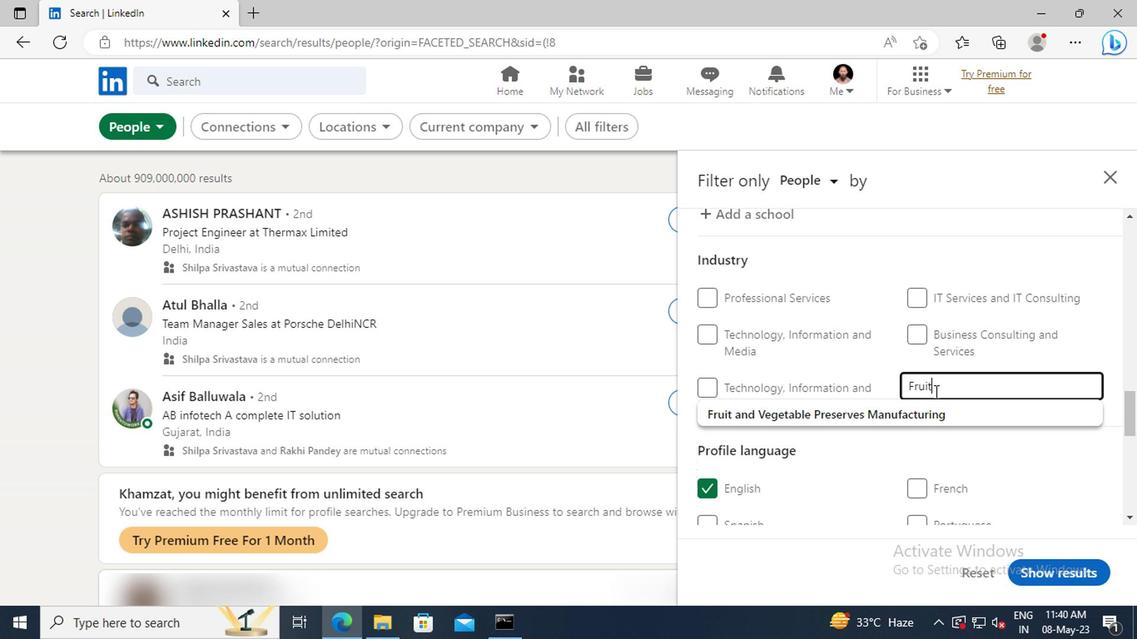 
Action: Mouse moved to (929, 409)
Screenshot: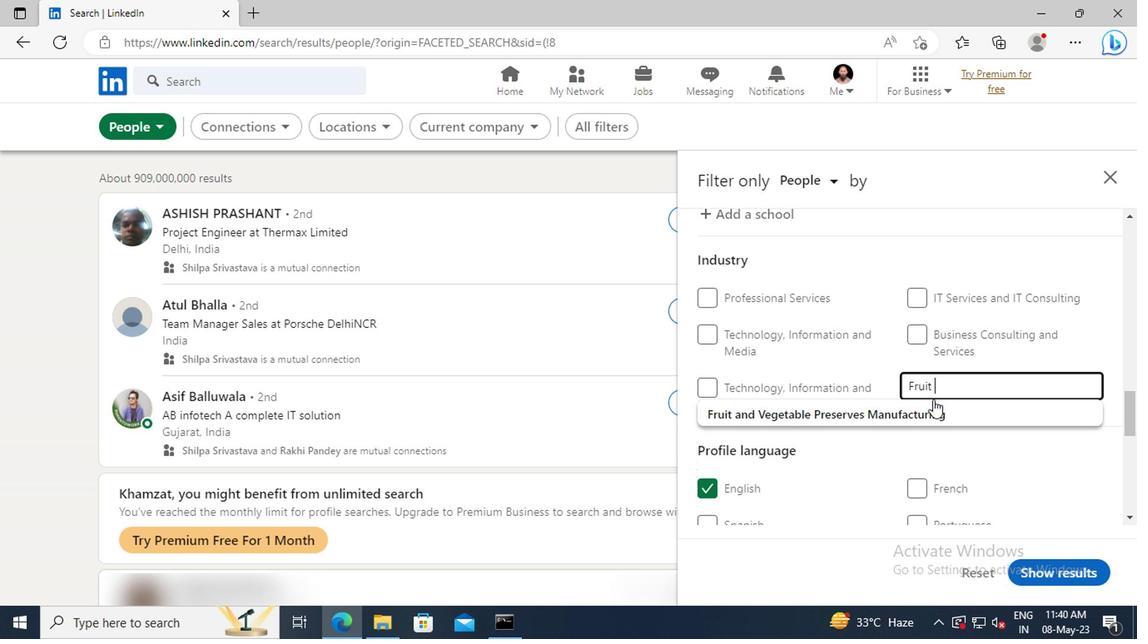 
Action: Mouse pressed left at (929, 409)
Screenshot: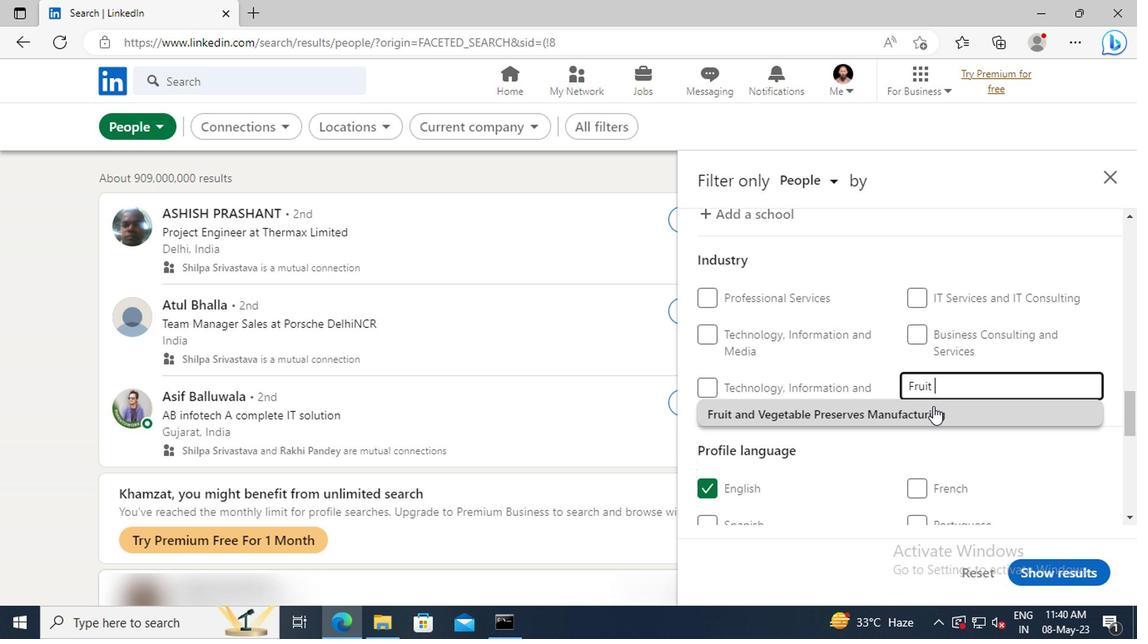 
Action: Mouse scrolled (929, 408) with delta (0, 0)
Screenshot: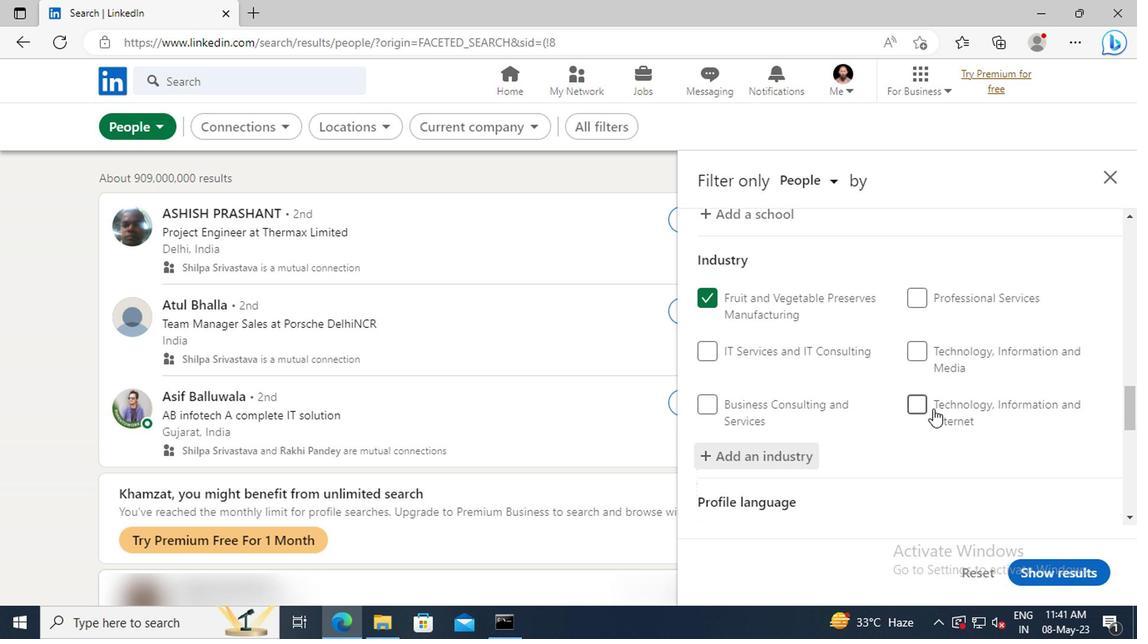 
Action: Mouse scrolled (929, 408) with delta (0, 0)
Screenshot: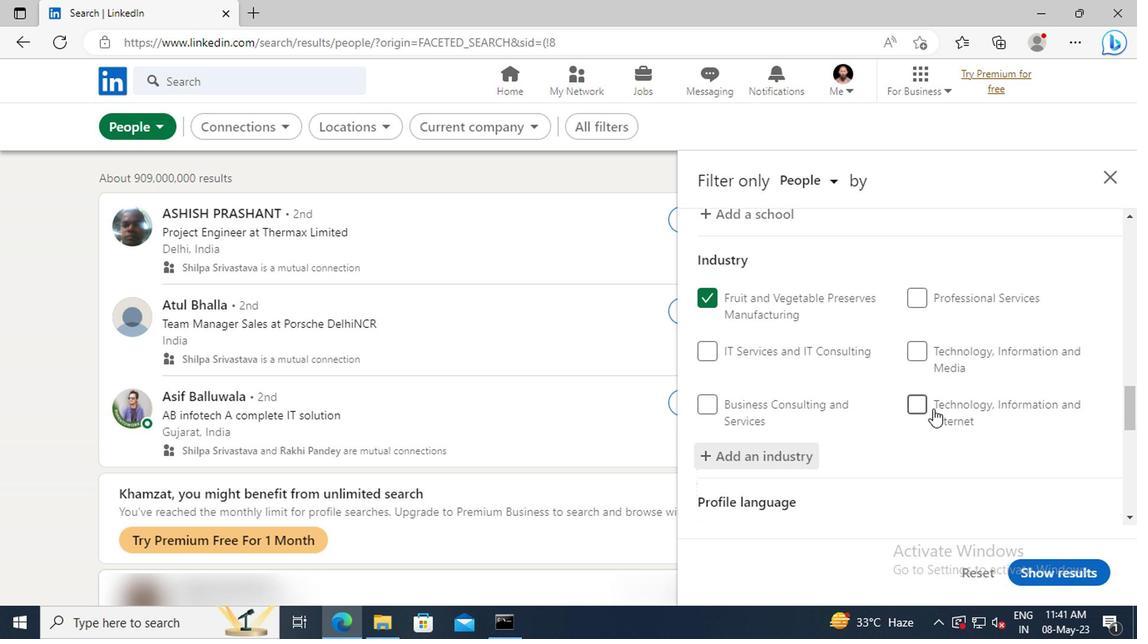 
Action: Mouse moved to (929, 408)
Screenshot: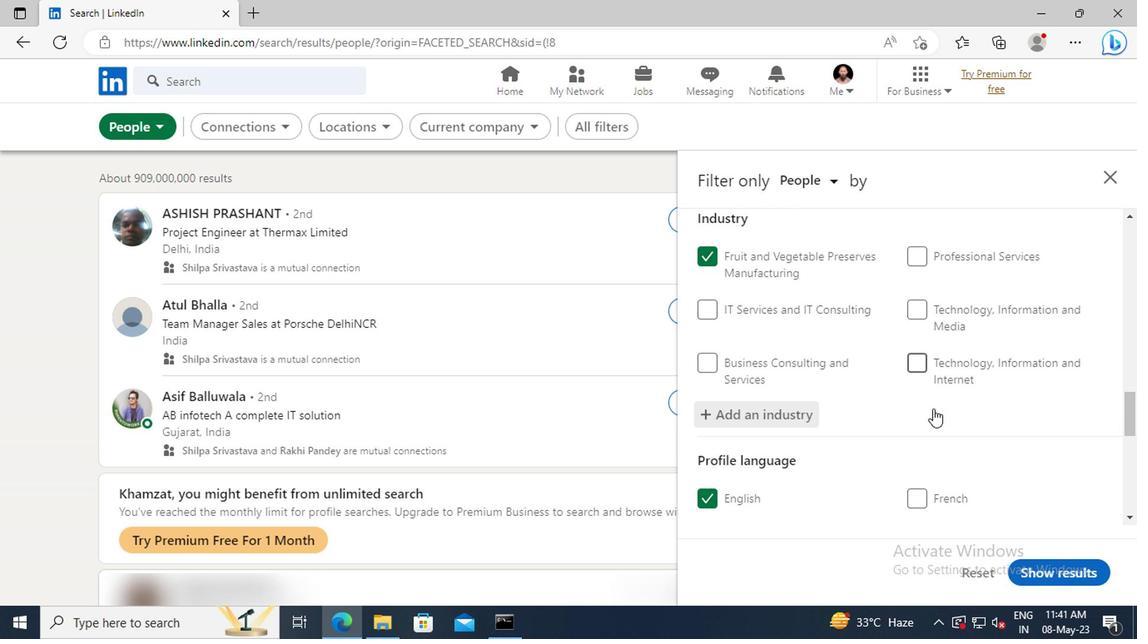 
Action: Mouse scrolled (929, 408) with delta (0, 0)
Screenshot: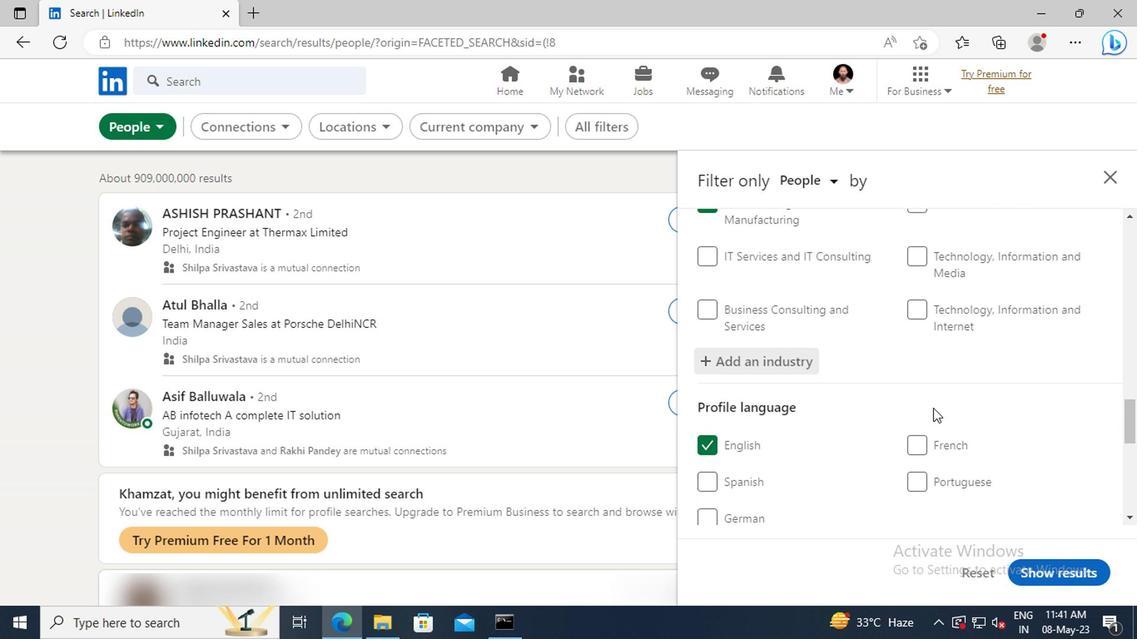 
Action: Mouse moved to (929, 406)
Screenshot: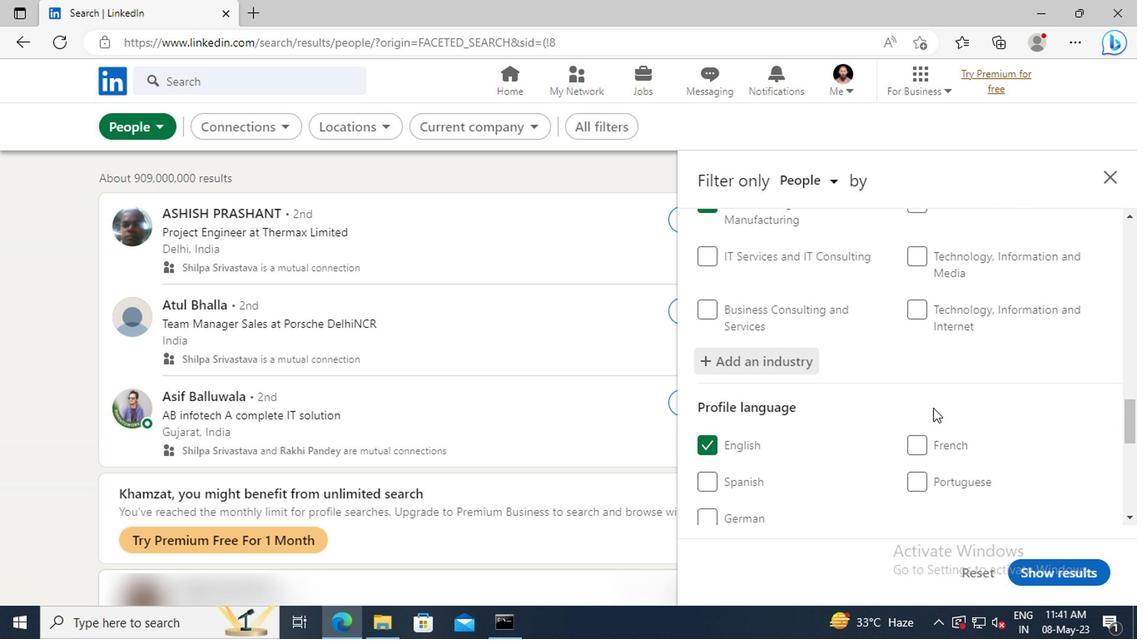 
Action: Mouse scrolled (929, 405) with delta (0, -1)
Screenshot: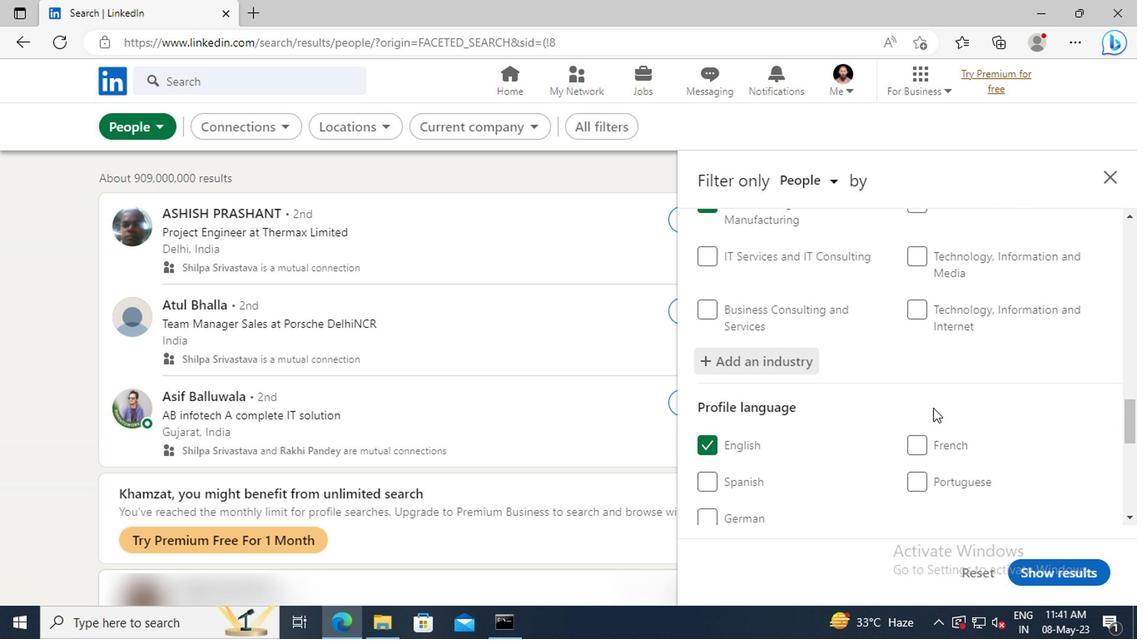 
Action: Mouse moved to (929, 398)
Screenshot: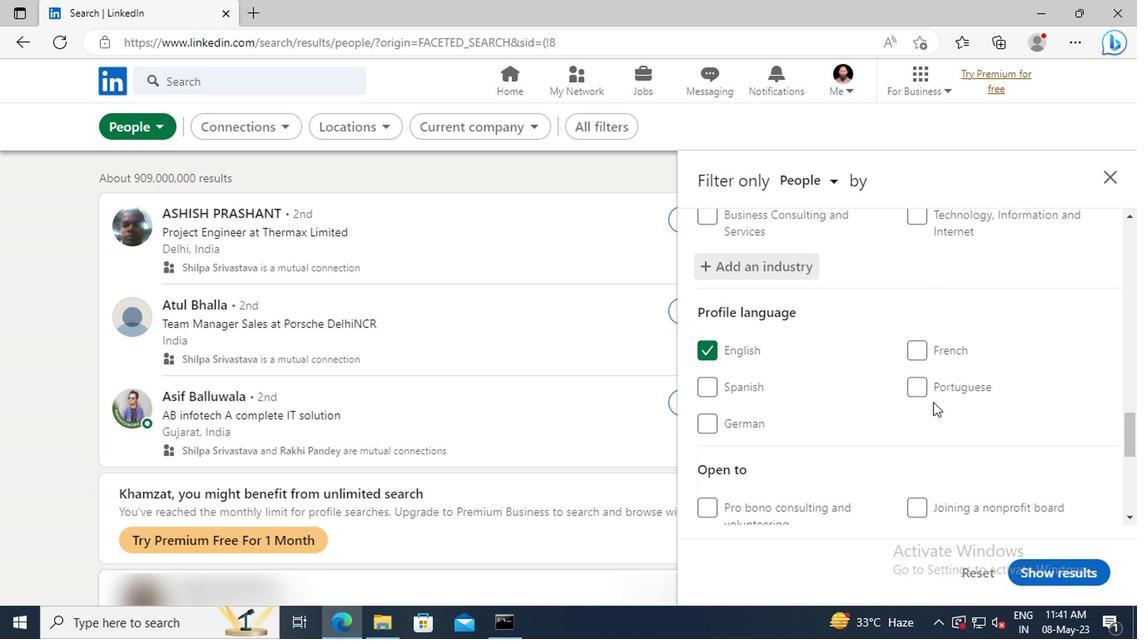 
Action: Mouse scrolled (929, 397) with delta (0, -1)
Screenshot: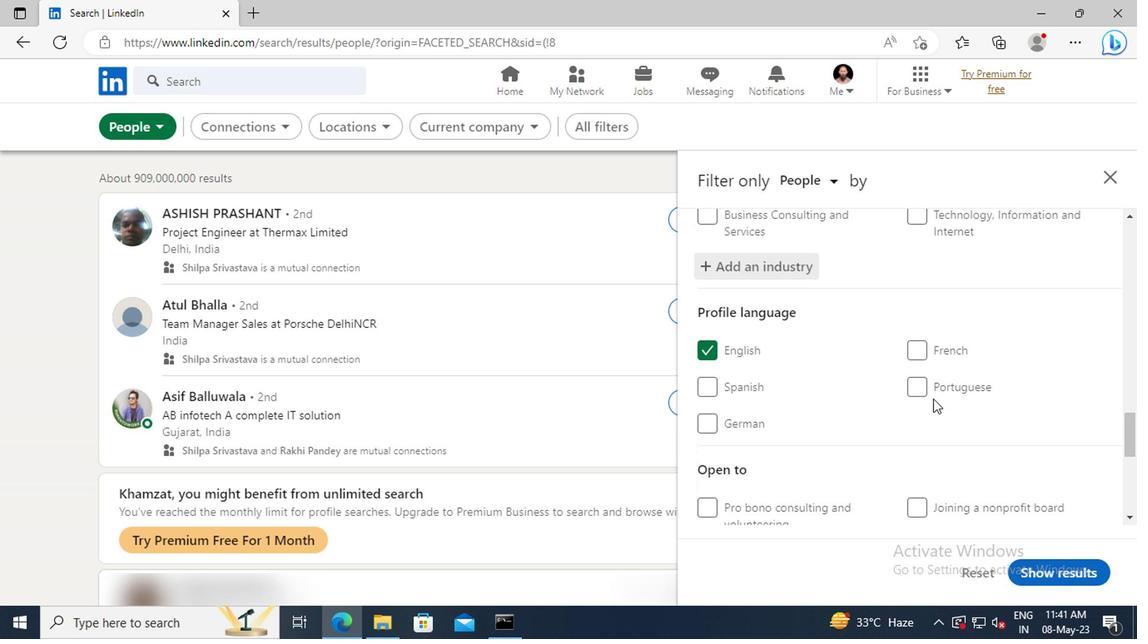 
Action: Mouse scrolled (929, 397) with delta (0, -1)
Screenshot: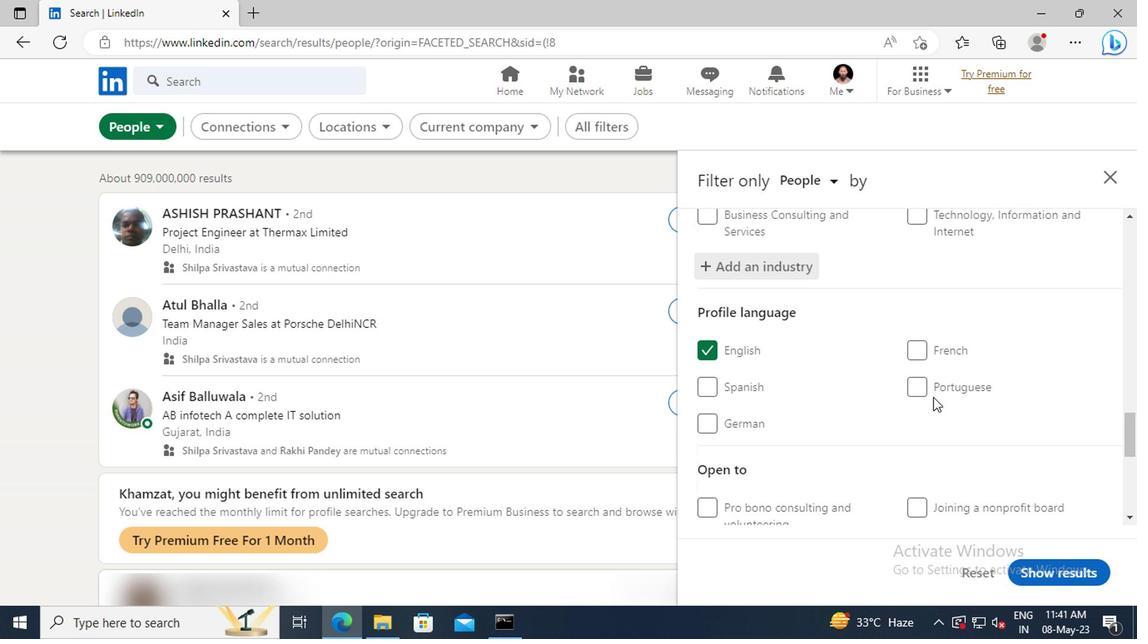 
Action: Mouse moved to (924, 389)
Screenshot: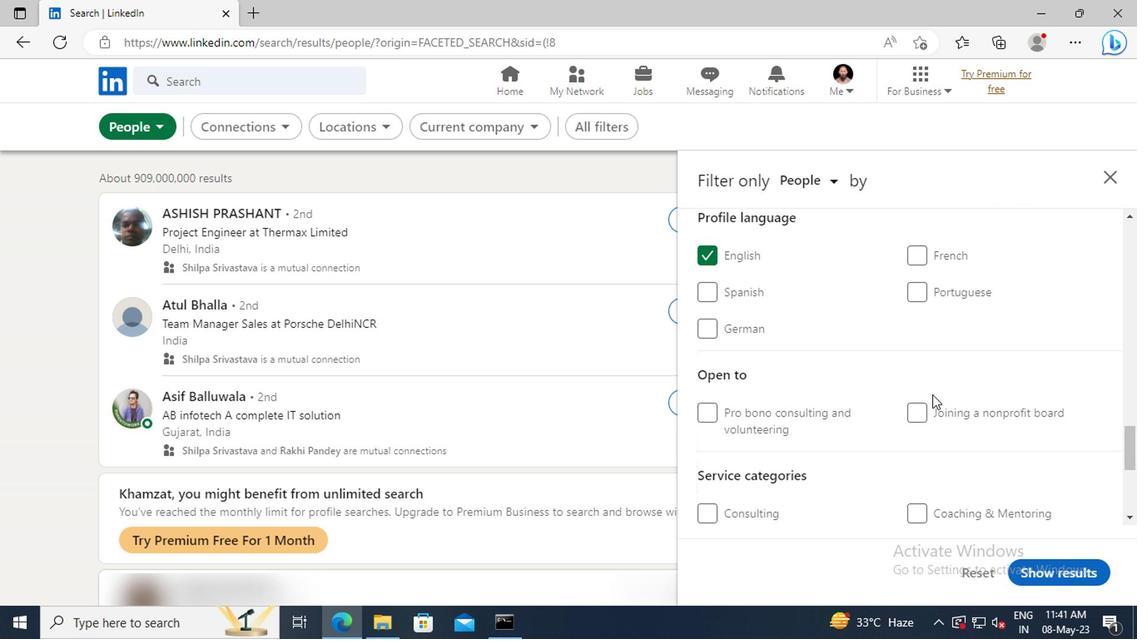 
Action: Mouse scrolled (924, 388) with delta (0, -1)
Screenshot: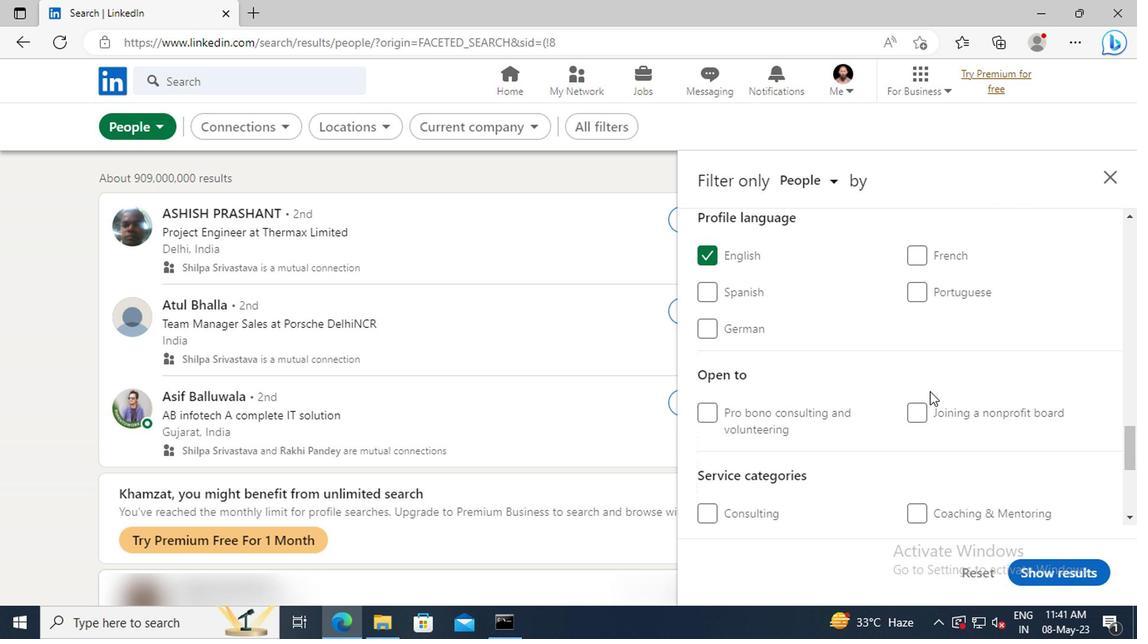 
Action: Mouse scrolled (924, 388) with delta (0, -1)
Screenshot: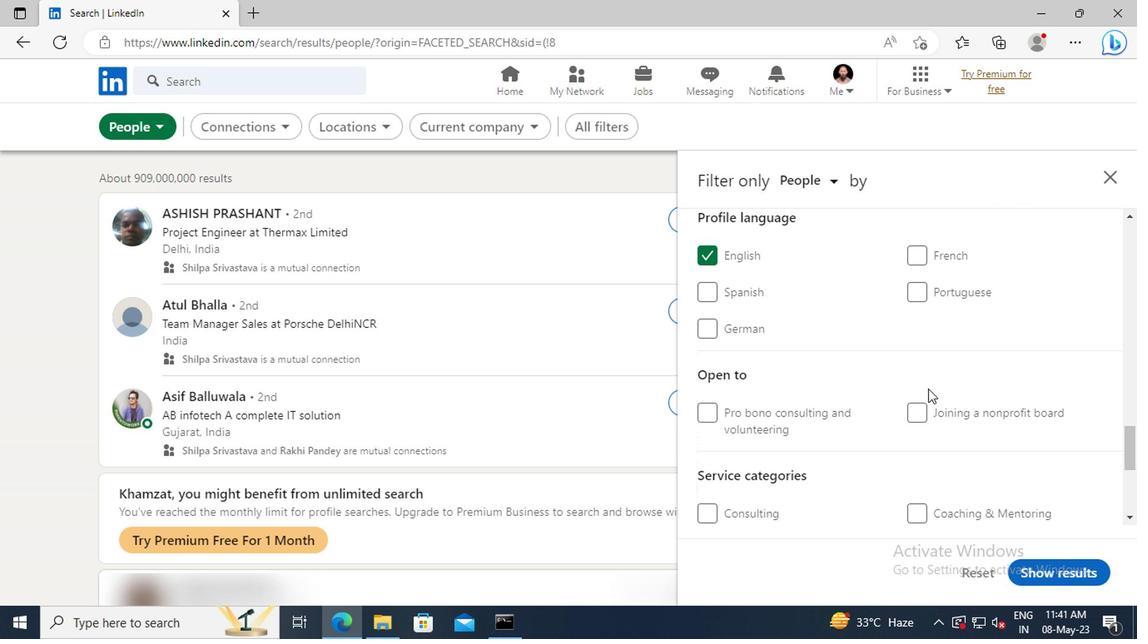 
Action: Mouse moved to (924, 388)
Screenshot: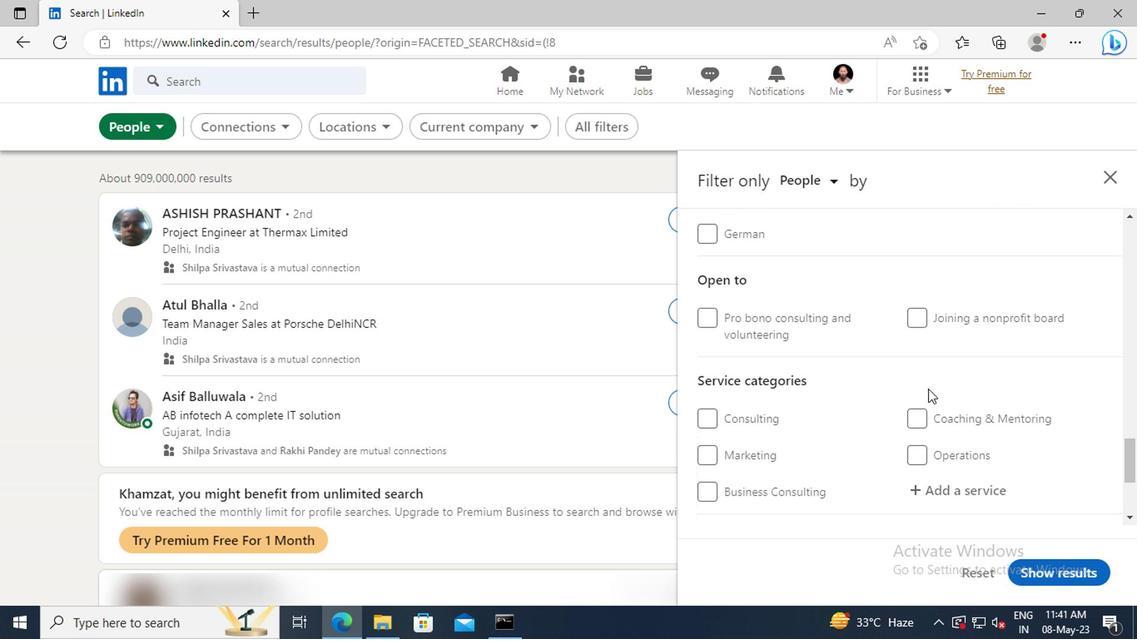 
Action: Mouse scrolled (924, 386) with delta (0, -1)
Screenshot: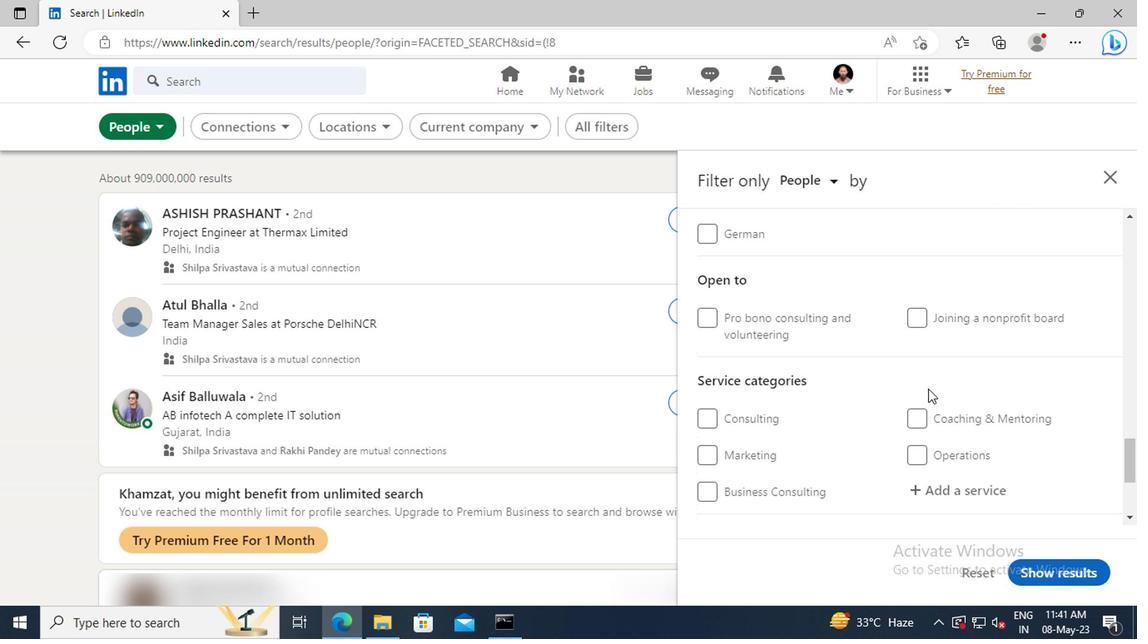 
Action: Mouse scrolled (924, 386) with delta (0, -1)
Screenshot: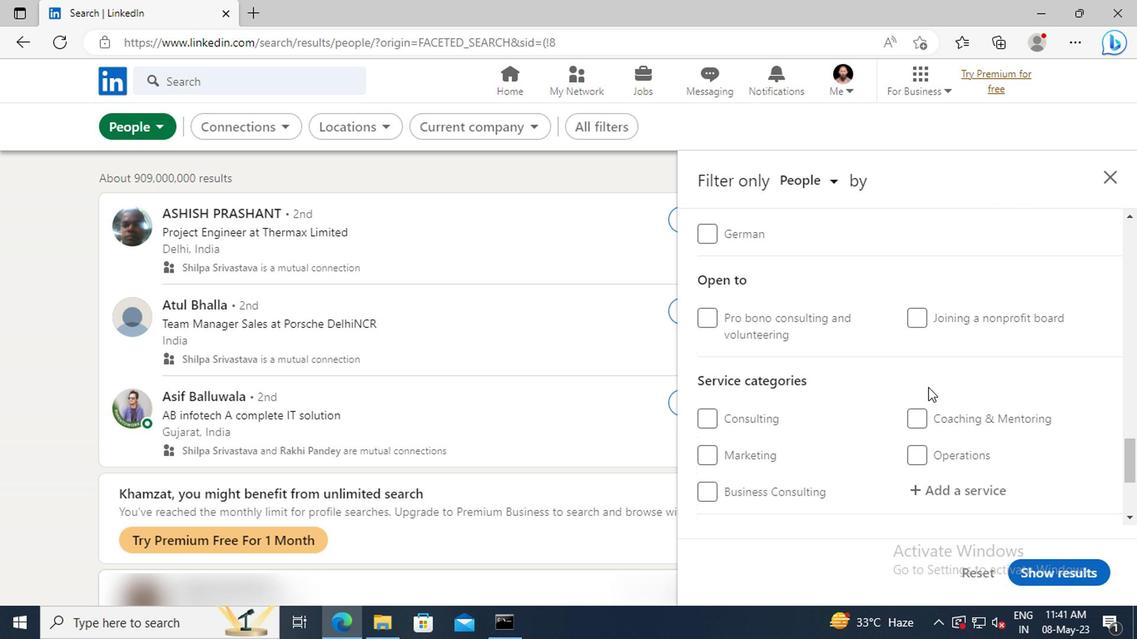
Action: Mouse moved to (926, 395)
Screenshot: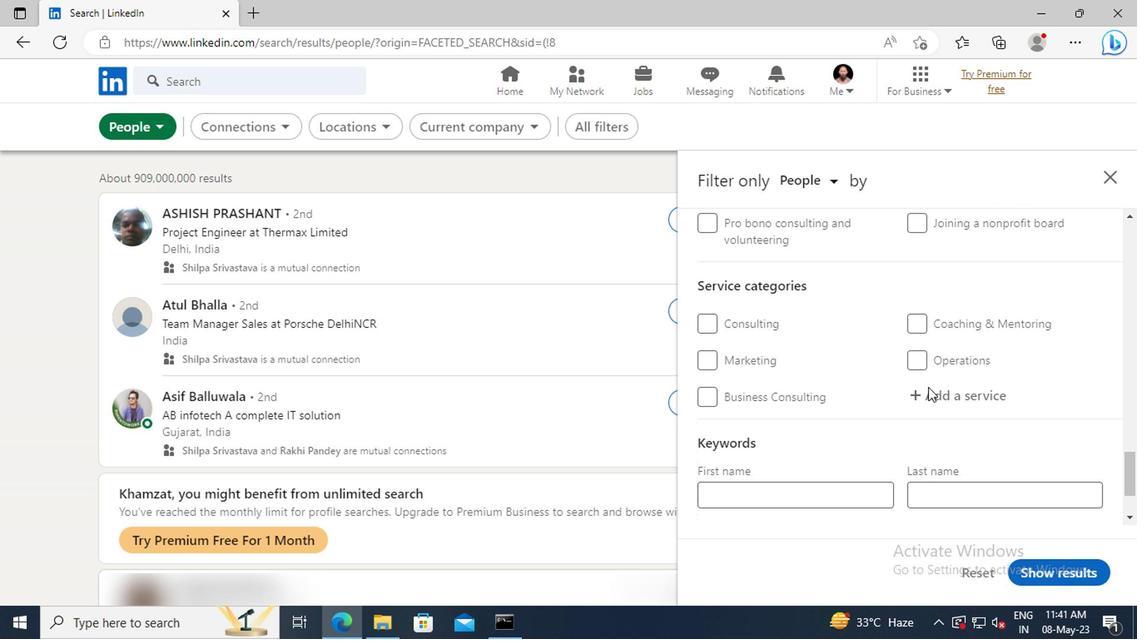 
Action: Mouse pressed left at (926, 395)
Screenshot: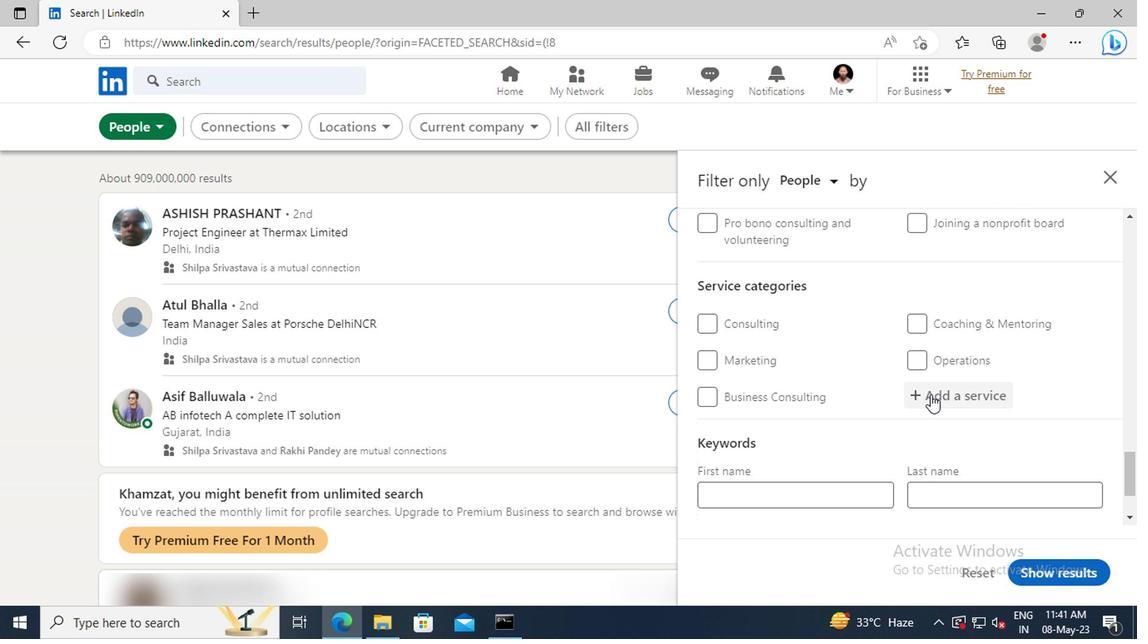 
Action: Key pressed <Key.shift>VISUAL<Key.space>
Screenshot: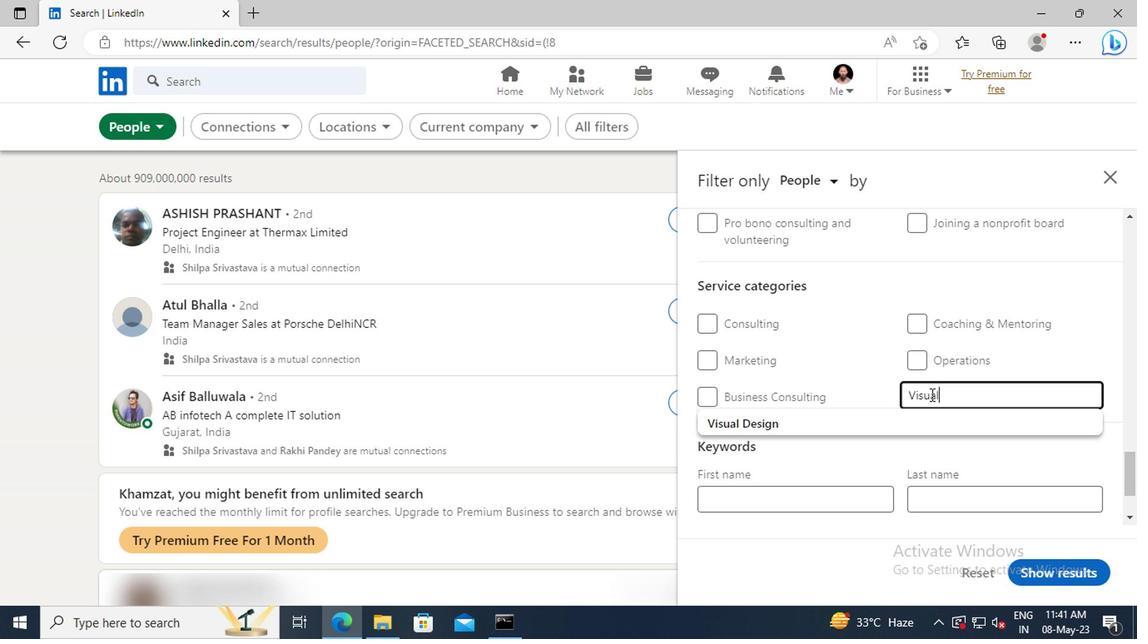 
Action: Mouse moved to (920, 416)
Screenshot: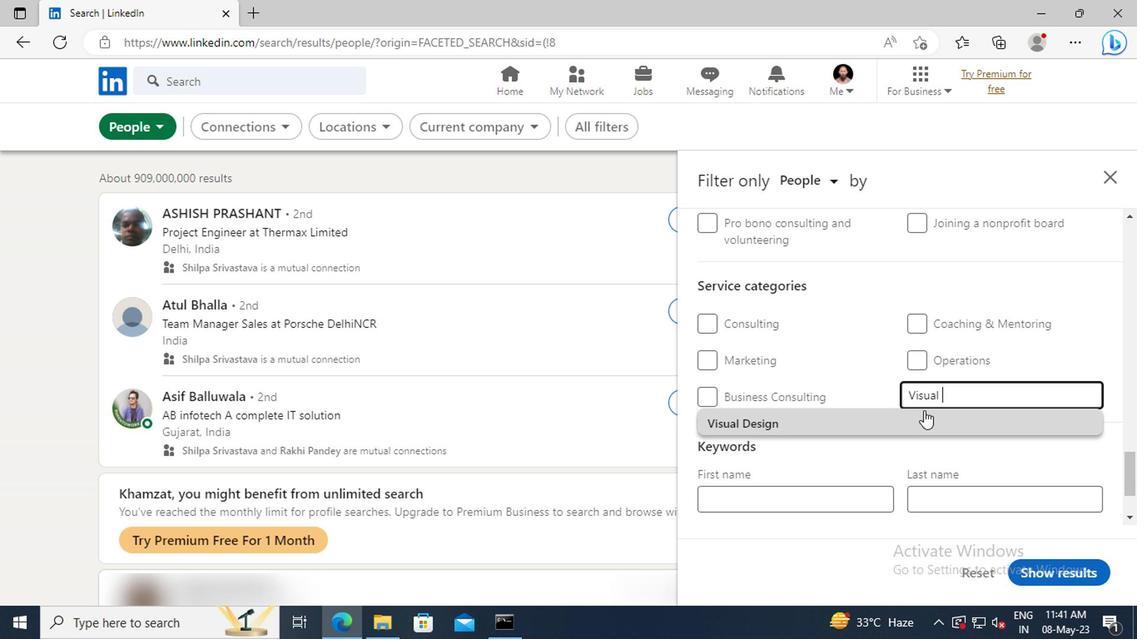 
Action: Mouse pressed left at (920, 416)
Screenshot: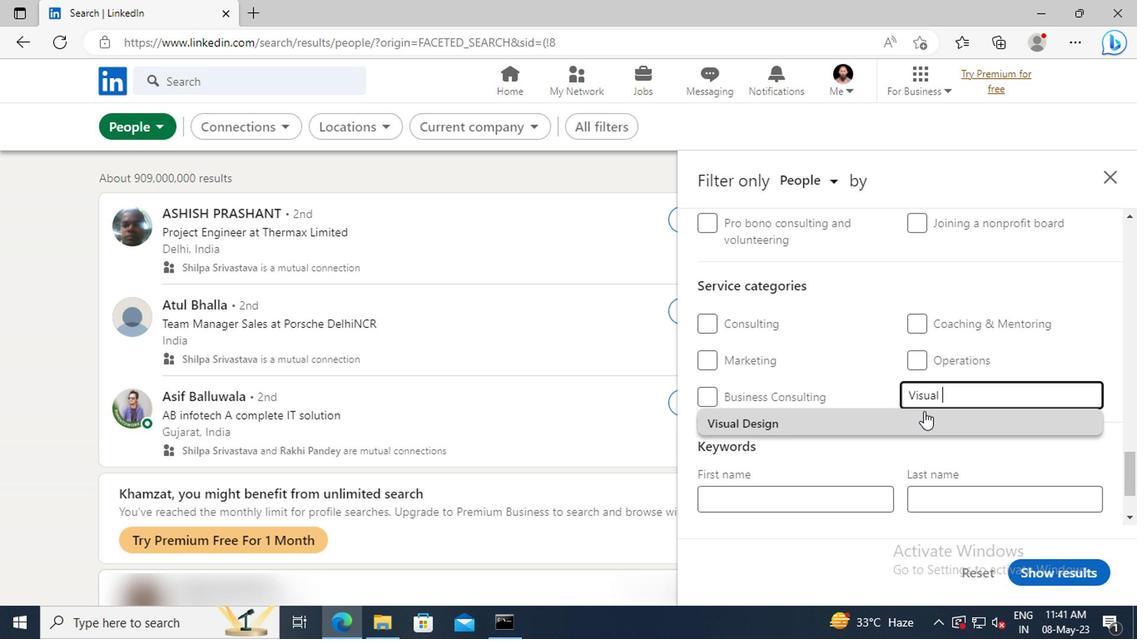 
Action: Mouse scrolled (920, 415) with delta (0, -1)
Screenshot: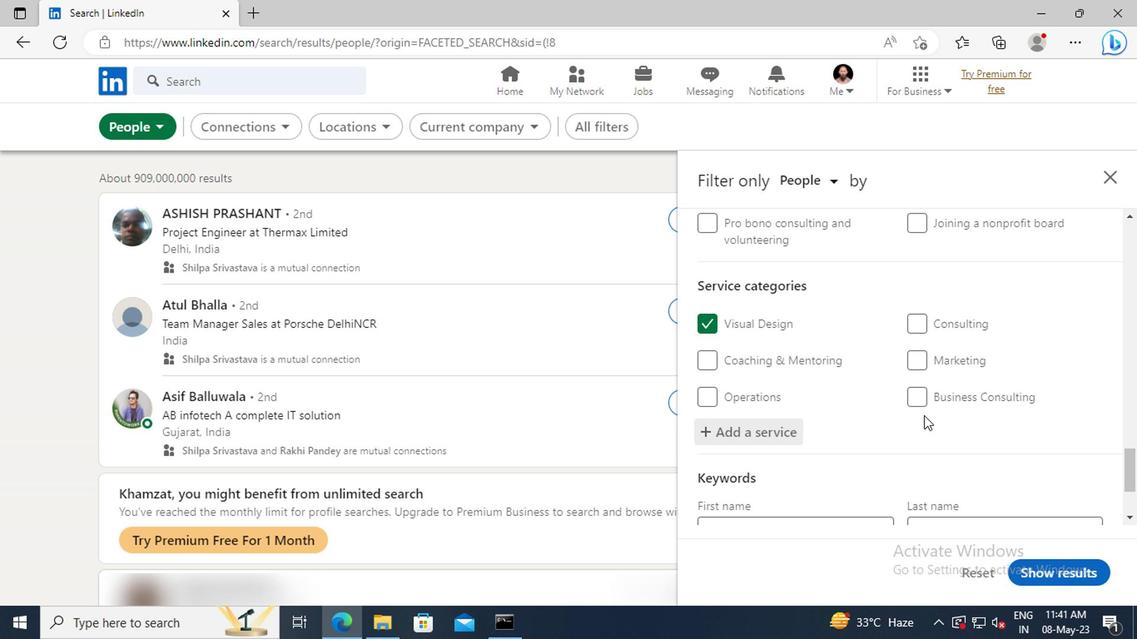 
Action: Mouse scrolled (920, 415) with delta (0, -1)
Screenshot: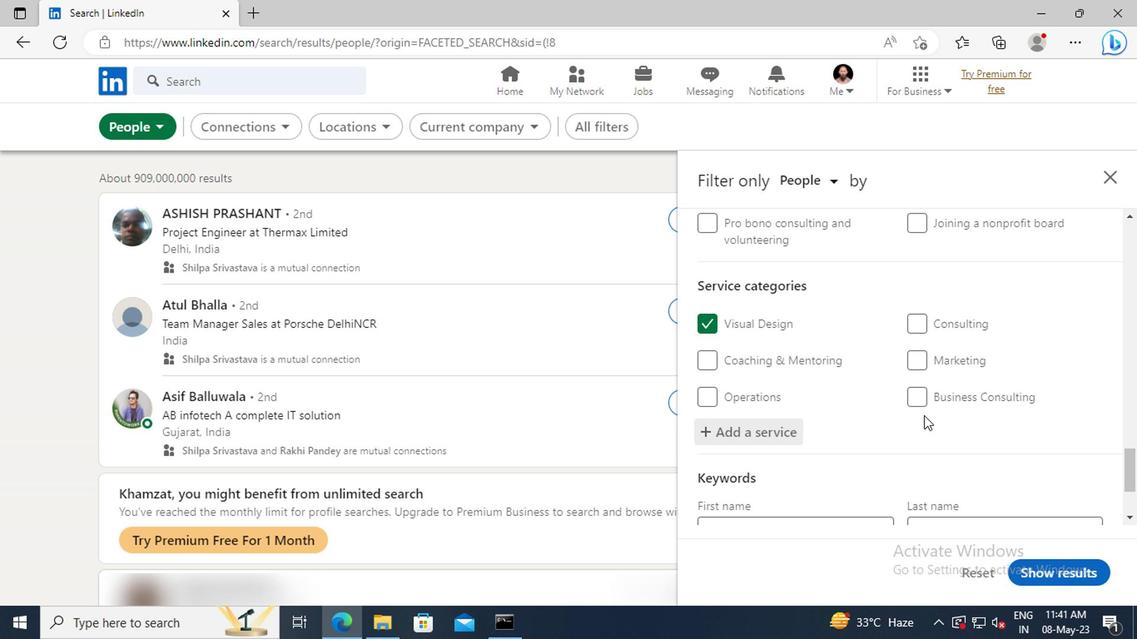 
Action: Mouse scrolled (920, 415) with delta (0, -1)
Screenshot: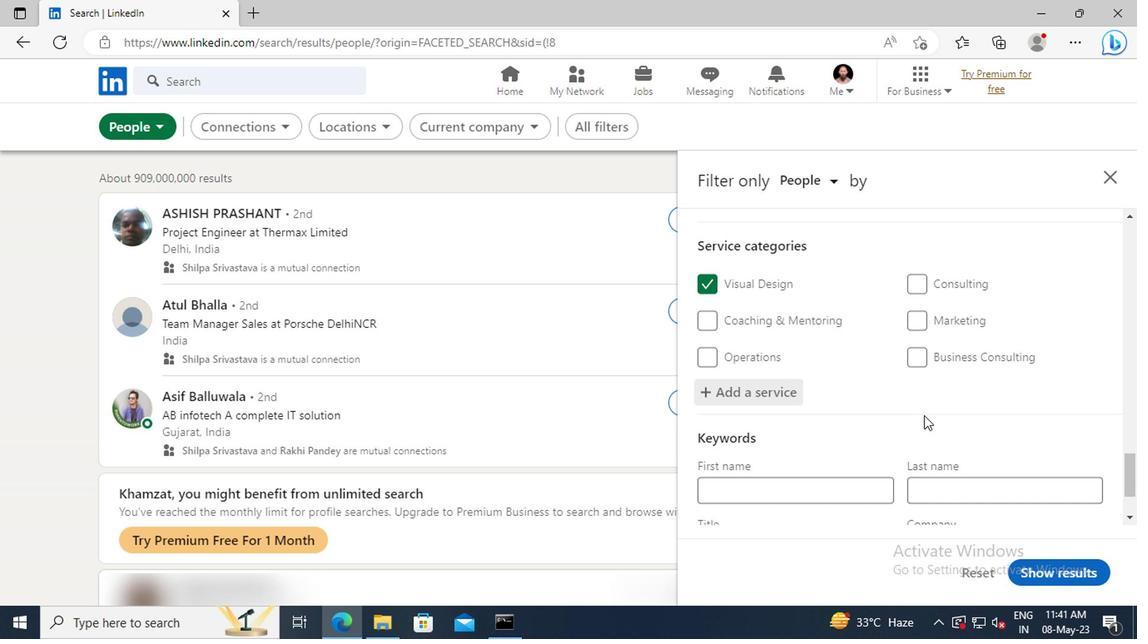 
Action: Mouse scrolled (920, 415) with delta (0, -1)
Screenshot: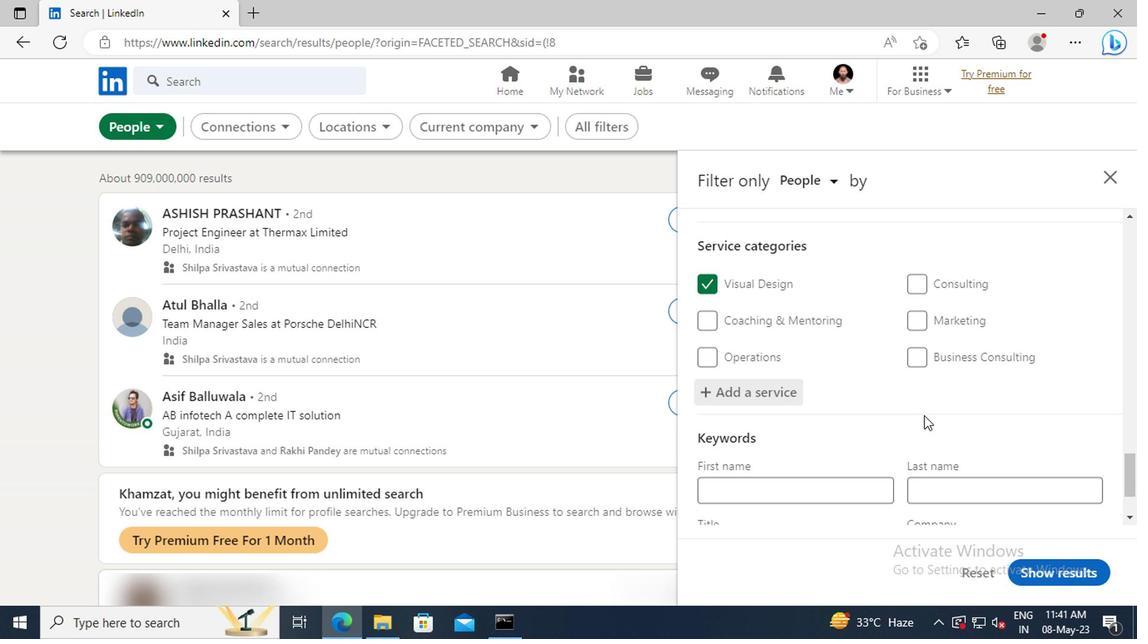 
Action: Mouse moved to (795, 451)
Screenshot: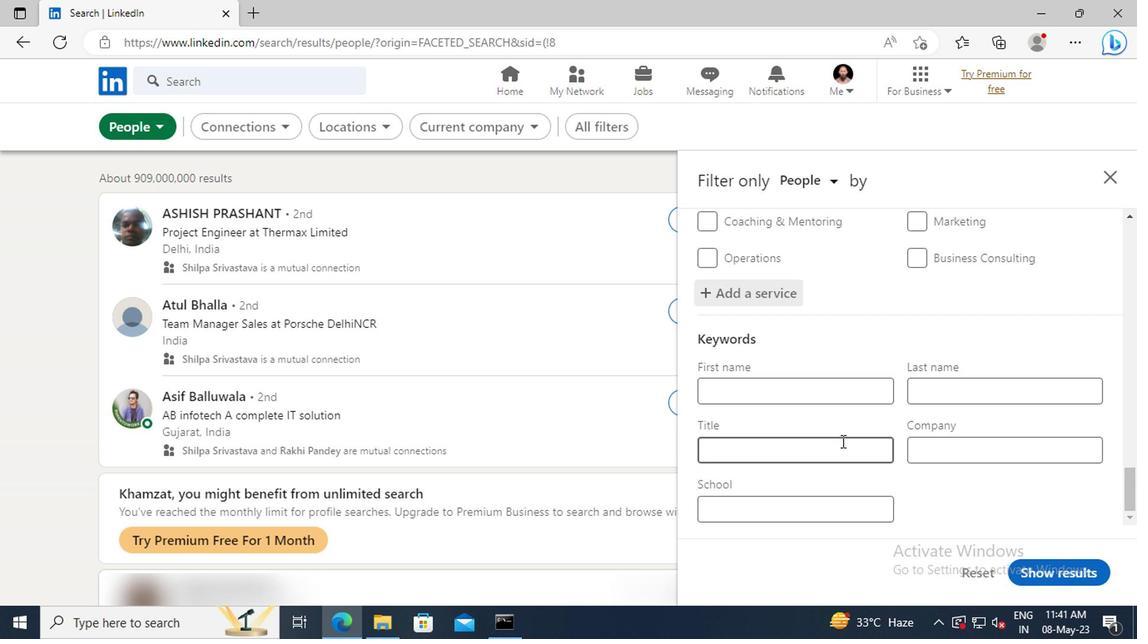 
Action: Mouse pressed left at (795, 451)
Screenshot: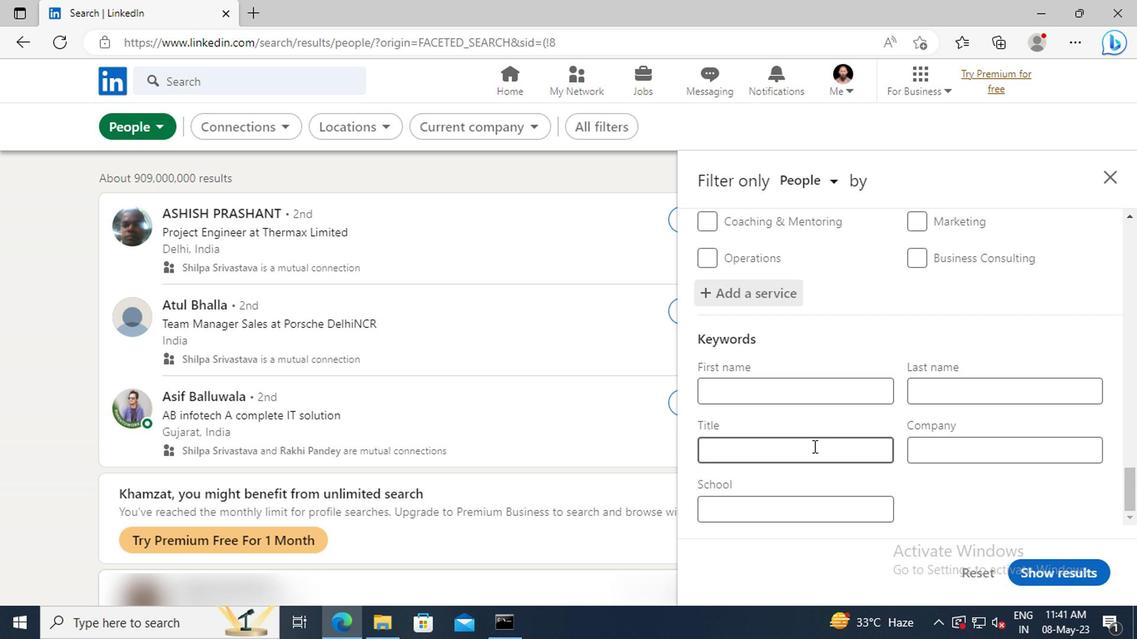 
Action: Key pressed <Key.shift>ACCOUNTS<Key.space><Key.shift>PAYABLE/<Key.shift>RECEIVABLE<Key.space><Key.shift>CLERK<Key.enter>
Screenshot: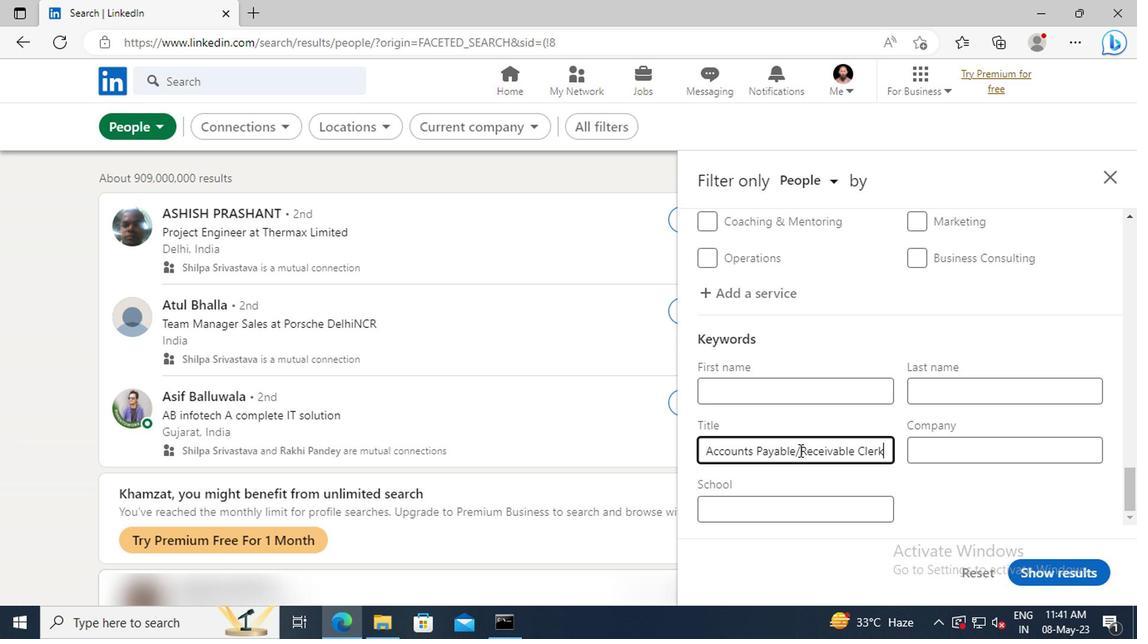 
Action: Mouse moved to (1036, 565)
Screenshot: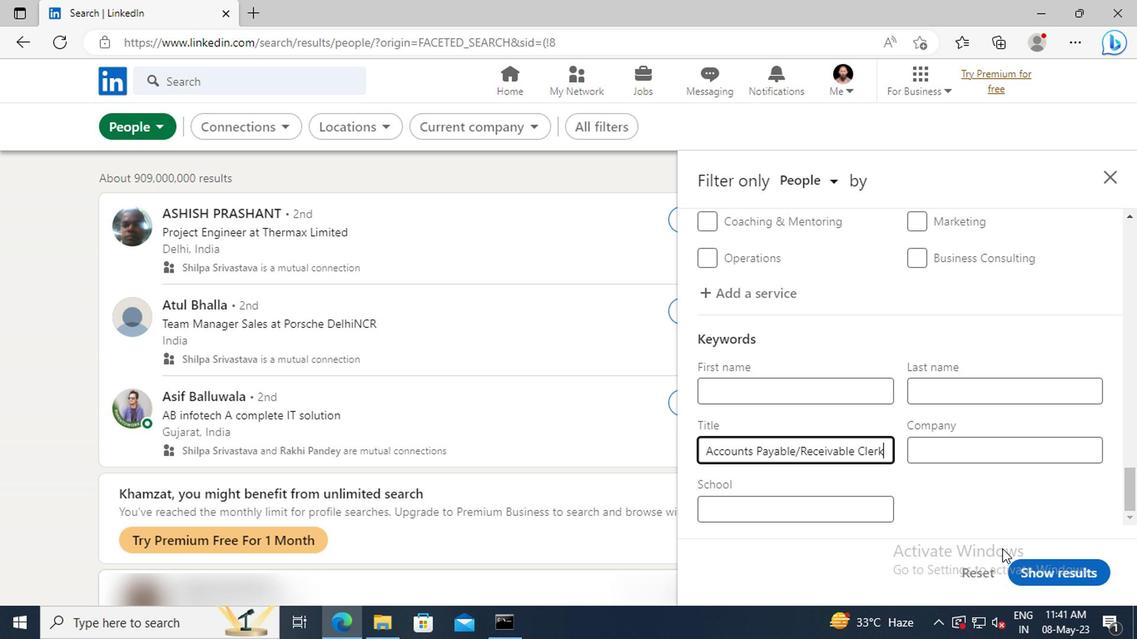 
Action: Mouse pressed left at (1036, 565)
Screenshot: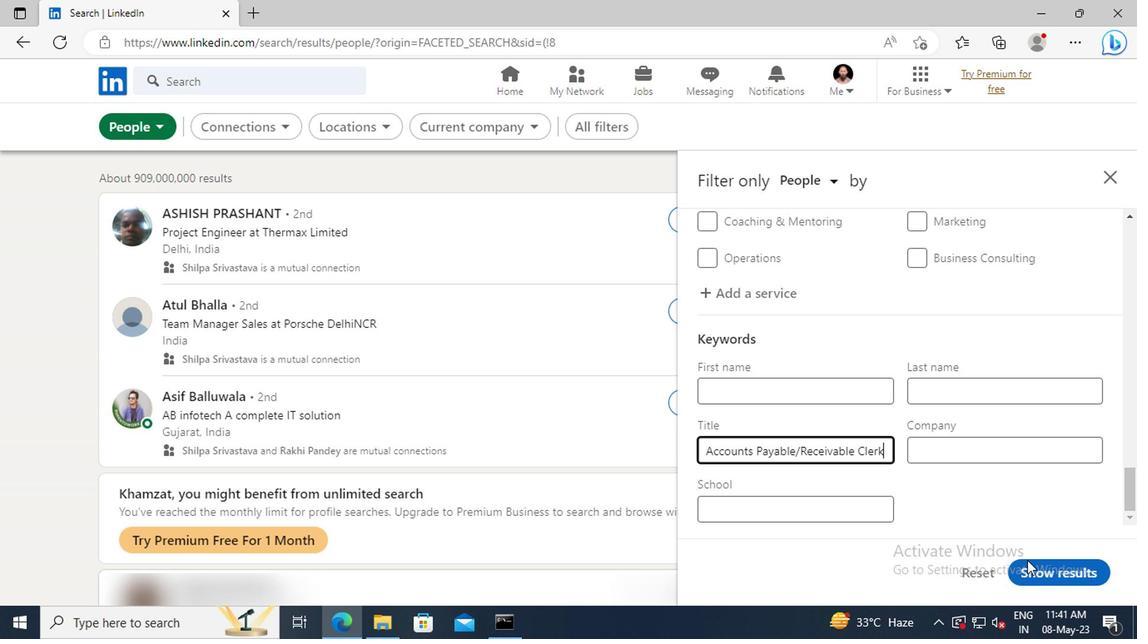 
